 Task: In the  document Delhi.docx Share this file with 'softage.5@softage.net' Check 'Vision History' View the  non- printing characters
Action: Mouse moved to (94, 358)
Screenshot: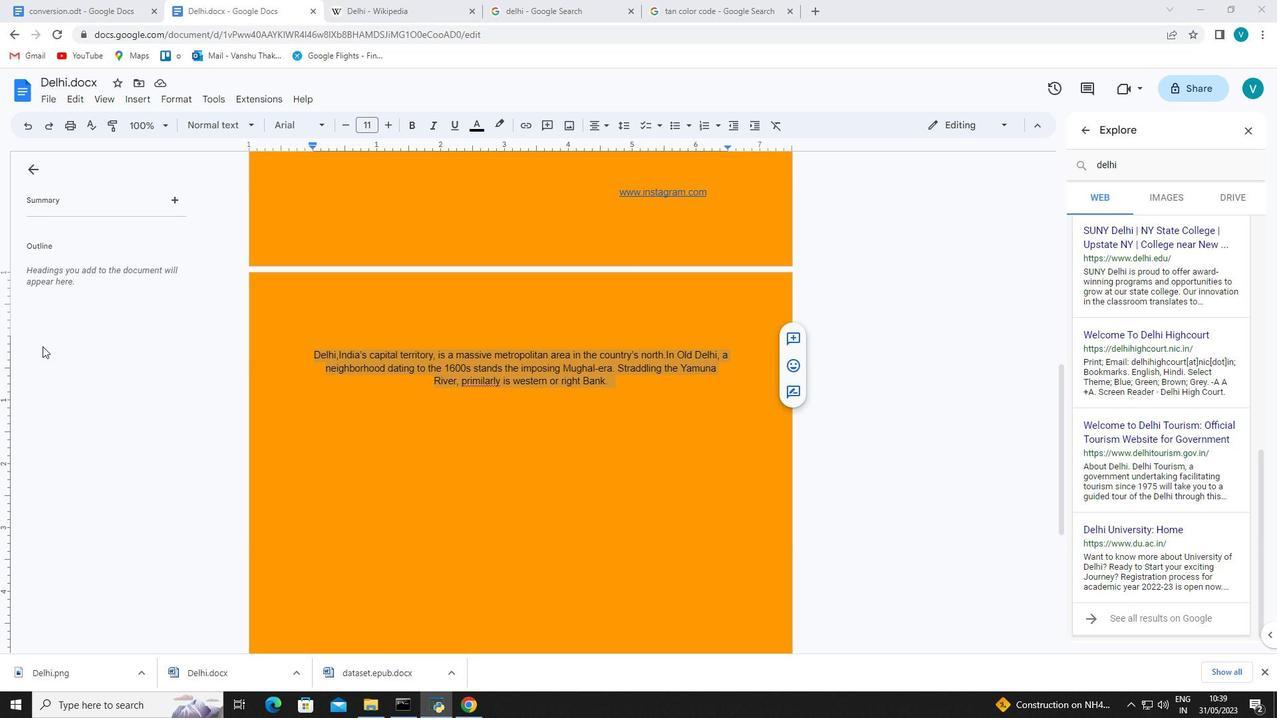 
Action: Mouse scrolled (94, 359) with delta (0, 0)
Screenshot: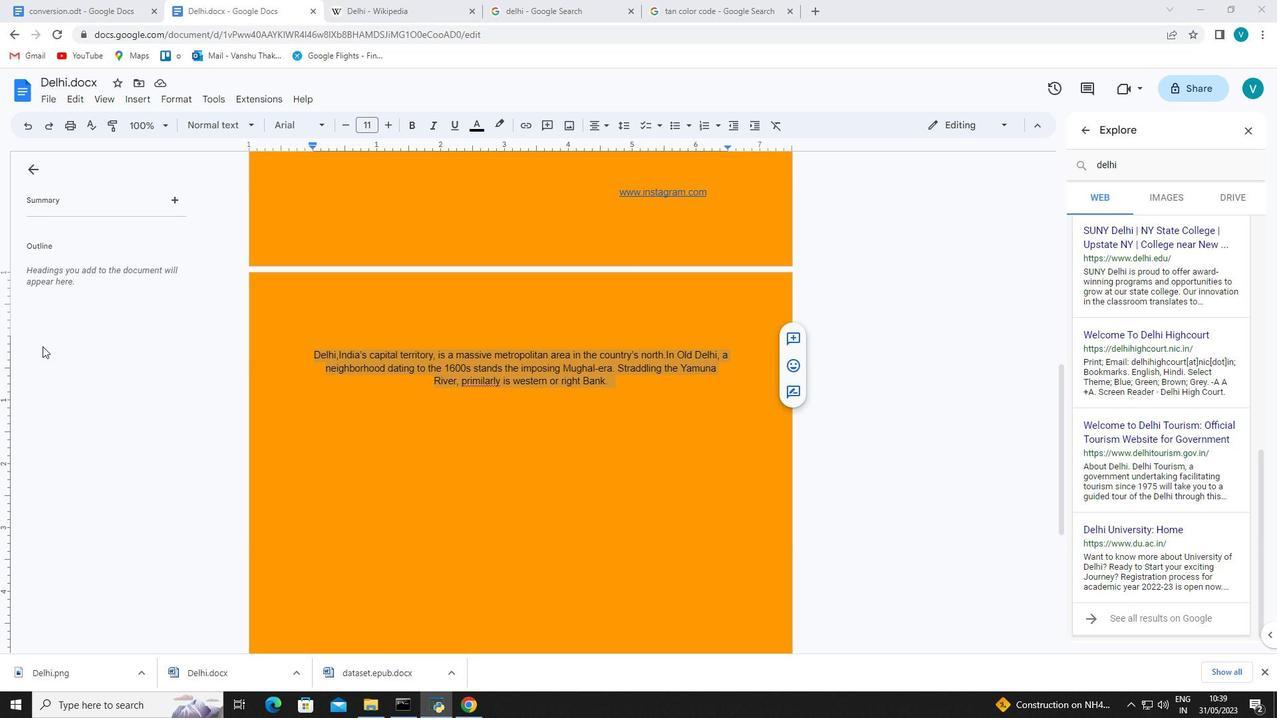 
Action: Mouse moved to (141, 365)
Screenshot: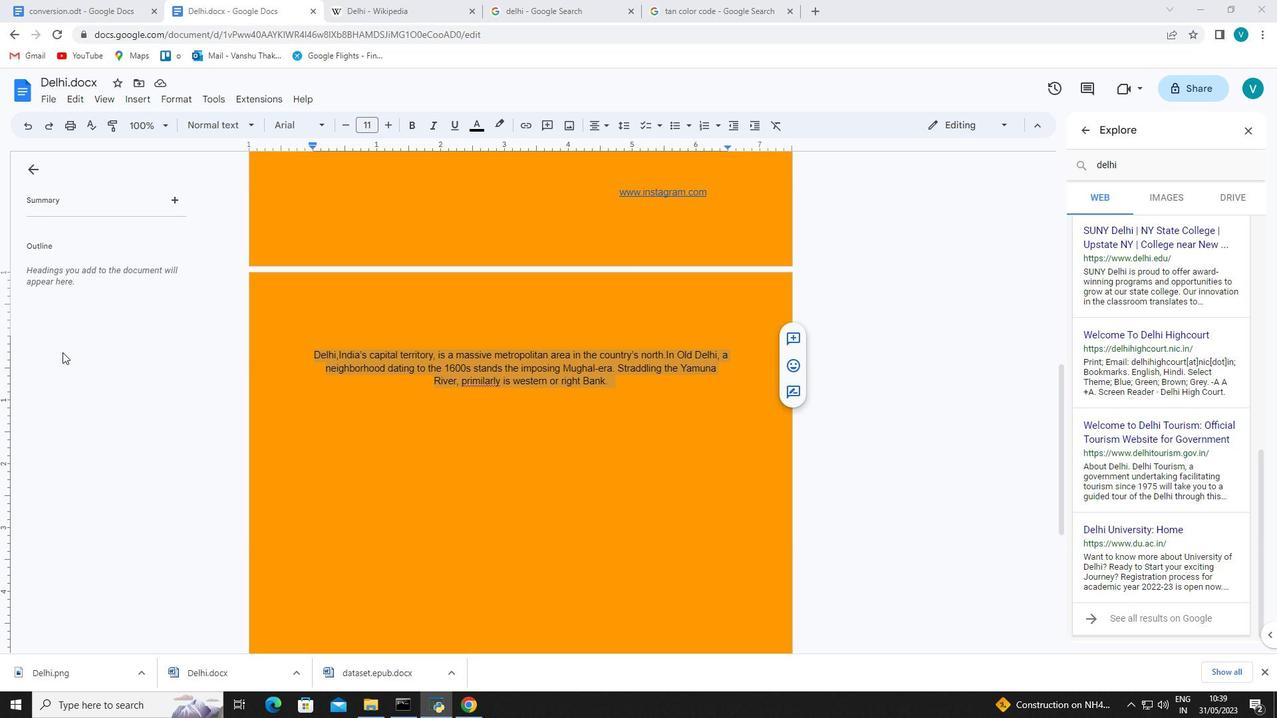 
Action: Mouse scrolled (141, 366) with delta (0, 0)
Screenshot: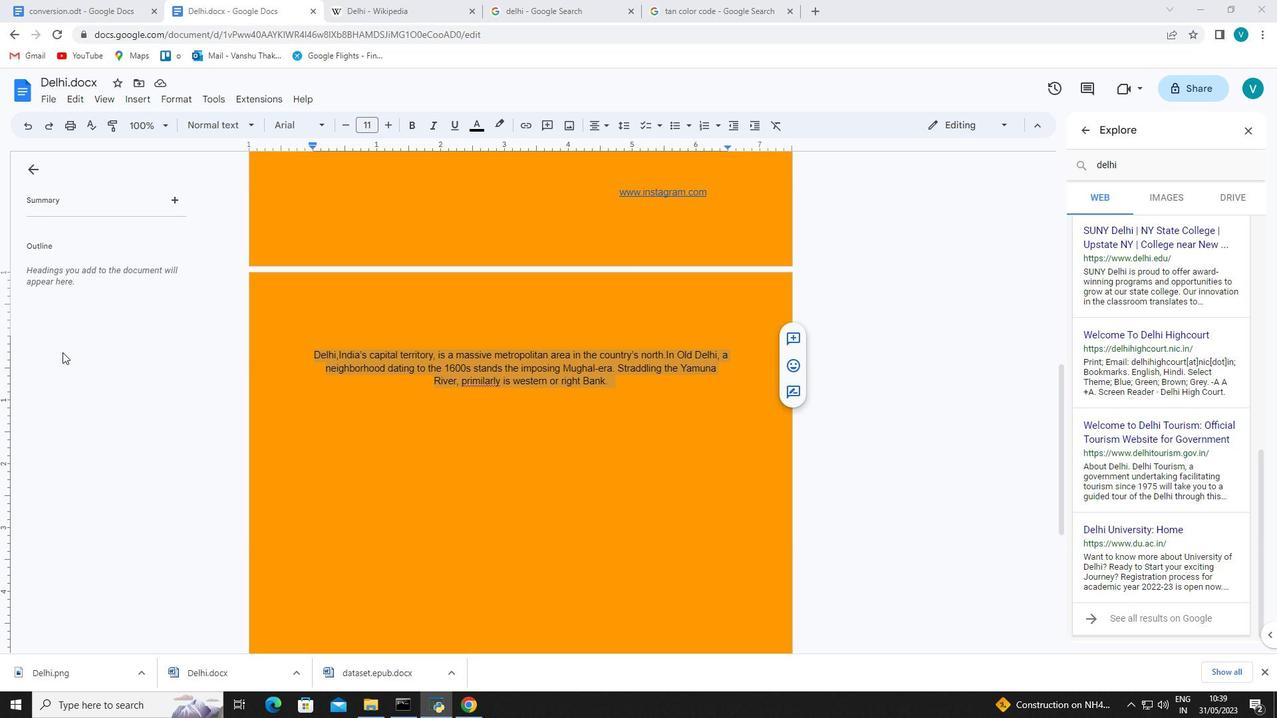 
Action: Mouse moved to (185, 368)
Screenshot: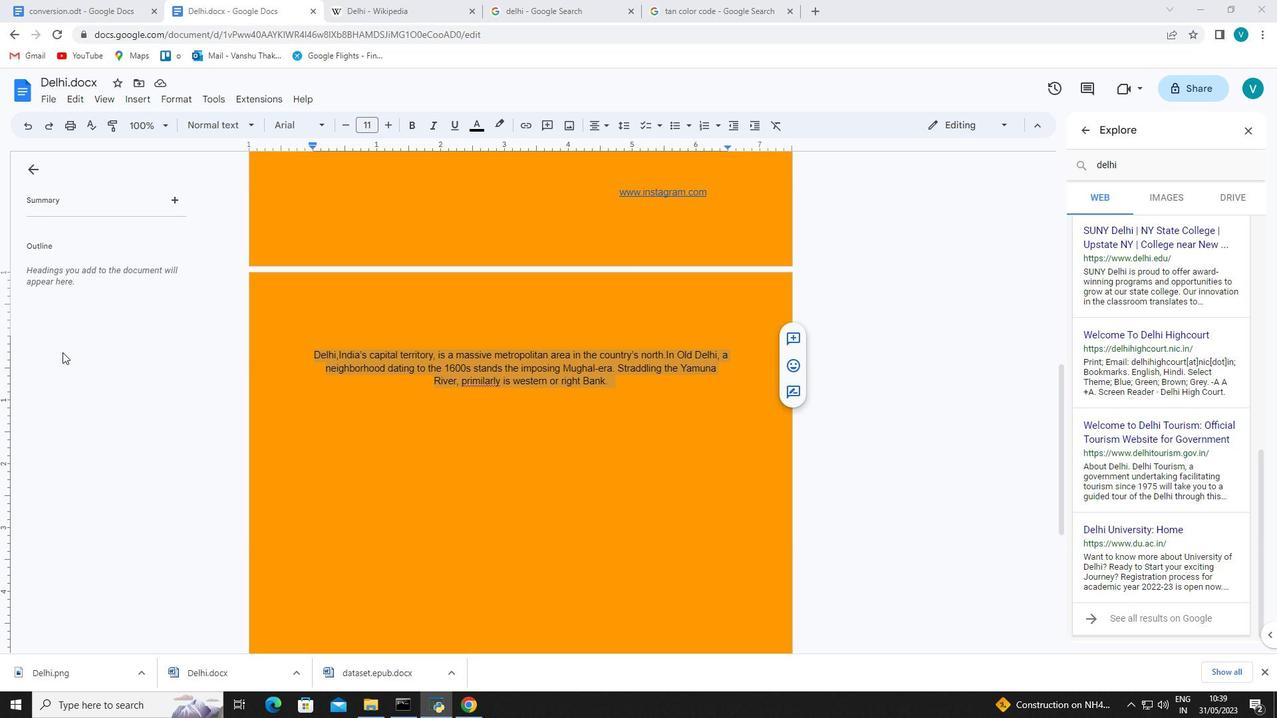 
Action: Mouse scrolled (185, 369) with delta (0, 0)
Screenshot: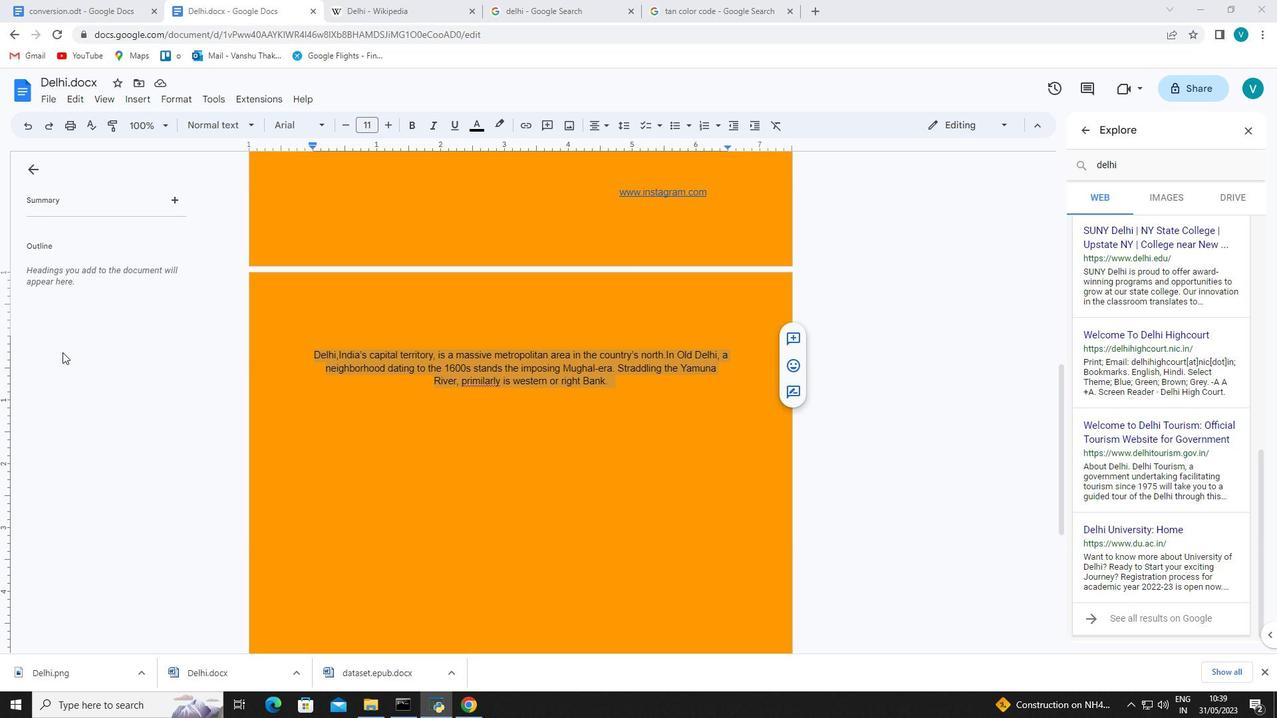
Action: Mouse moved to (204, 368)
Screenshot: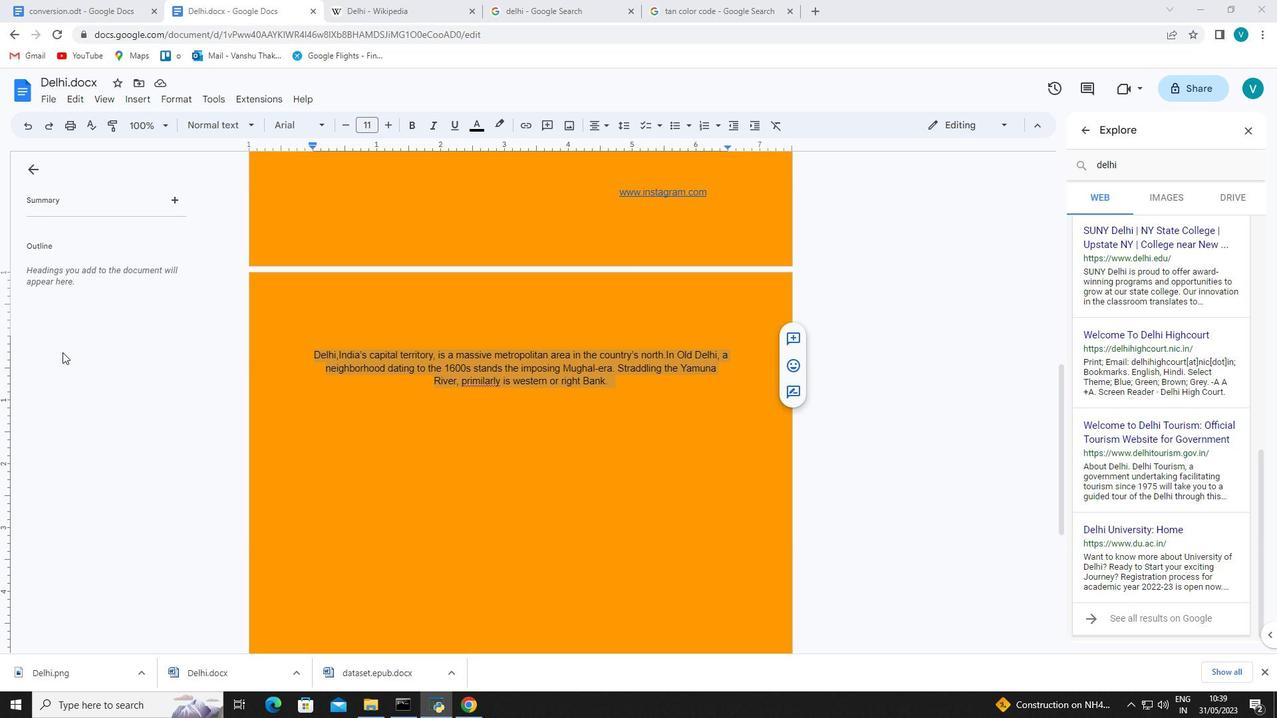 
Action: Mouse scrolled (204, 369) with delta (0, 0)
Screenshot: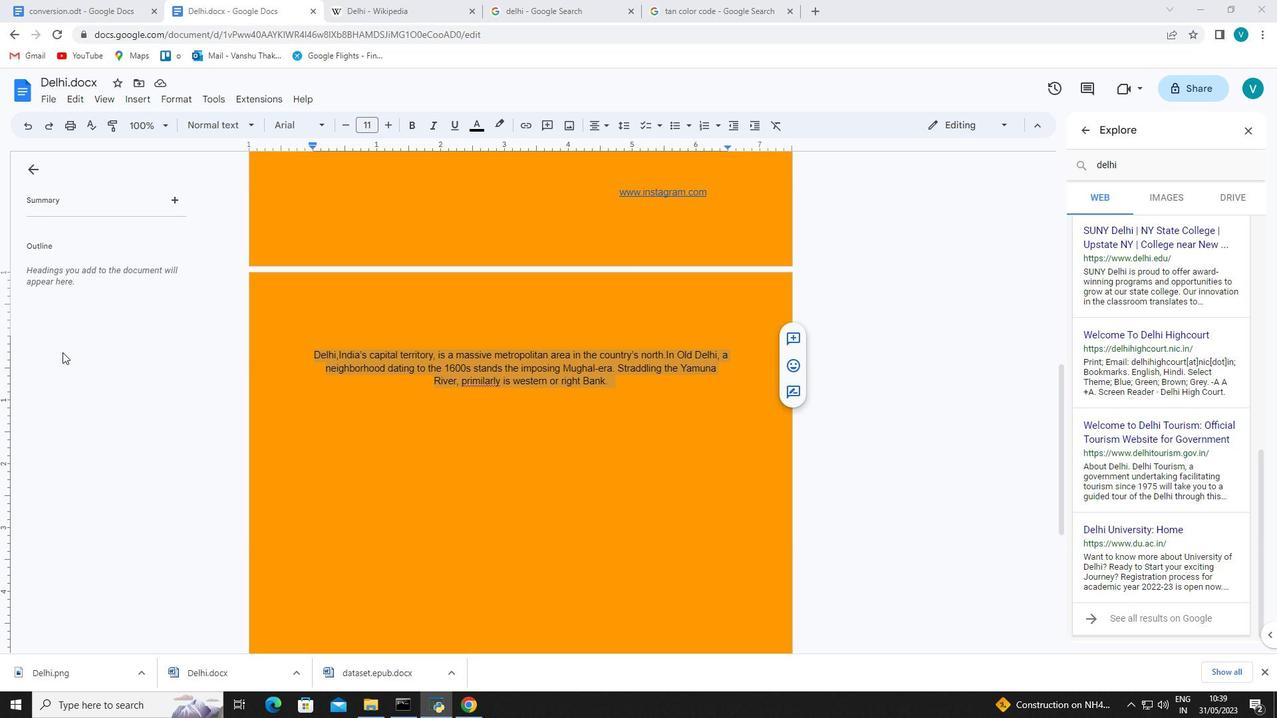 
Action: Mouse moved to (256, 371)
Screenshot: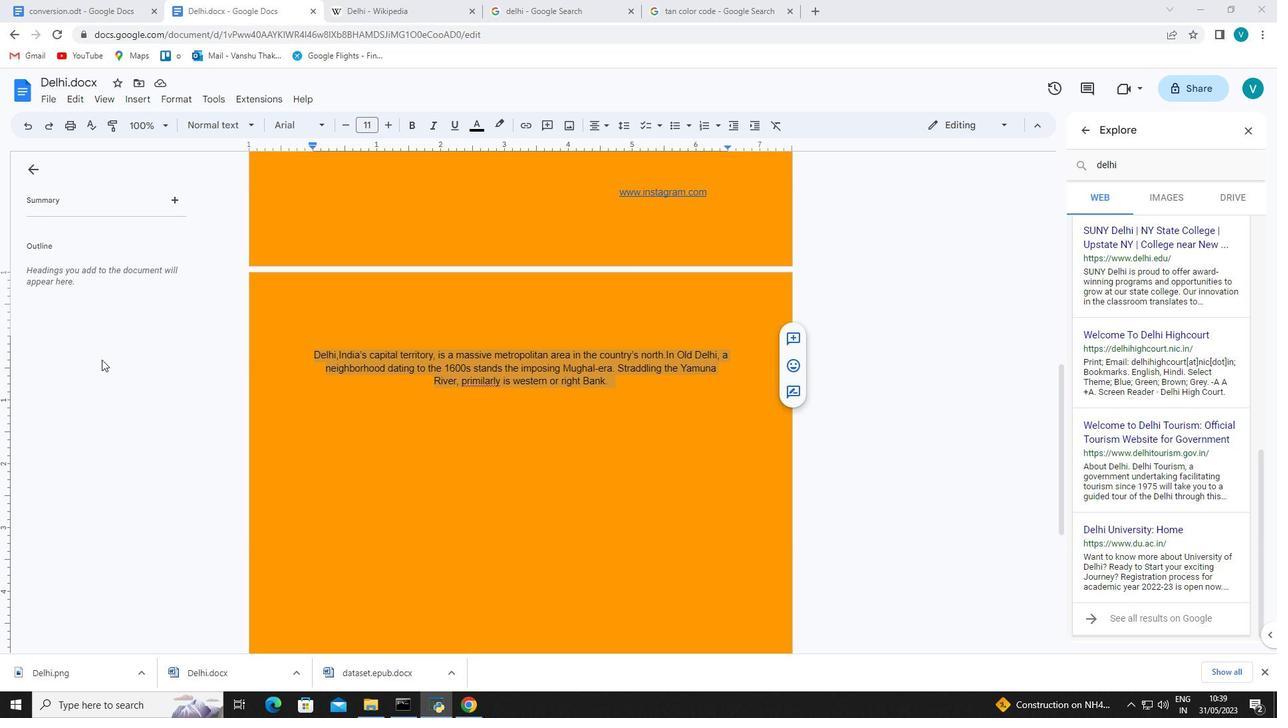 
Action: Mouse scrolled (256, 371) with delta (0, 0)
Screenshot: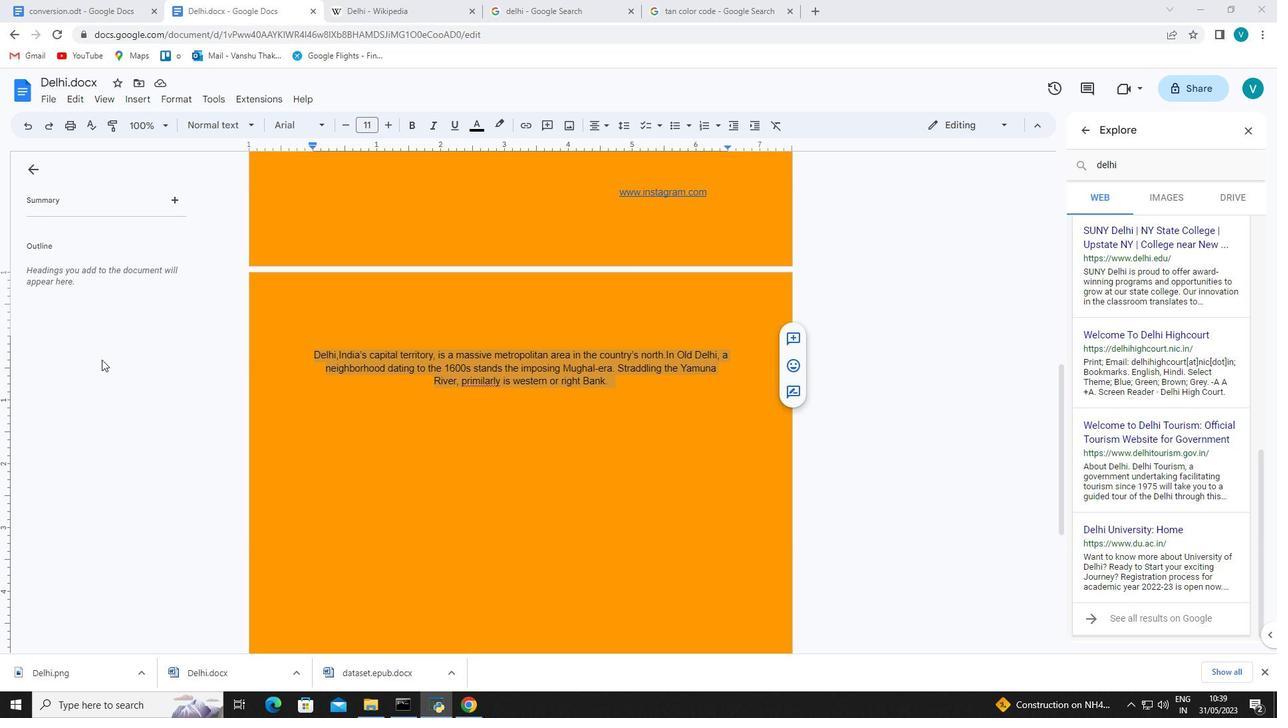 
Action: Mouse moved to (309, 371)
Screenshot: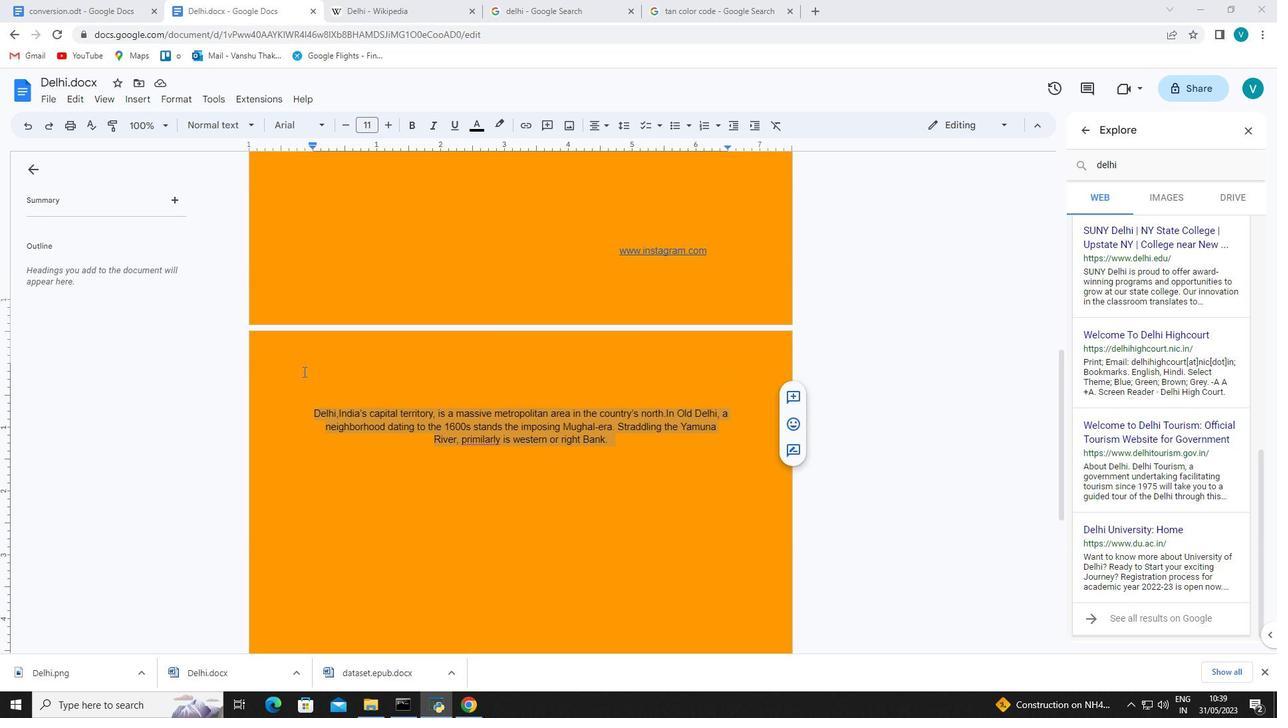 
Action: Mouse scrolled (309, 371) with delta (0, 0)
Screenshot: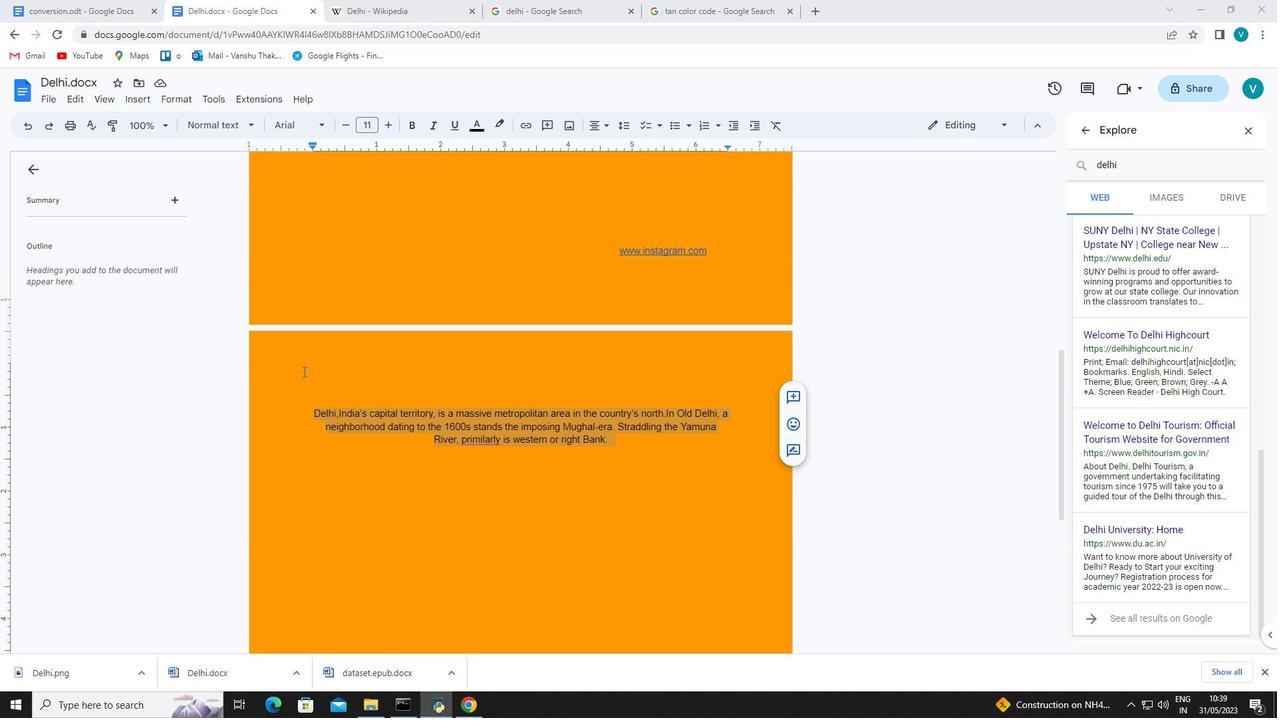 
Action: Mouse scrolled (309, 371) with delta (0, 0)
Screenshot: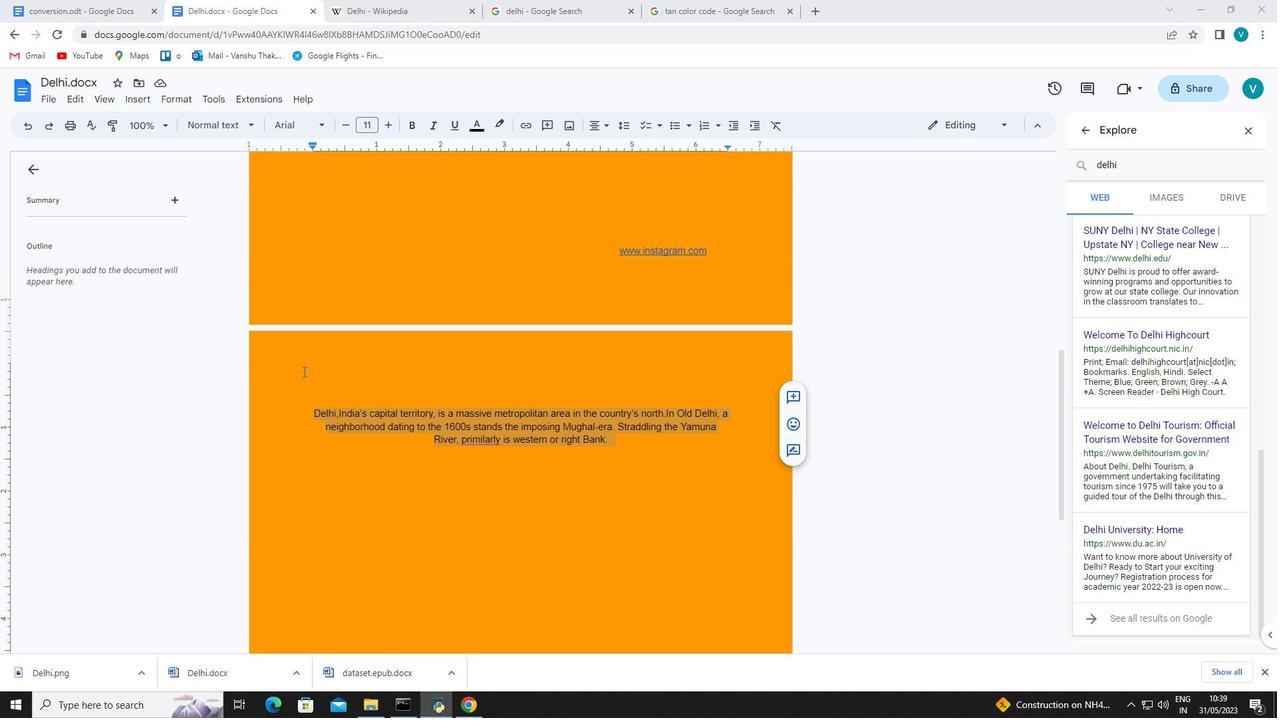 
Action: Mouse scrolled (309, 371) with delta (0, 0)
Screenshot: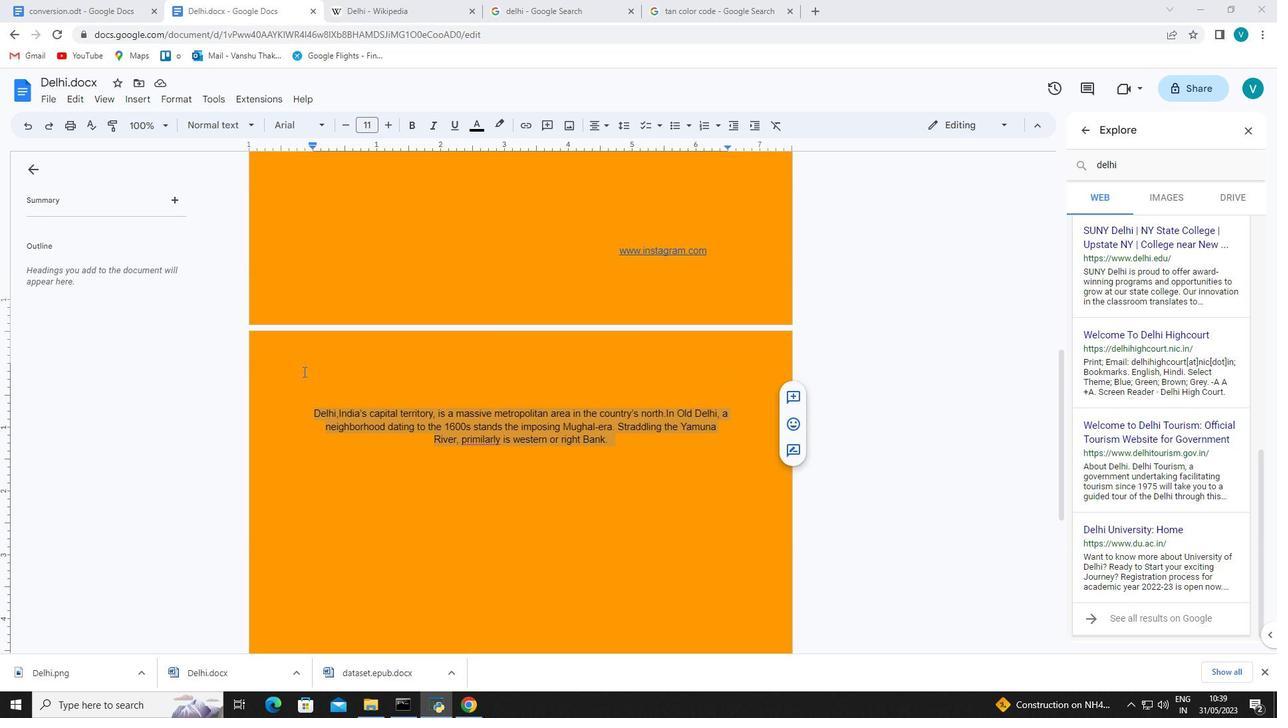 
Action: Mouse moved to (309, 370)
Screenshot: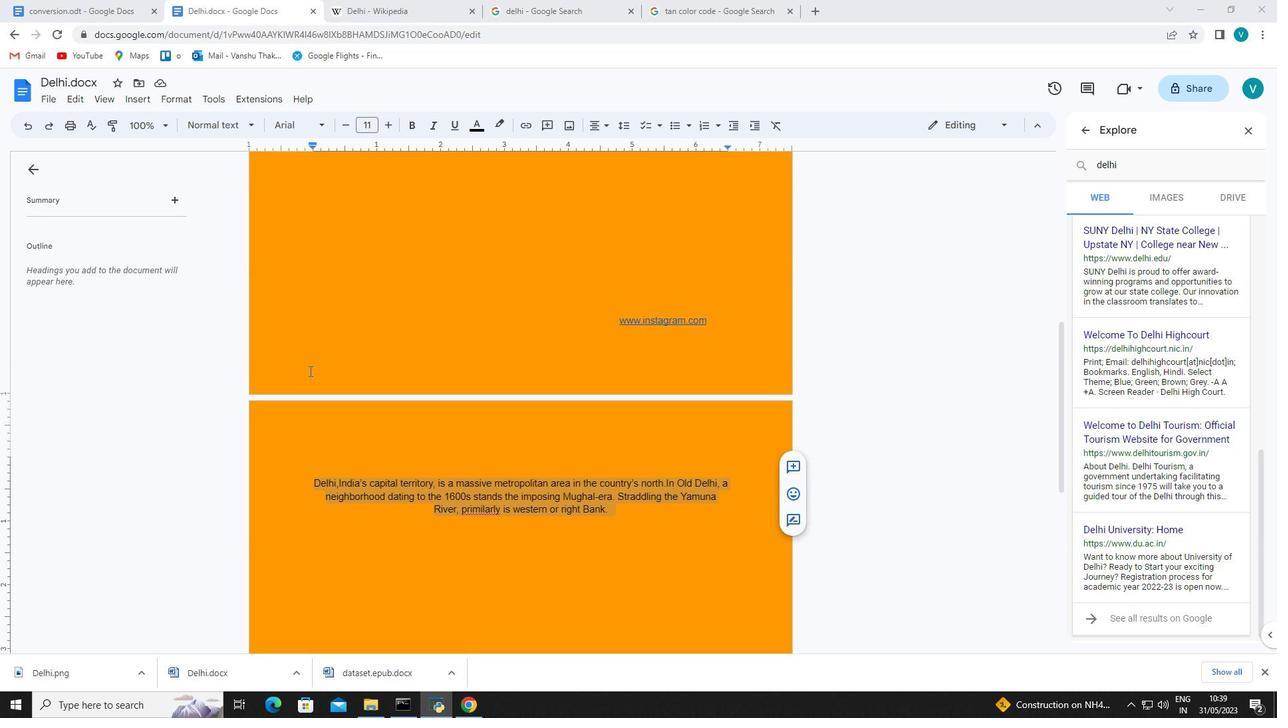 
Action: Mouse scrolled (309, 371) with delta (0, 0)
Screenshot: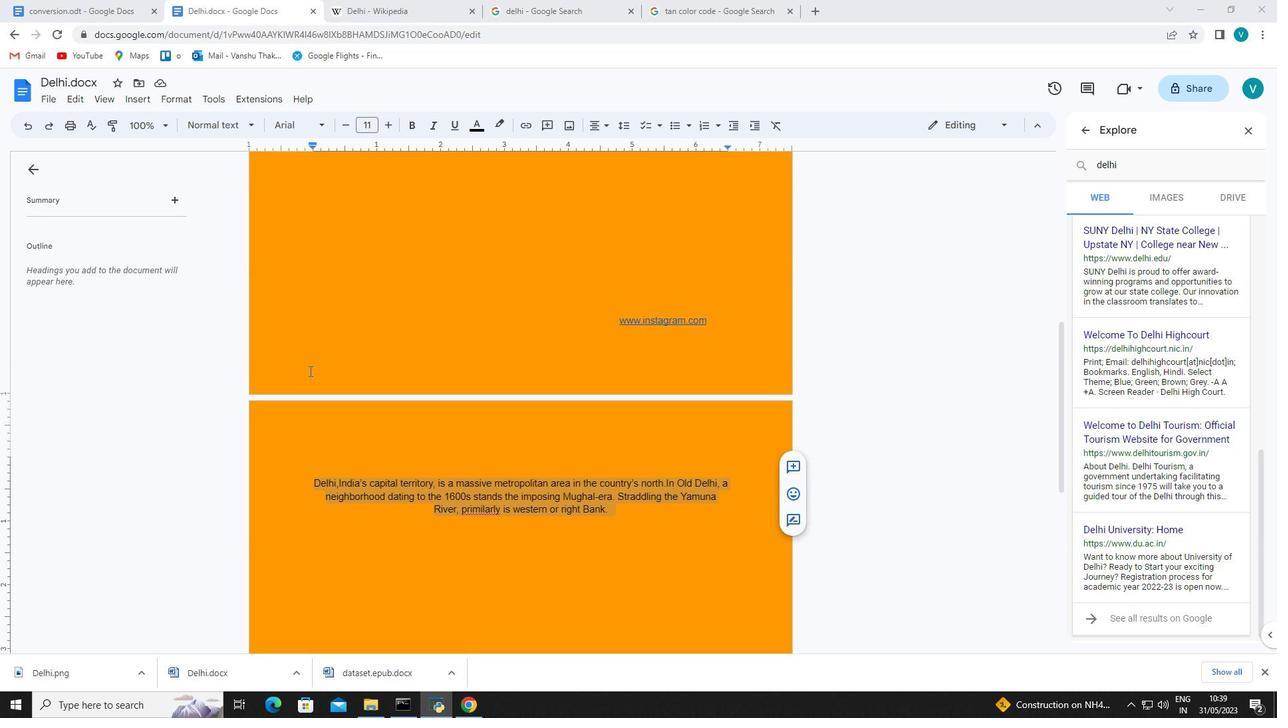 
Action: Mouse scrolled (309, 371) with delta (0, 0)
Screenshot: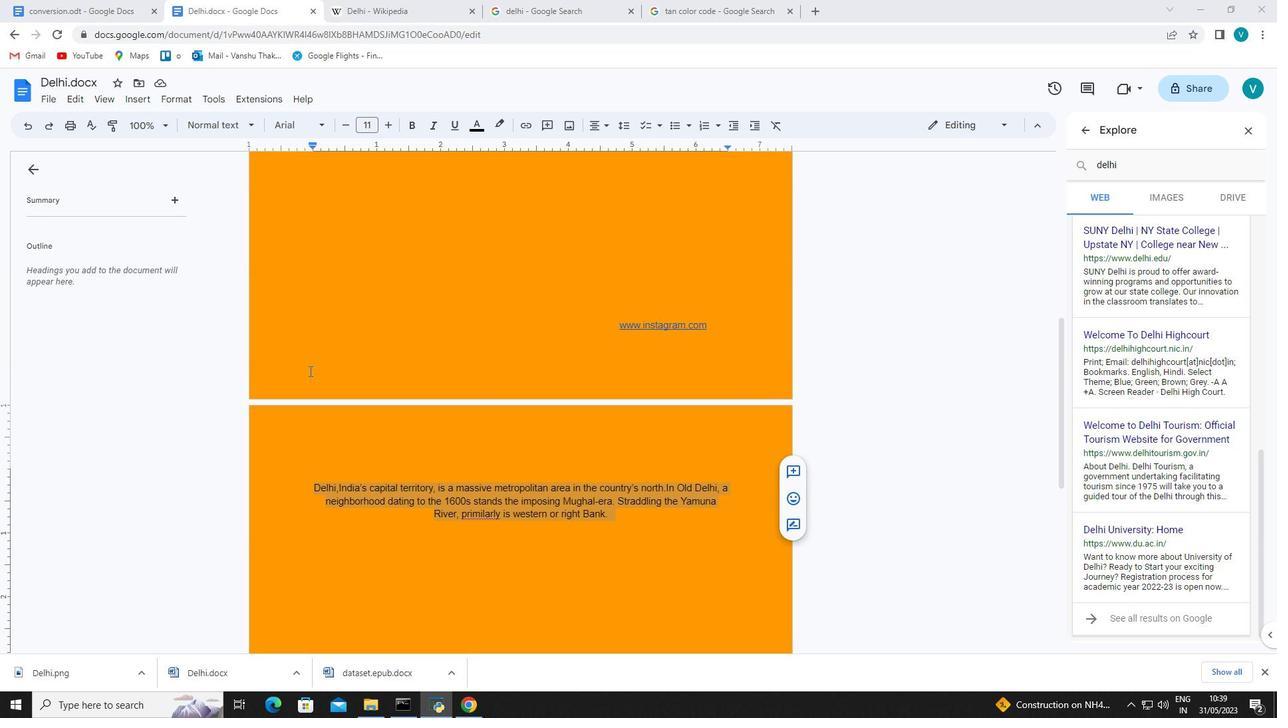 
Action: Mouse scrolled (309, 371) with delta (0, 0)
Screenshot: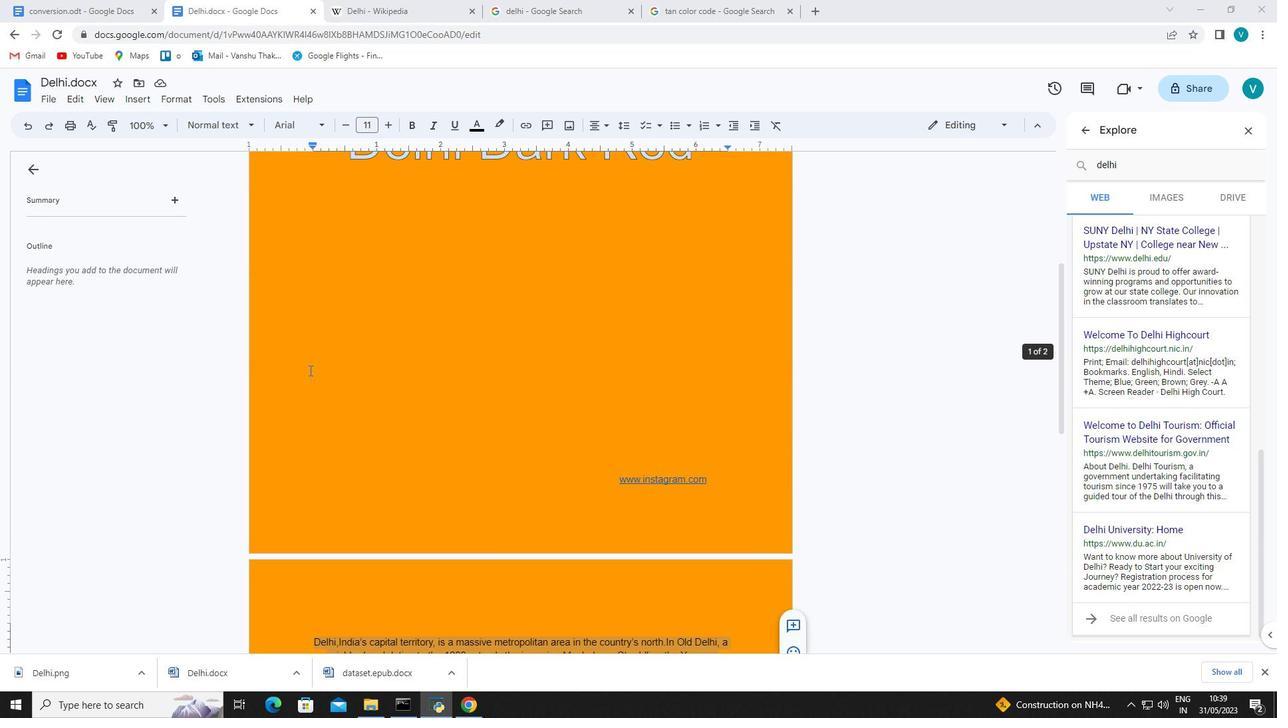 
Action: Mouse scrolled (309, 371) with delta (0, 0)
Screenshot: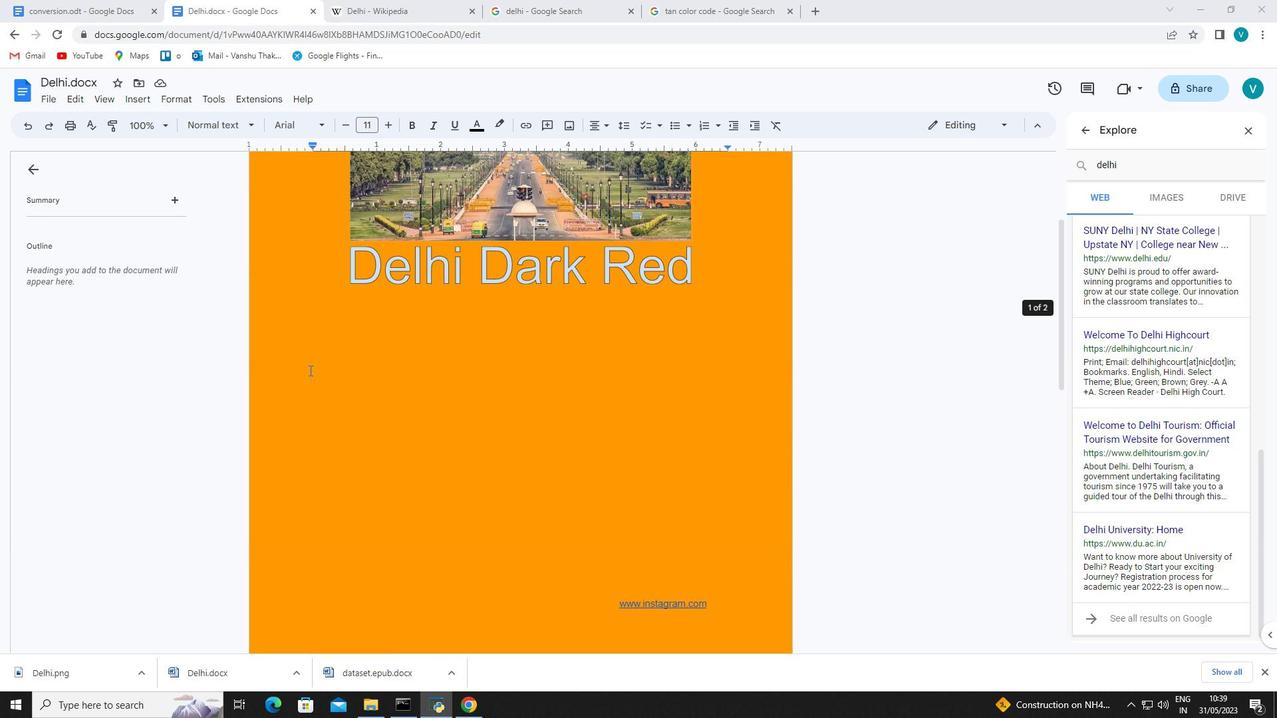 
Action: Mouse scrolled (309, 369) with delta (0, 0)
Screenshot: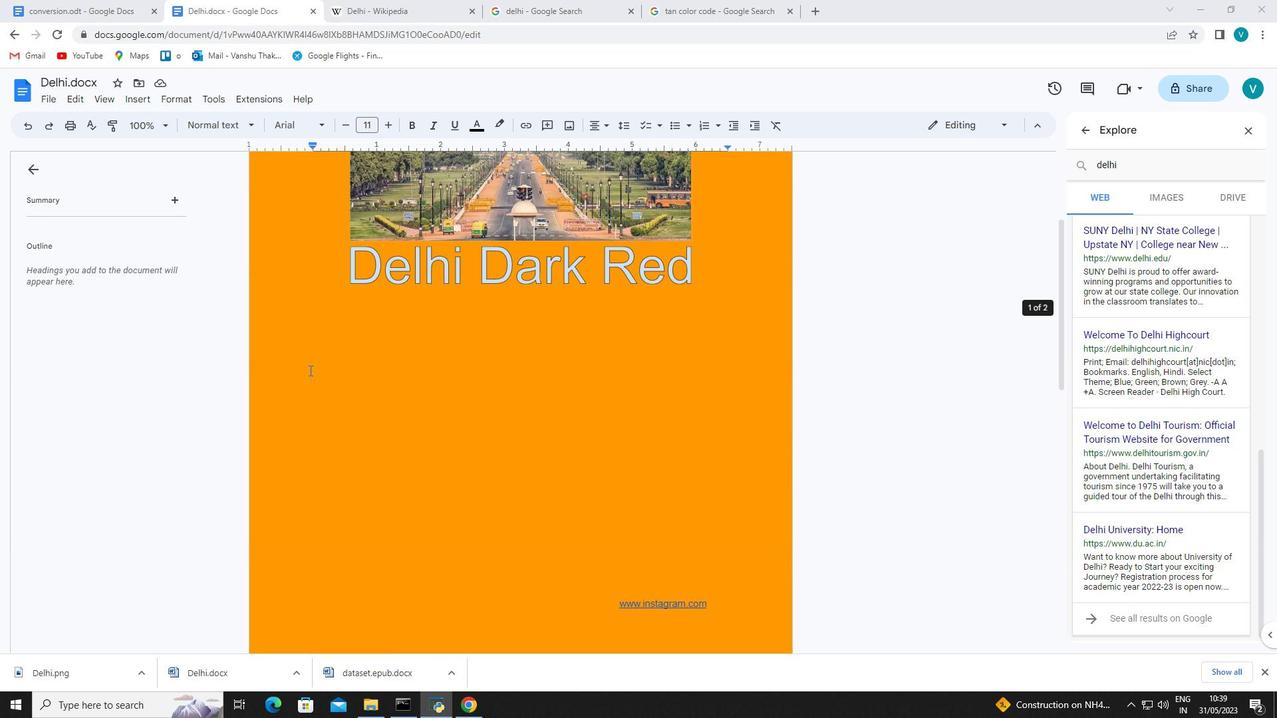 
Action: Mouse scrolled (309, 371) with delta (0, 0)
Screenshot: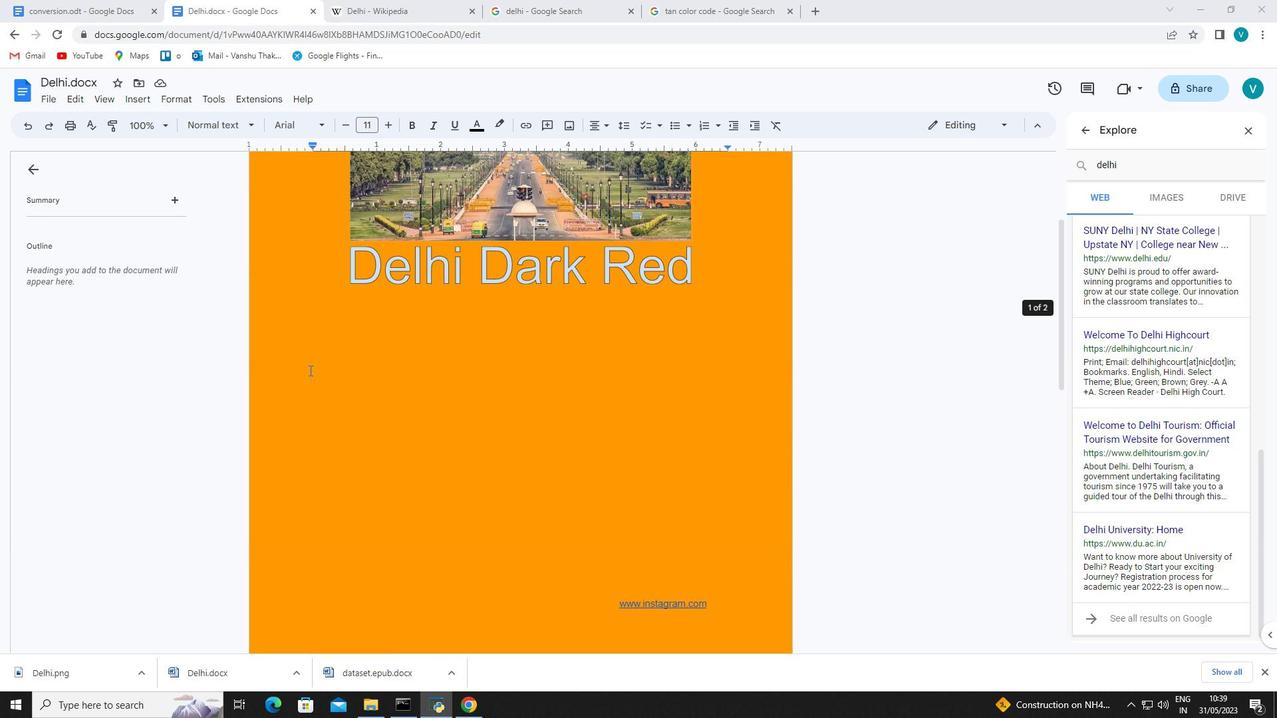 
Action: Mouse scrolled (309, 371) with delta (0, 0)
Screenshot: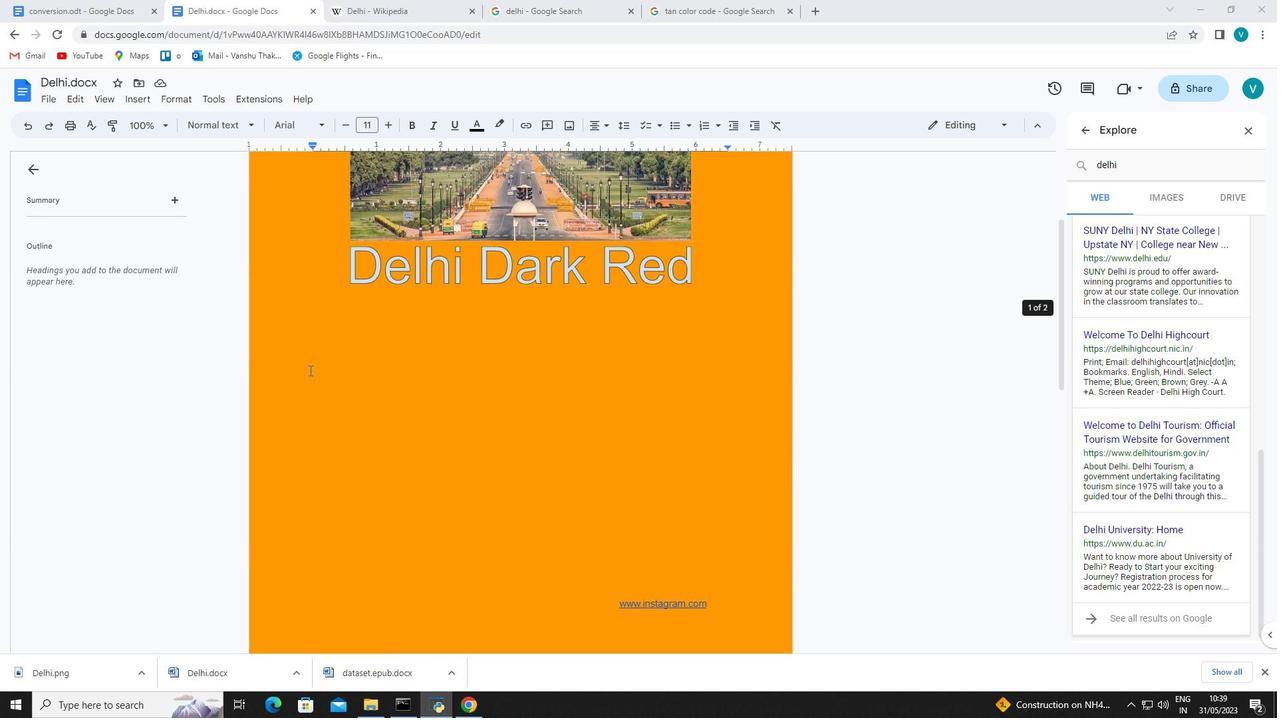 
Action: Mouse scrolled (309, 371) with delta (0, 0)
Screenshot: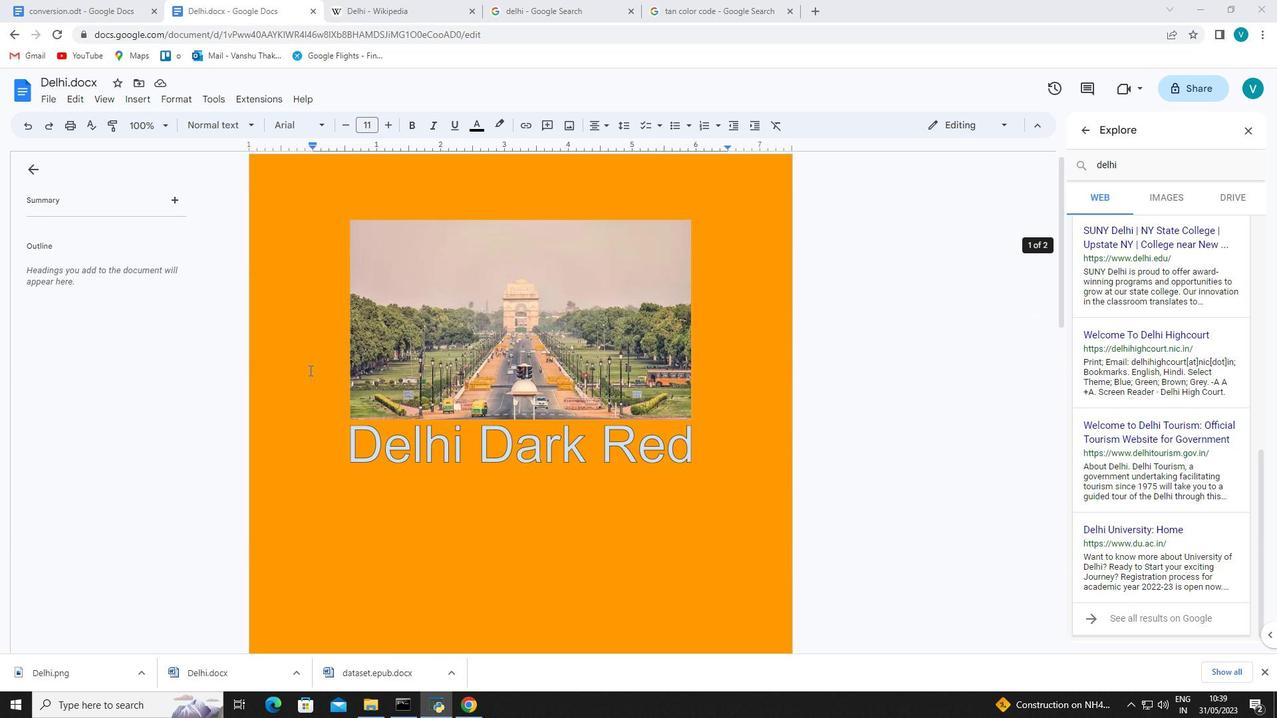 
Action: Mouse scrolled (309, 371) with delta (0, 0)
Screenshot: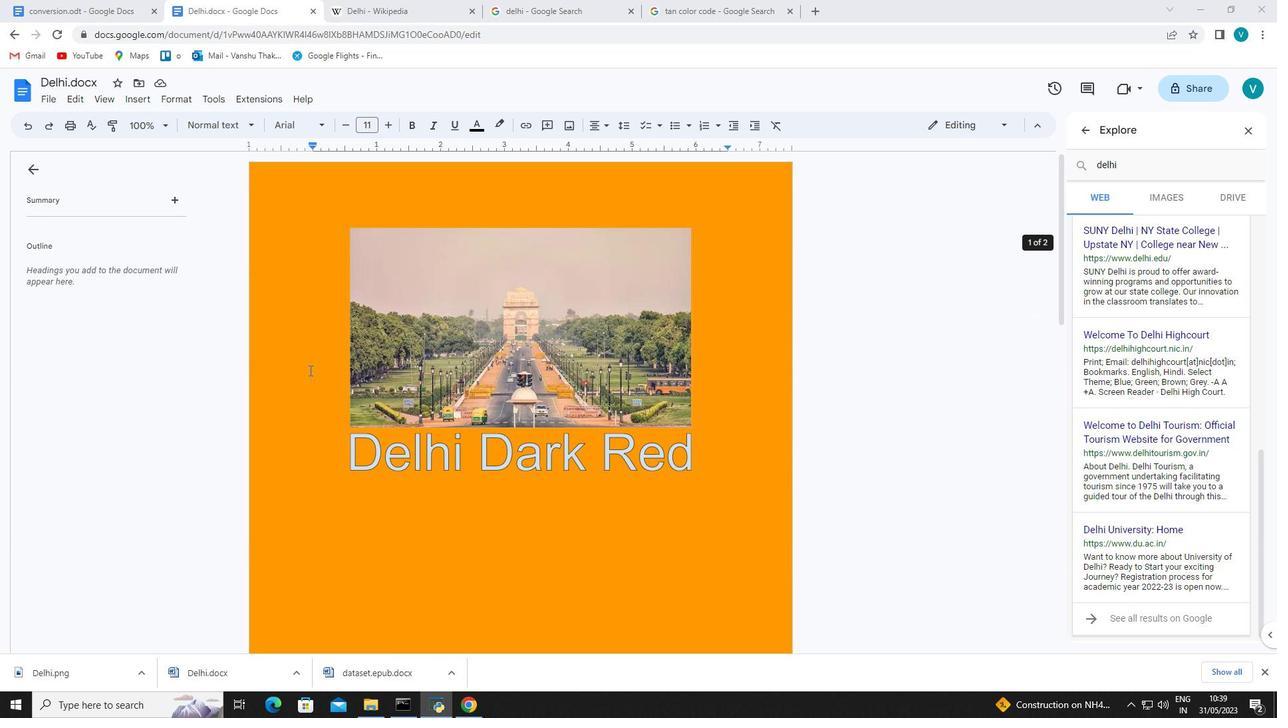 
Action: Mouse scrolled (309, 371) with delta (0, 0)
Screenshot: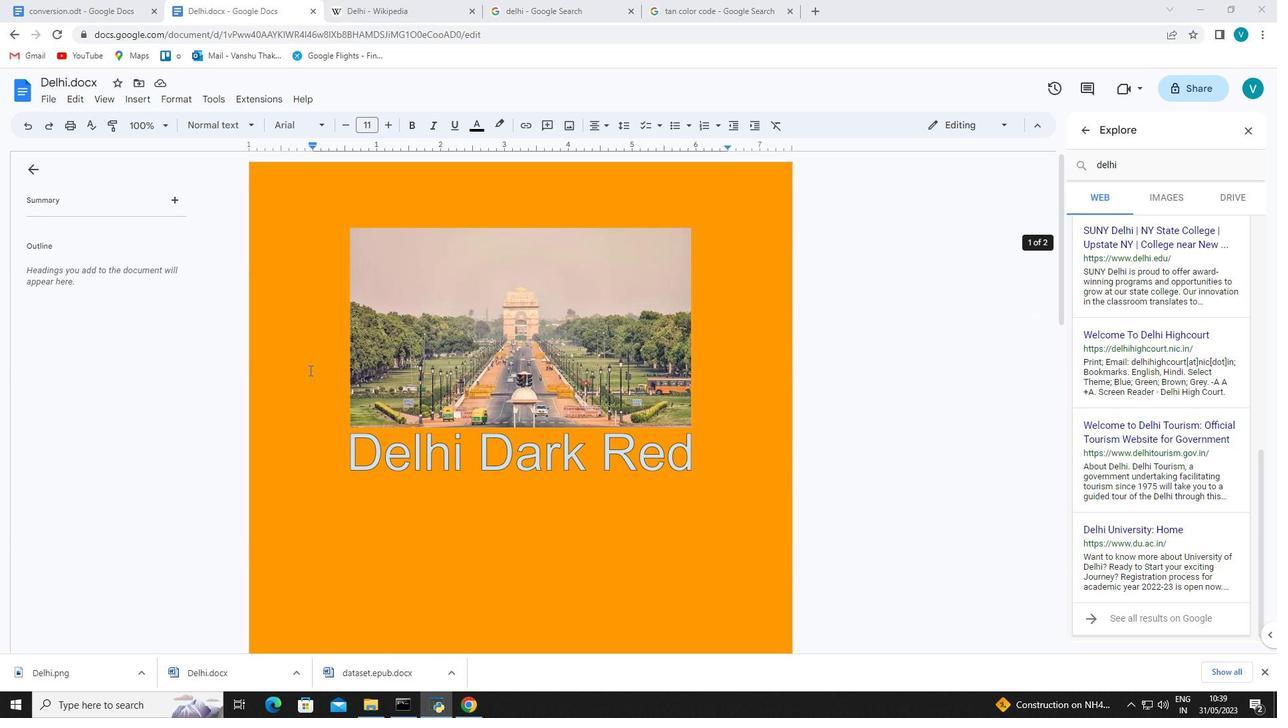 
Action: Mouse scrolled (309, 371) with delta (0, 0)
Screenshot: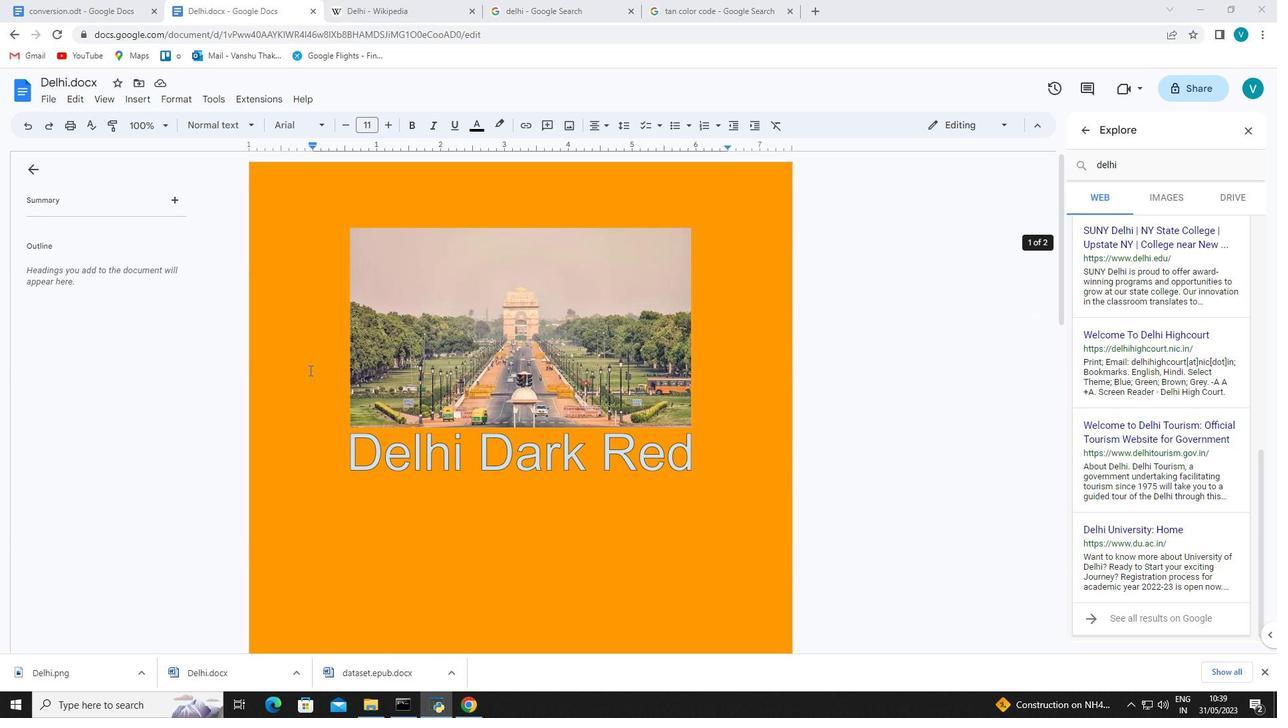 
Action: Mouse moved to (43, 101)
Screenshot: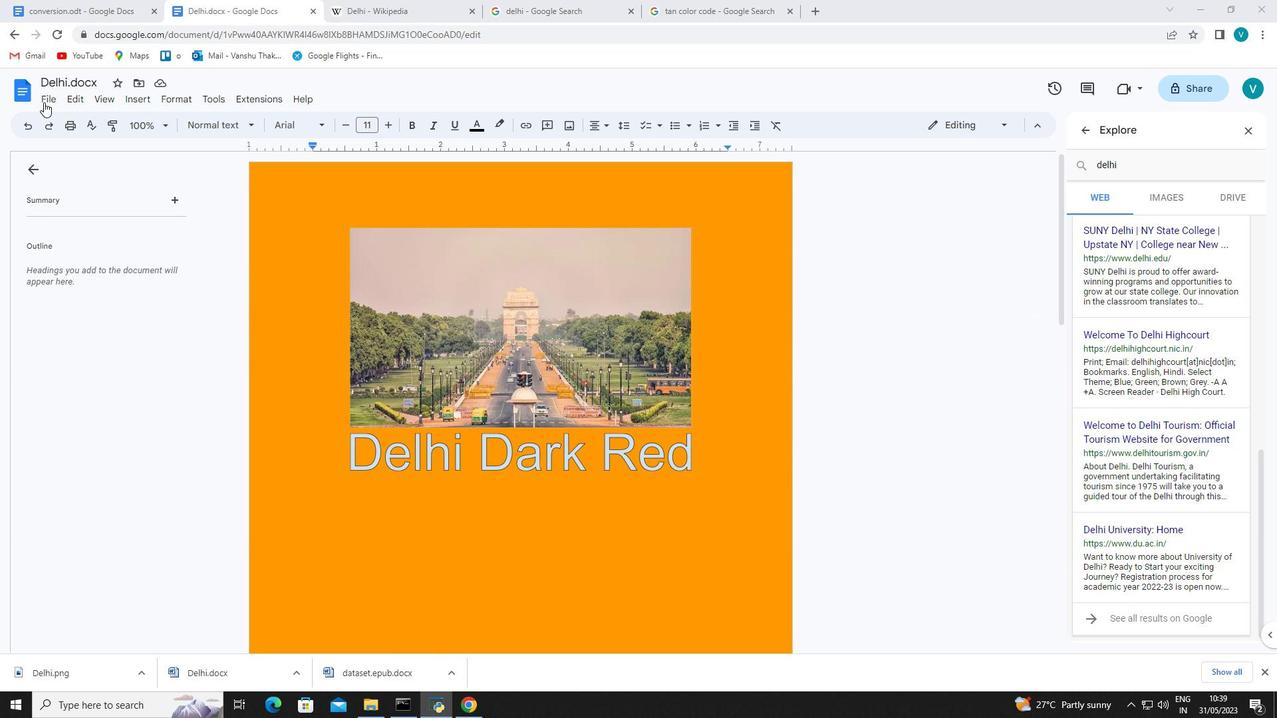 
Action: Mouse pressed left at (43, 101)
Screenshot: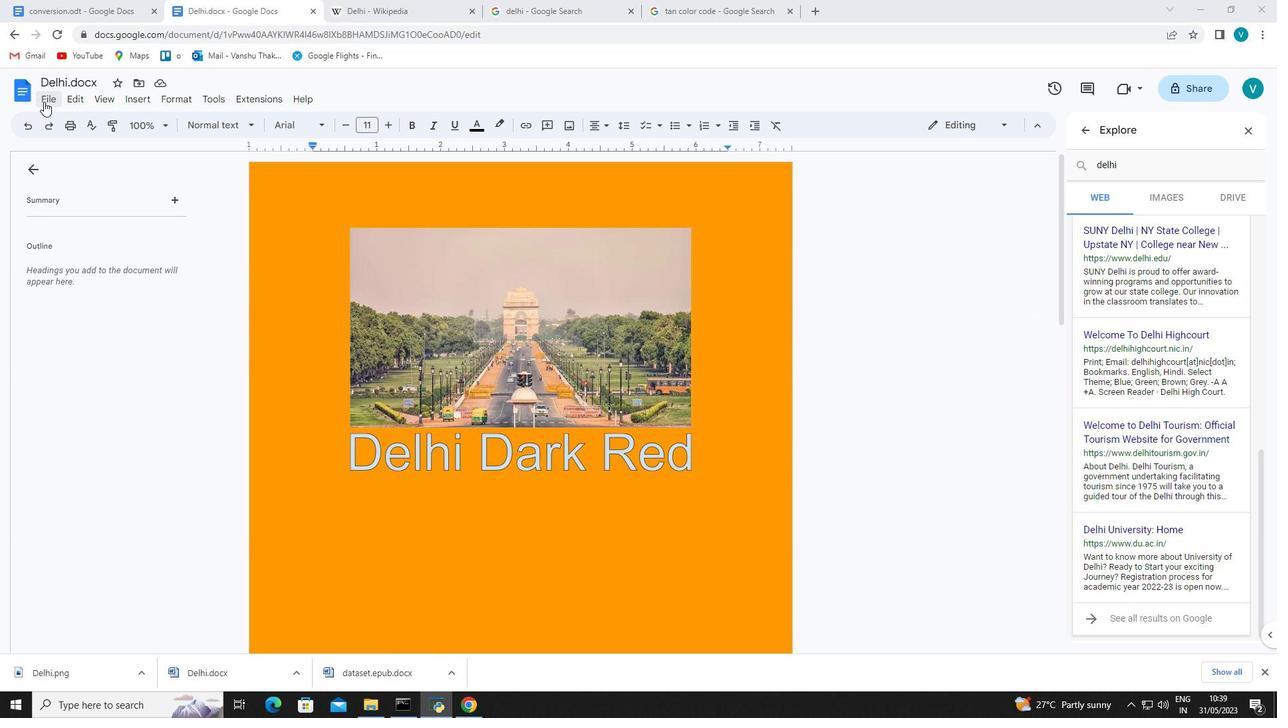 
Action: Mouse moved to (317, 206)
Screenshot: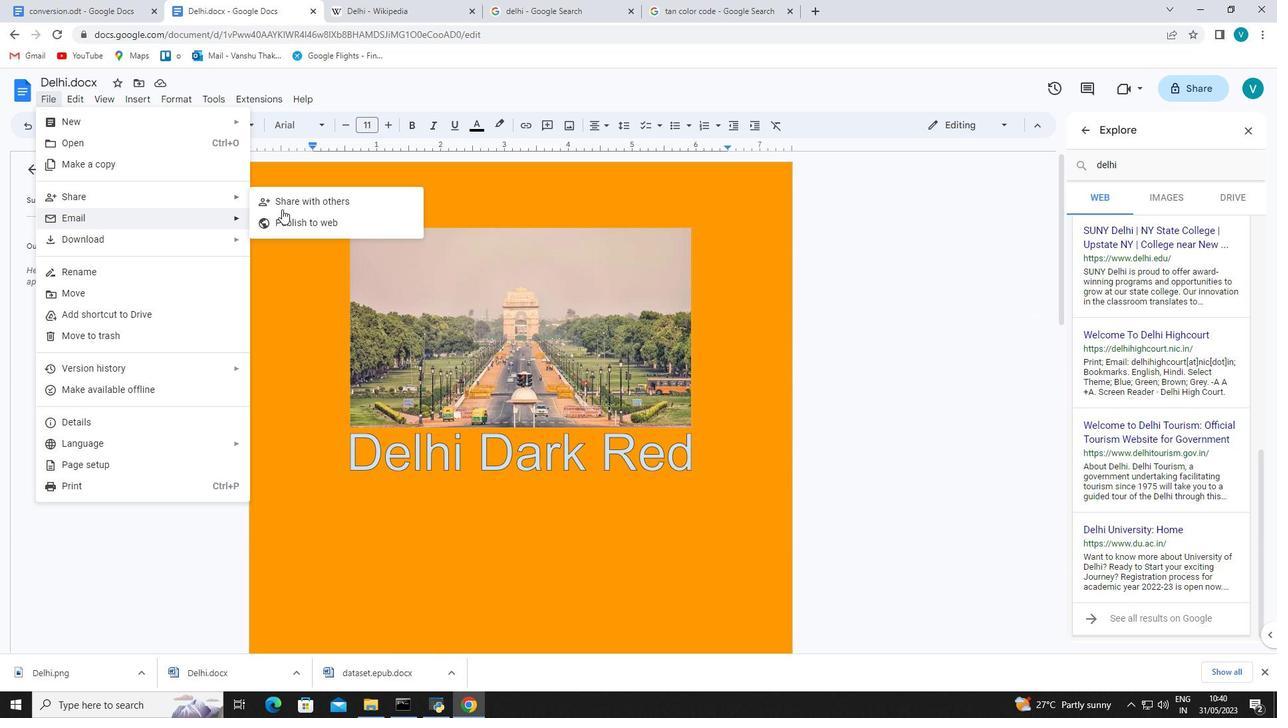 
Action: Mouse pressed left at (317, 206)
Screenshot: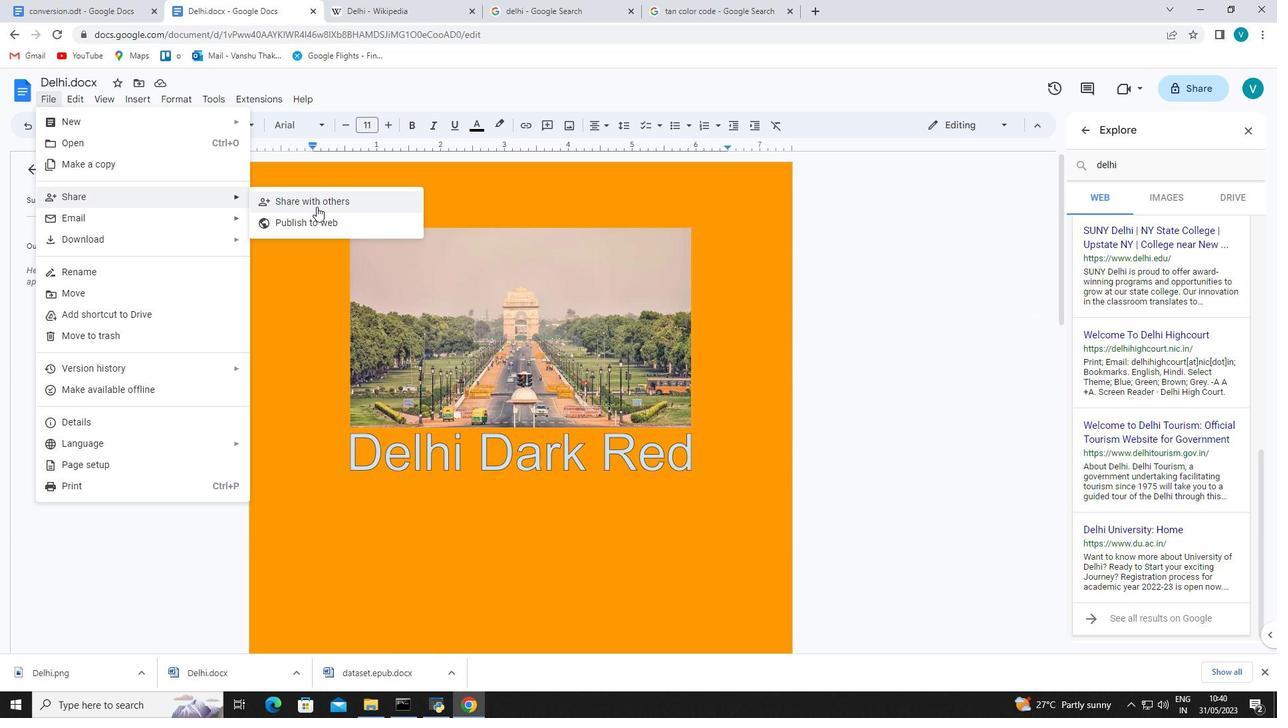 
Action: Mouse moved to (519, 289)
Screenshot: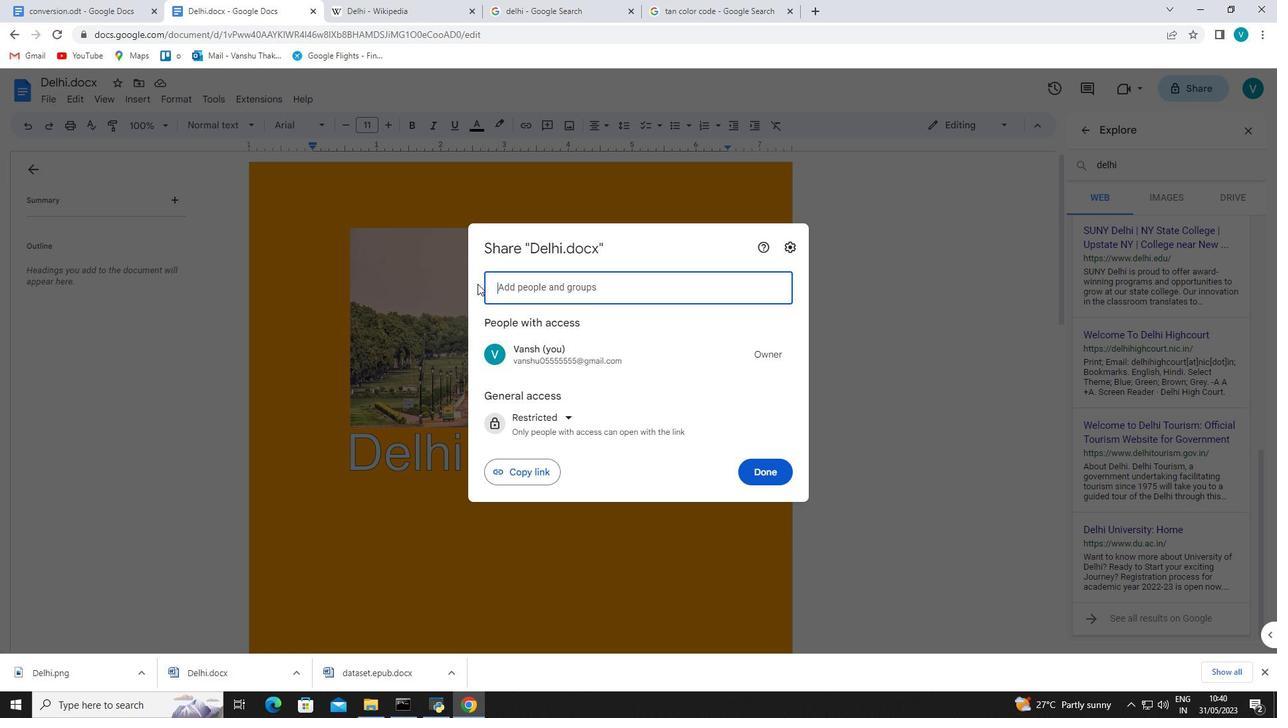 
Action: Mouse pressed left at (519, 289)
Screenshot: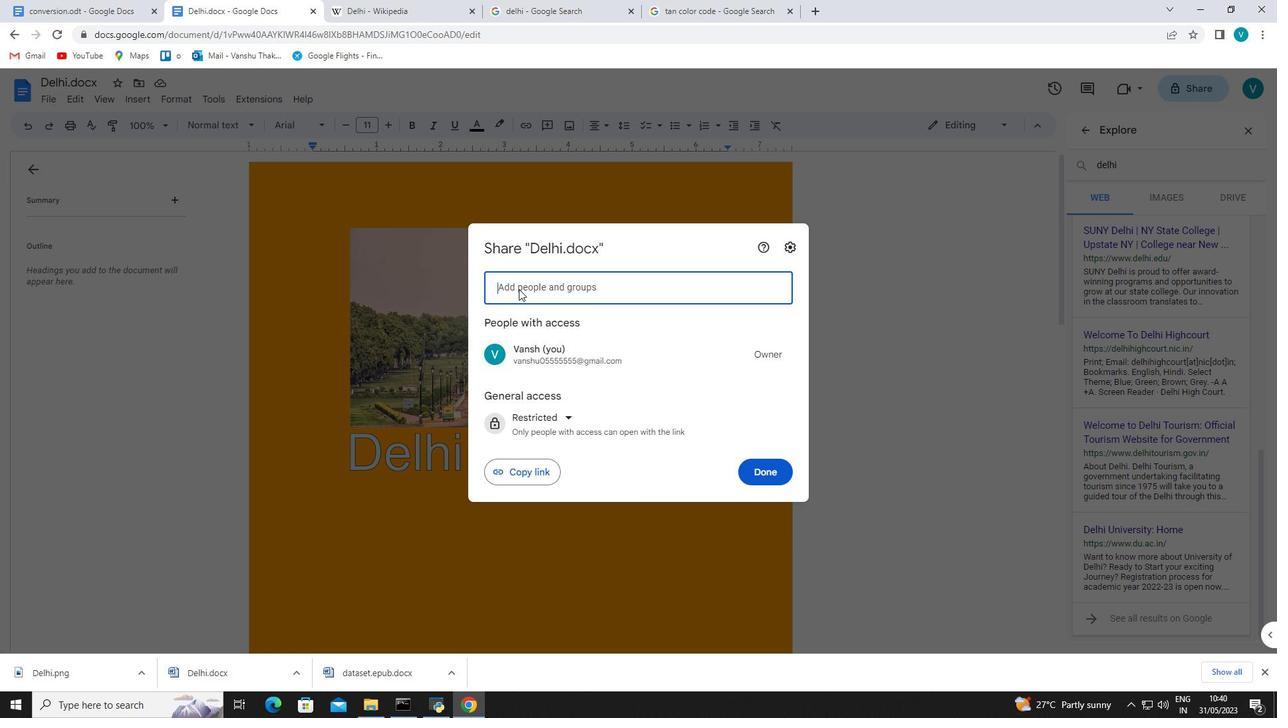 
Action: Mouse moved to (512, 280)
Screenshot: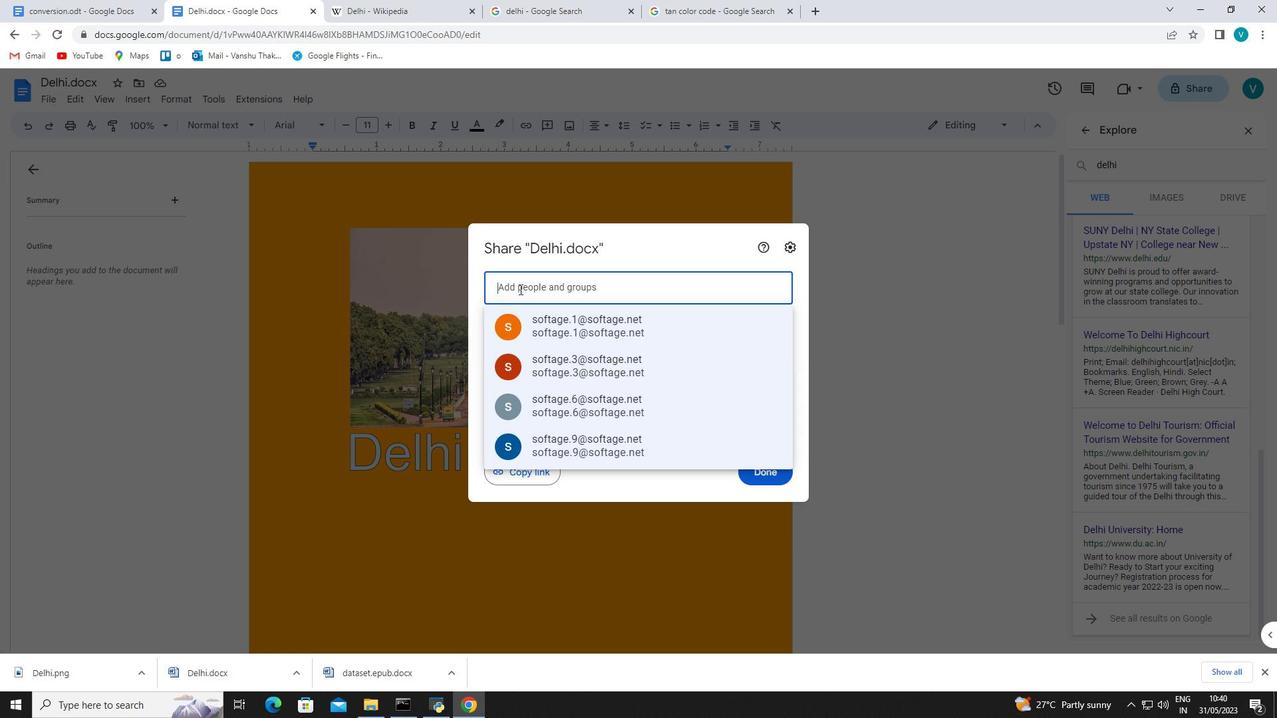 
Action: Key pressed <Key.shift><Key.shift><Key.shift>softage.5<Key.shift><Key.shift><Key.shift><Key.shift><Key.shift>@softage.net
Screenshot: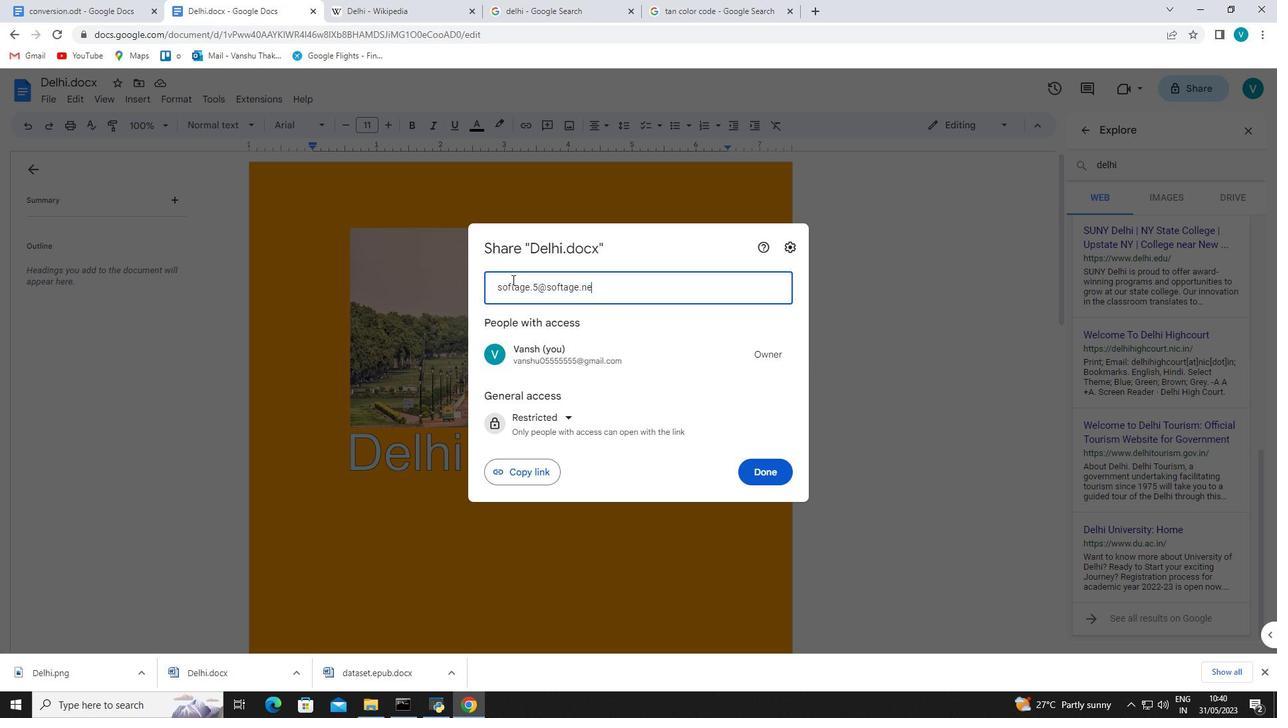 
Action: Mouse moved to (651, 318)
Screenshot: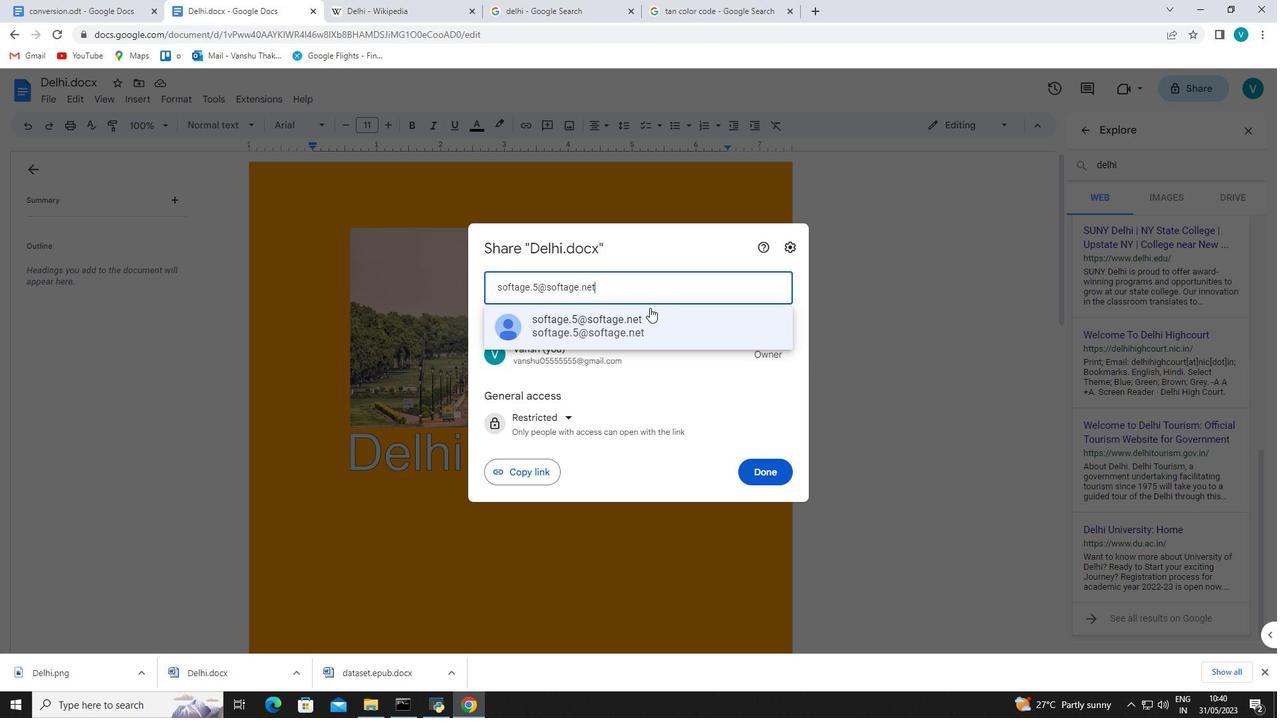 
Action: Mouse pressed left at (651, 318)
Screenshot: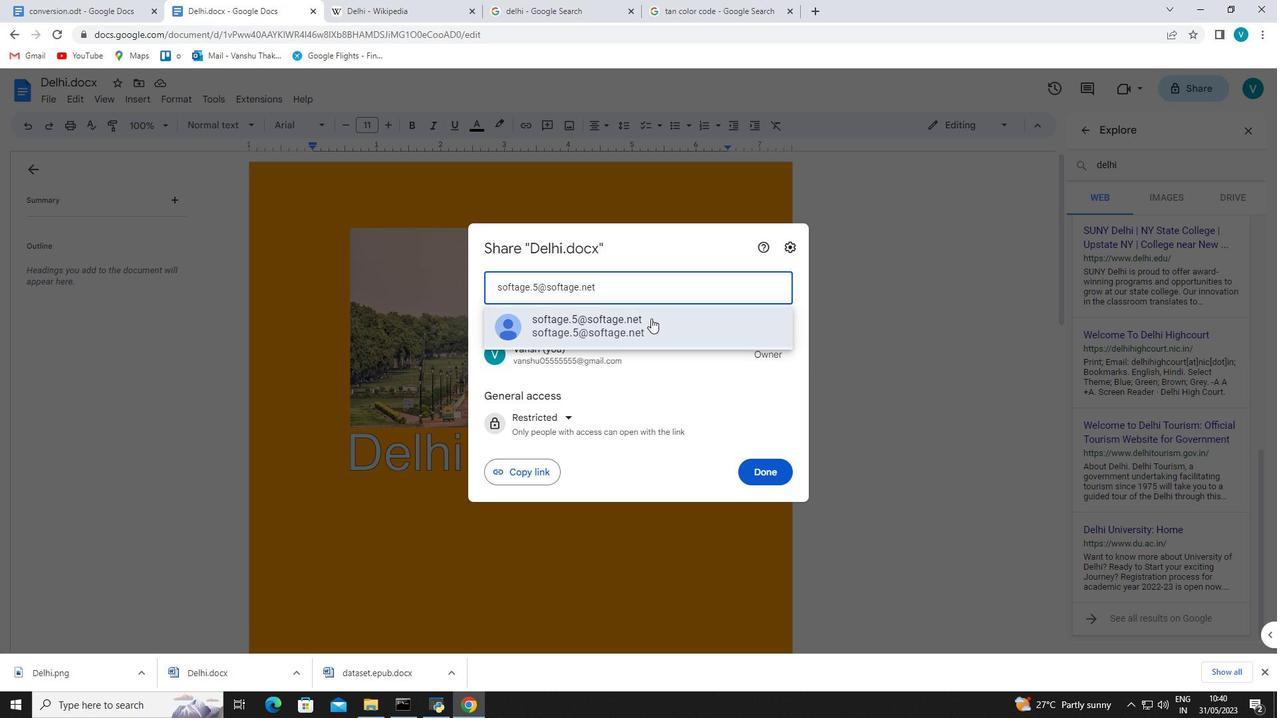 
Action: Mouse moved to (770, 457)
Screenshot: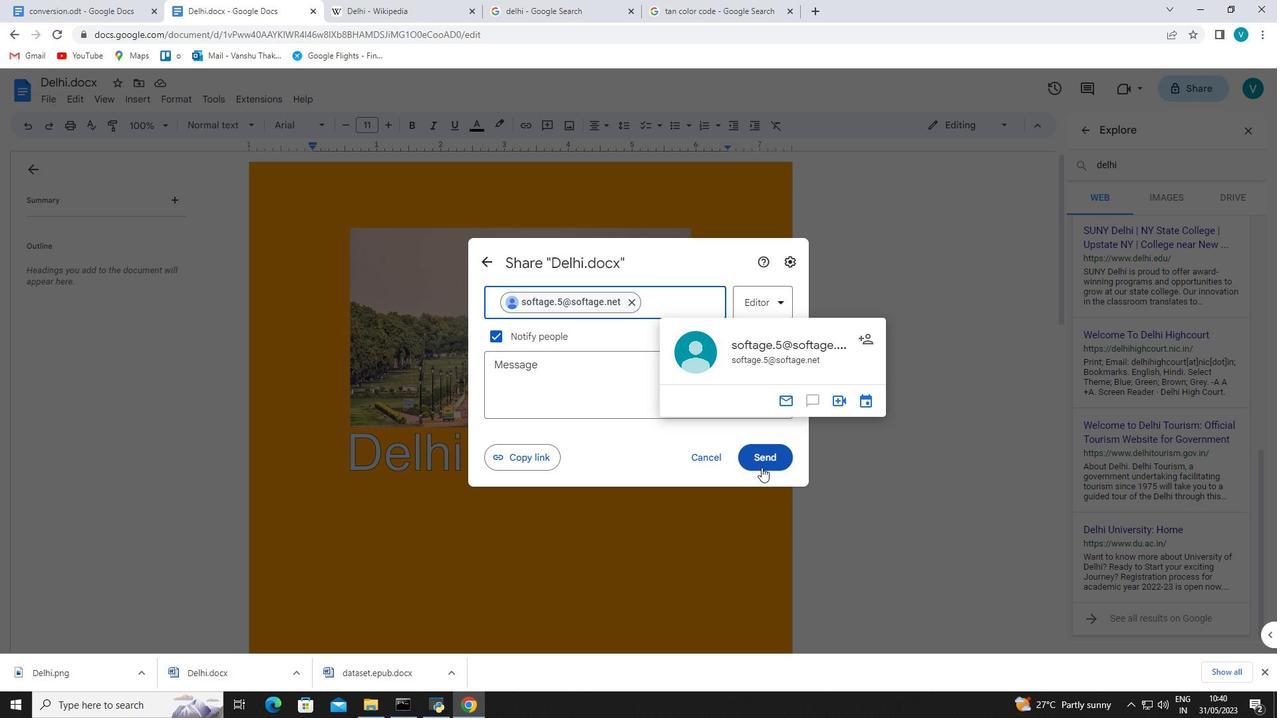 
Action: Mouse pressed left at (770, 457)
Screenshot: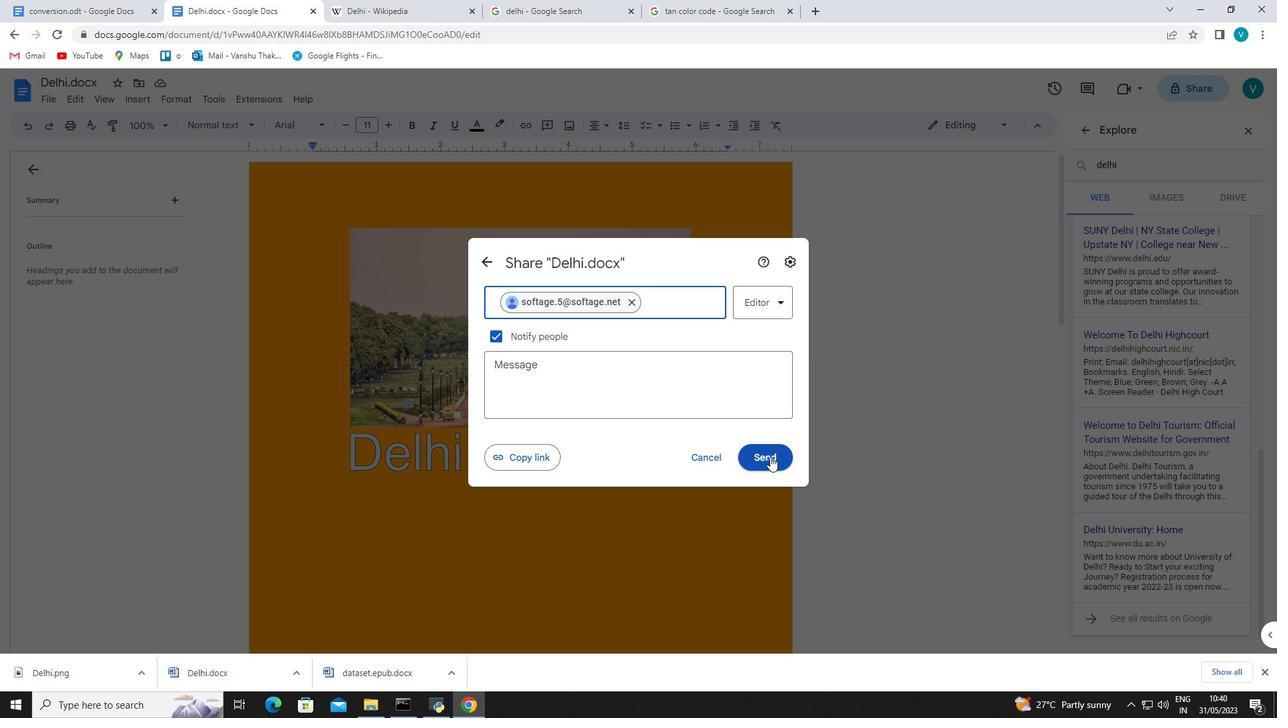 
Action: Mouse moved to (44, 91)
Screenshot: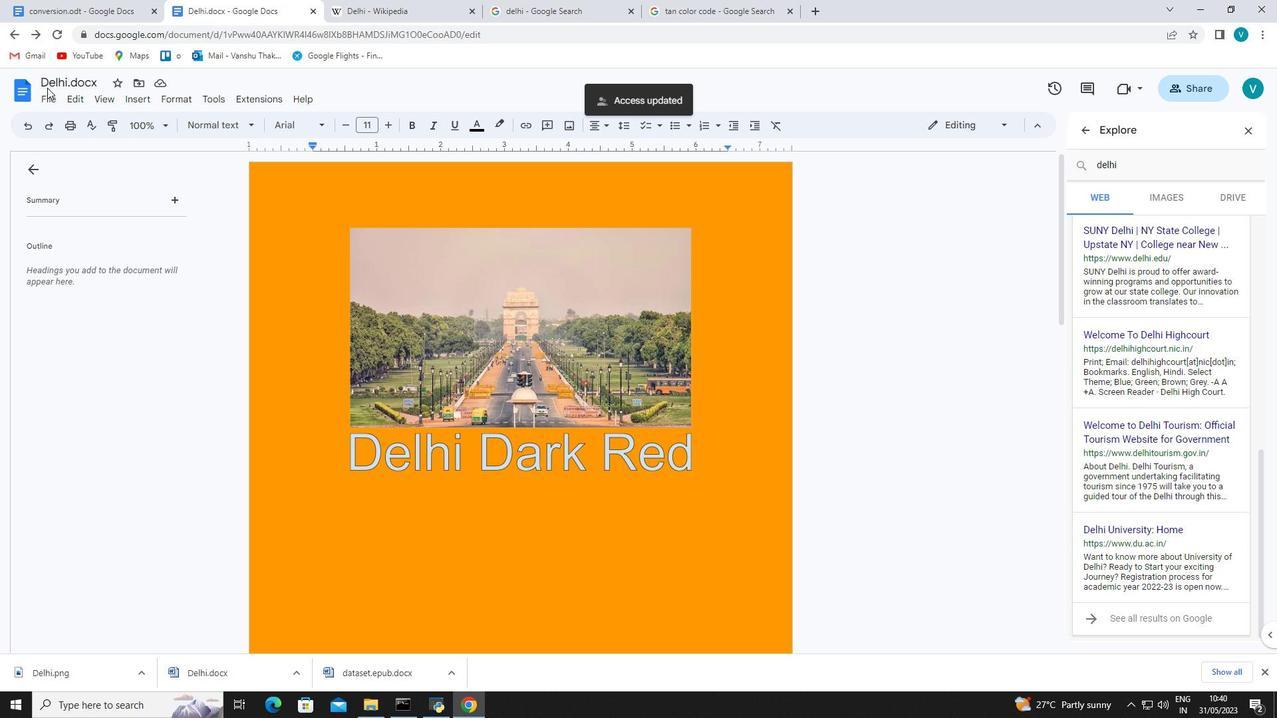 
Action: Mouse pressed left at (44, 91)
Screenshot: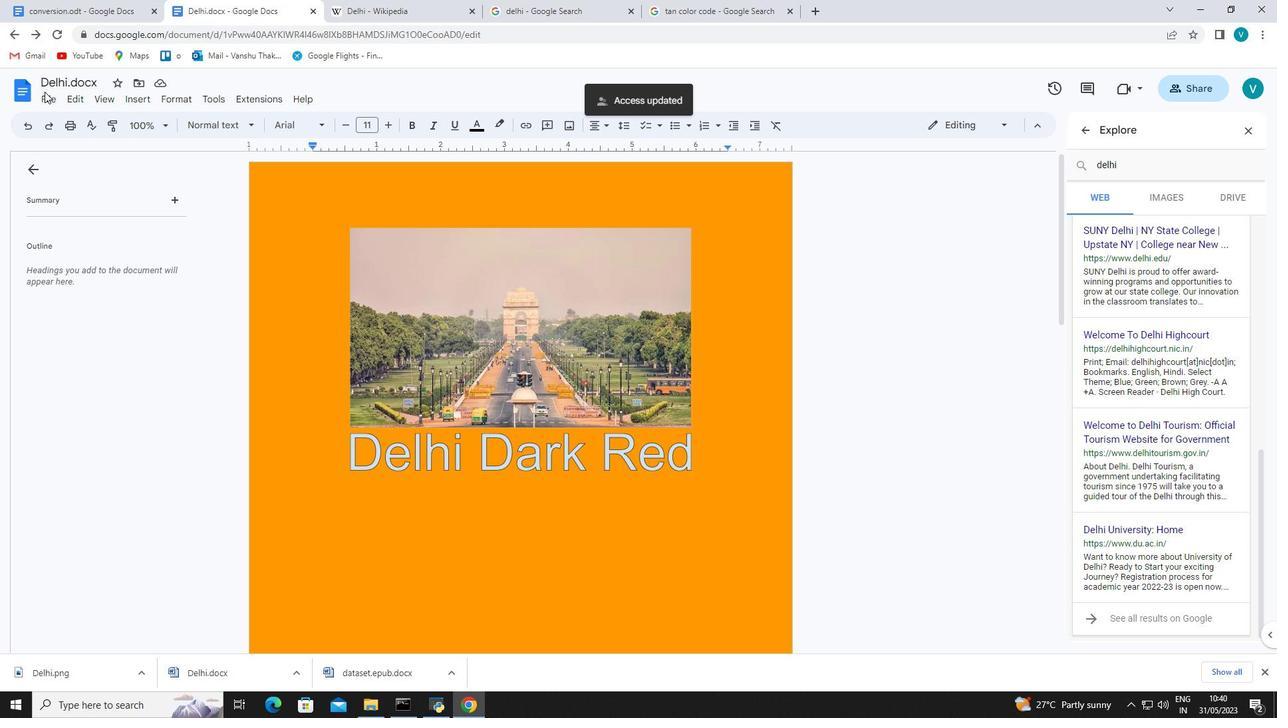
Action: Mouse moved to (377, 390)
Screenshot: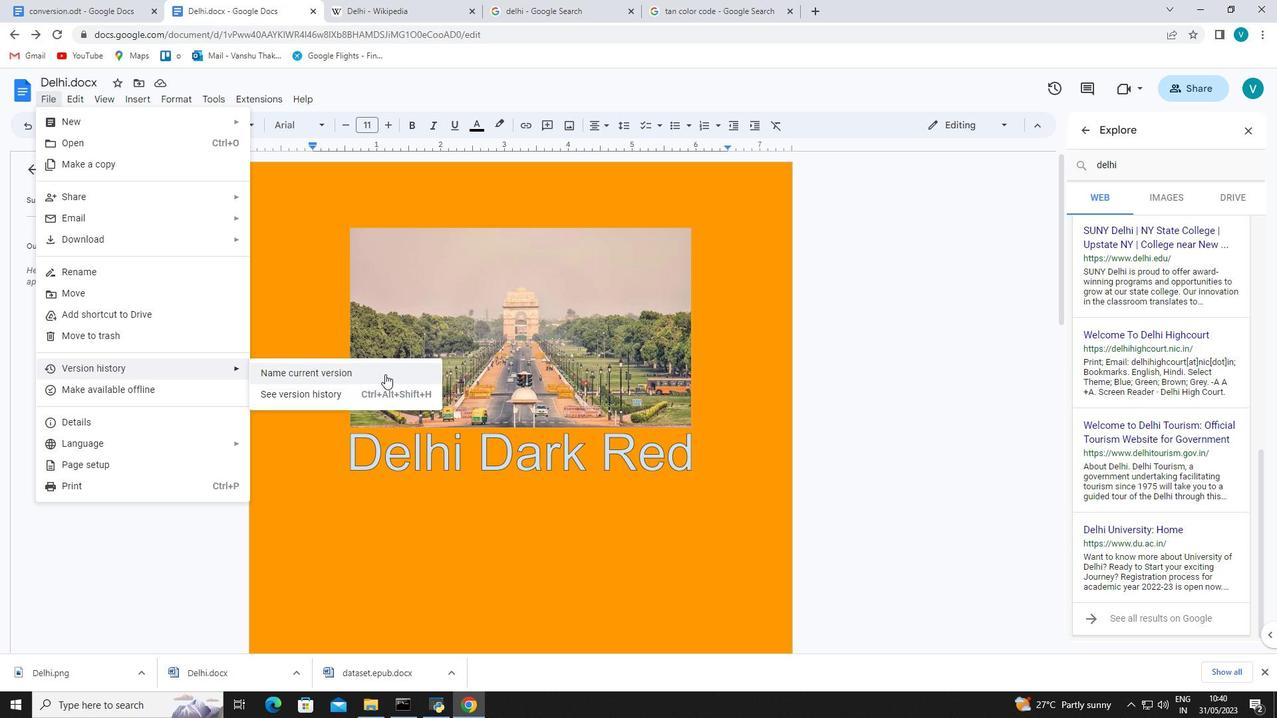 
Action: Mouse pressed left at (377, 390)
Screenshot: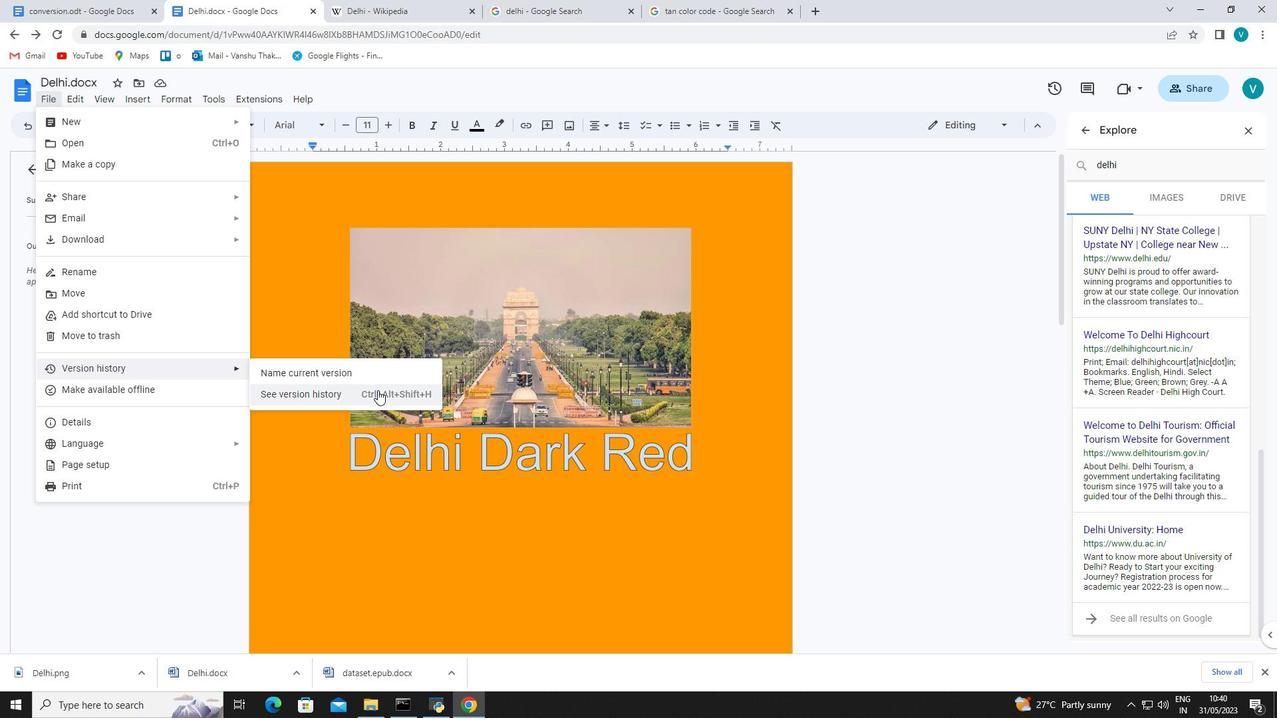 
Action: Mouse moved to (893, 533)
Screenshot: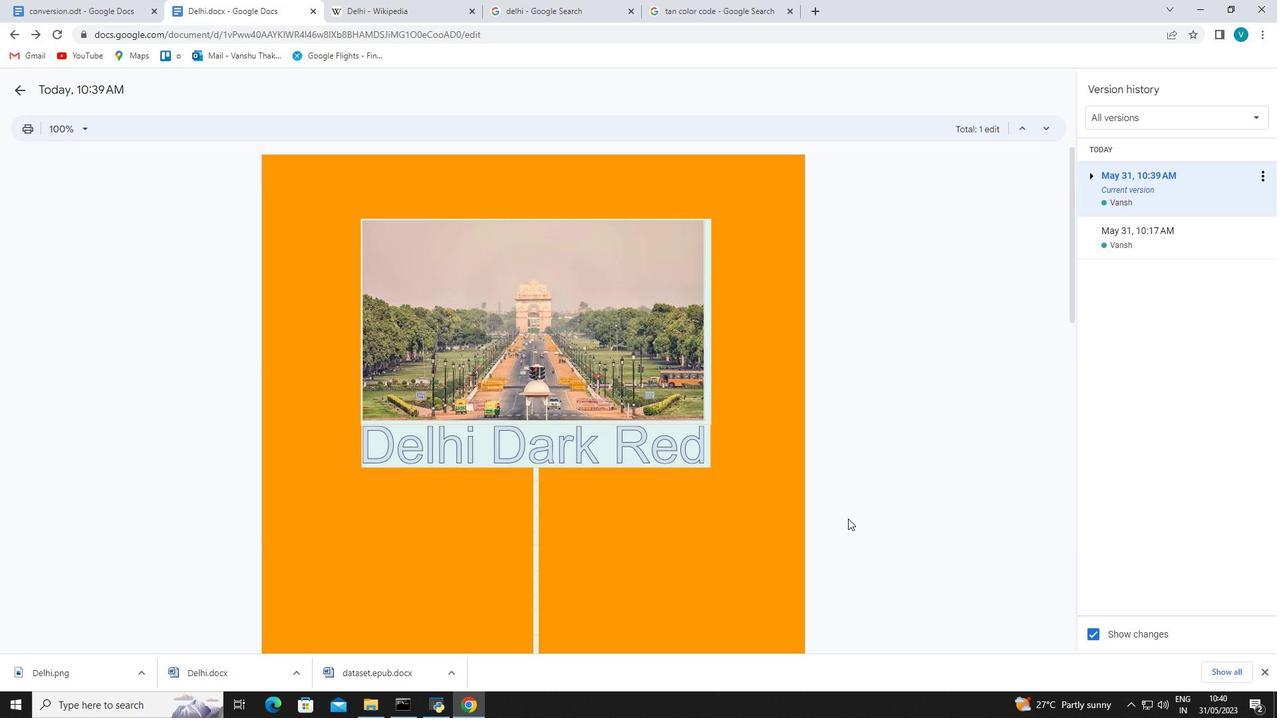 
Action: Mouse scrolled (893, 532) with delta (0, 0)
Screenshot: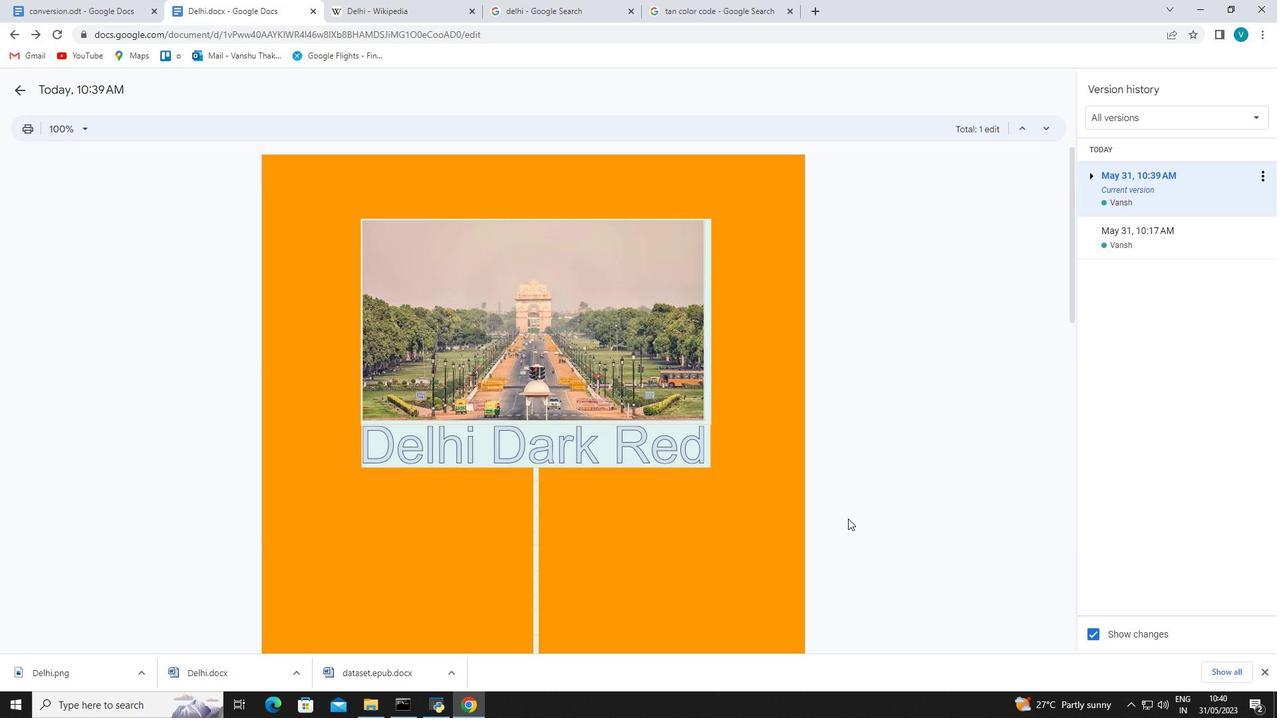 
Action: Mouse moved to (898, 534)
Screenshot: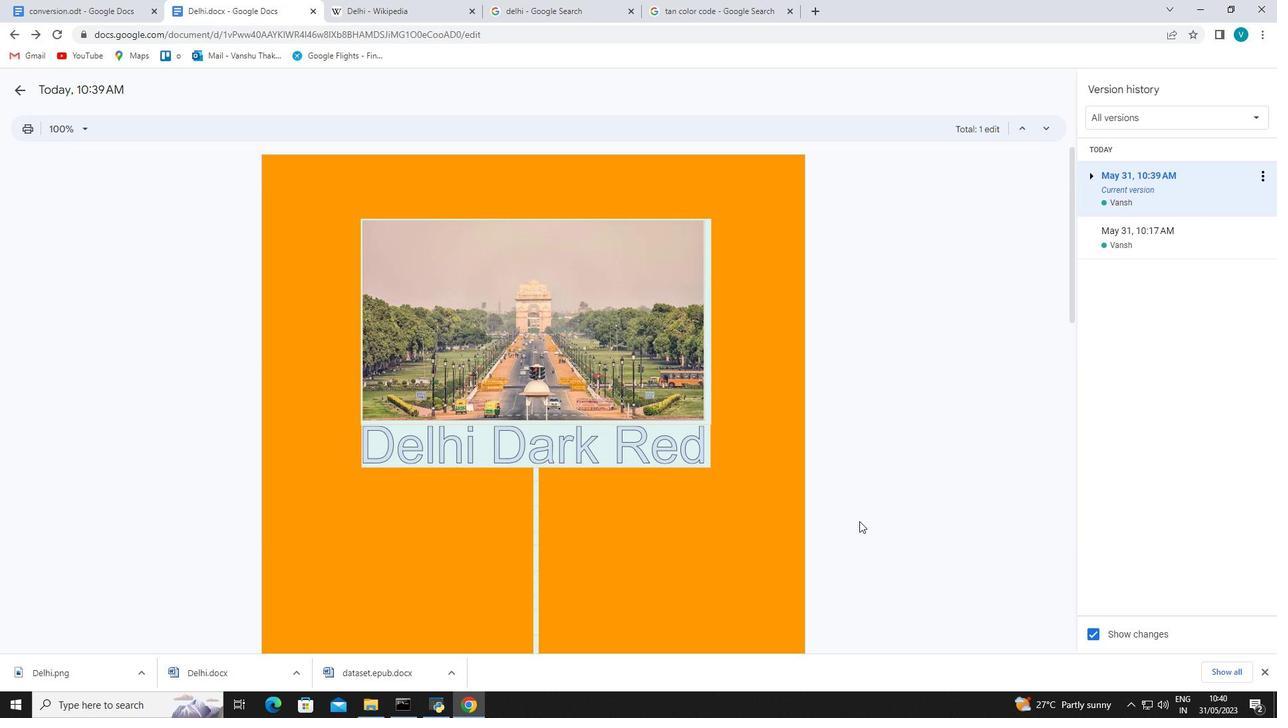 
Action: Mouse scrolled (898, 534) with delta (0, 0)
Screenshot: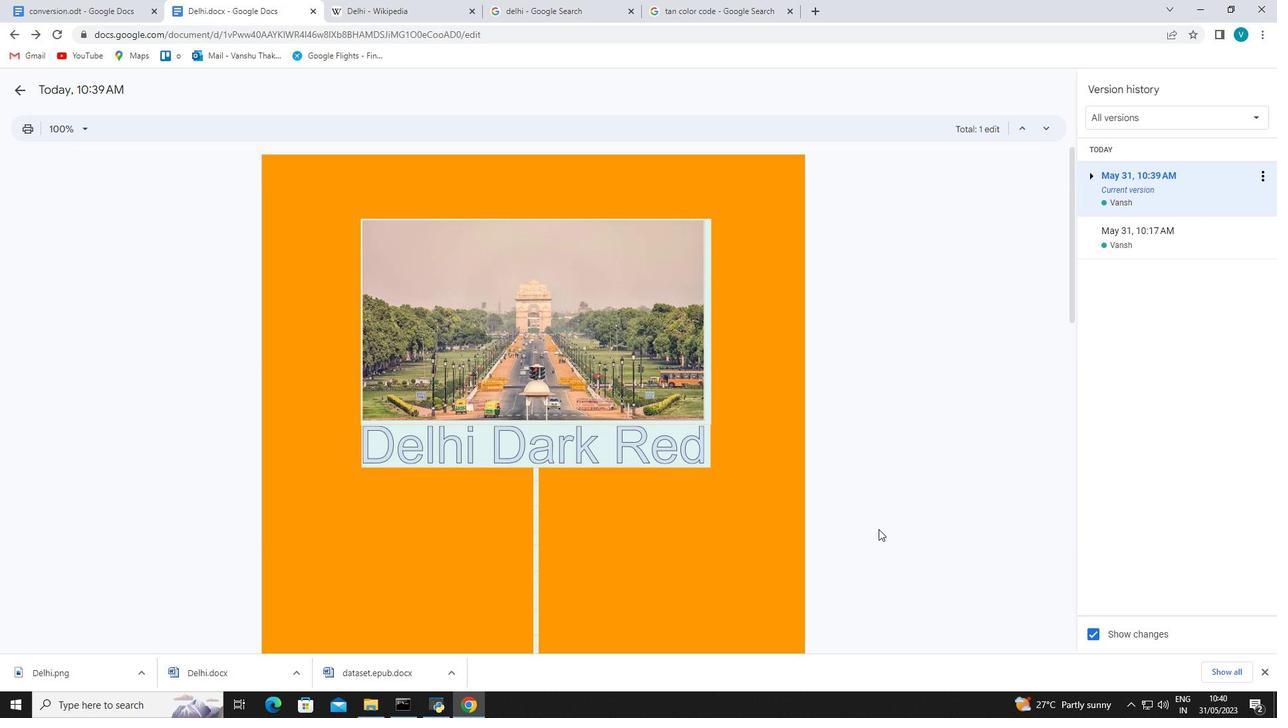 
Action: Mouse scrolled (898, 534) with delta (0, 0)
Screenshot: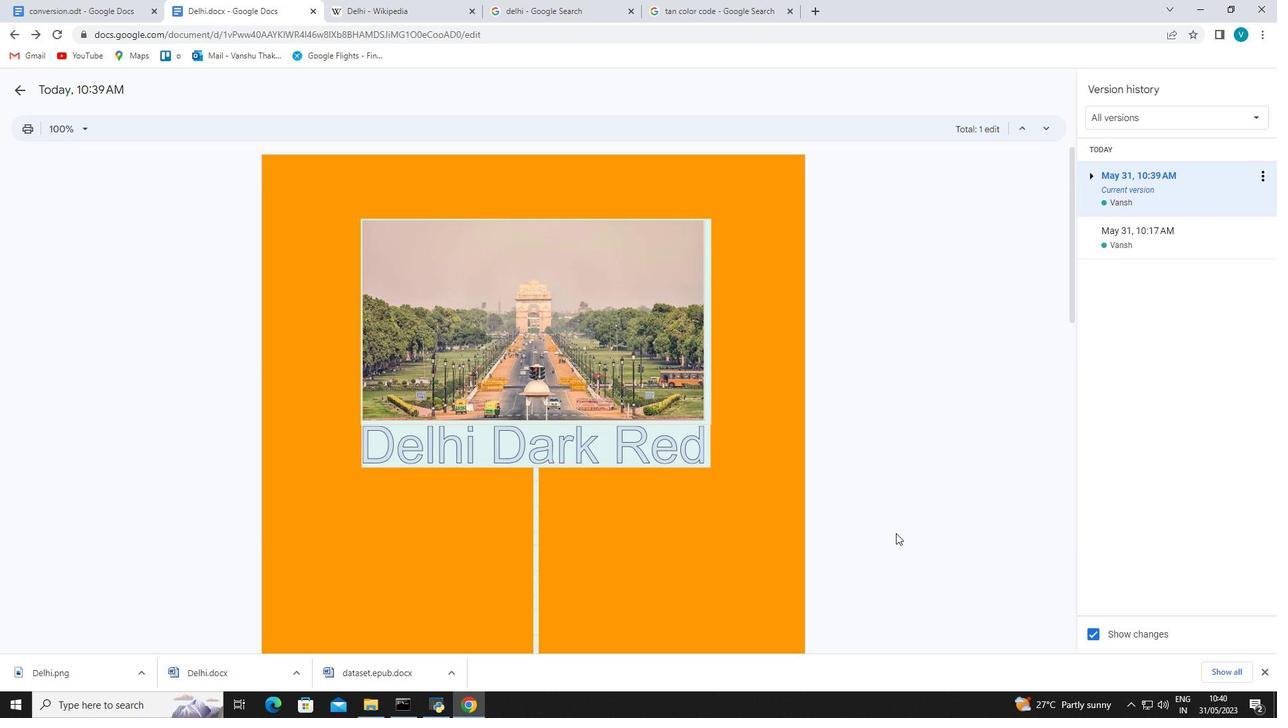 
Action: Mouse moved to (897, 534)
Screenshot: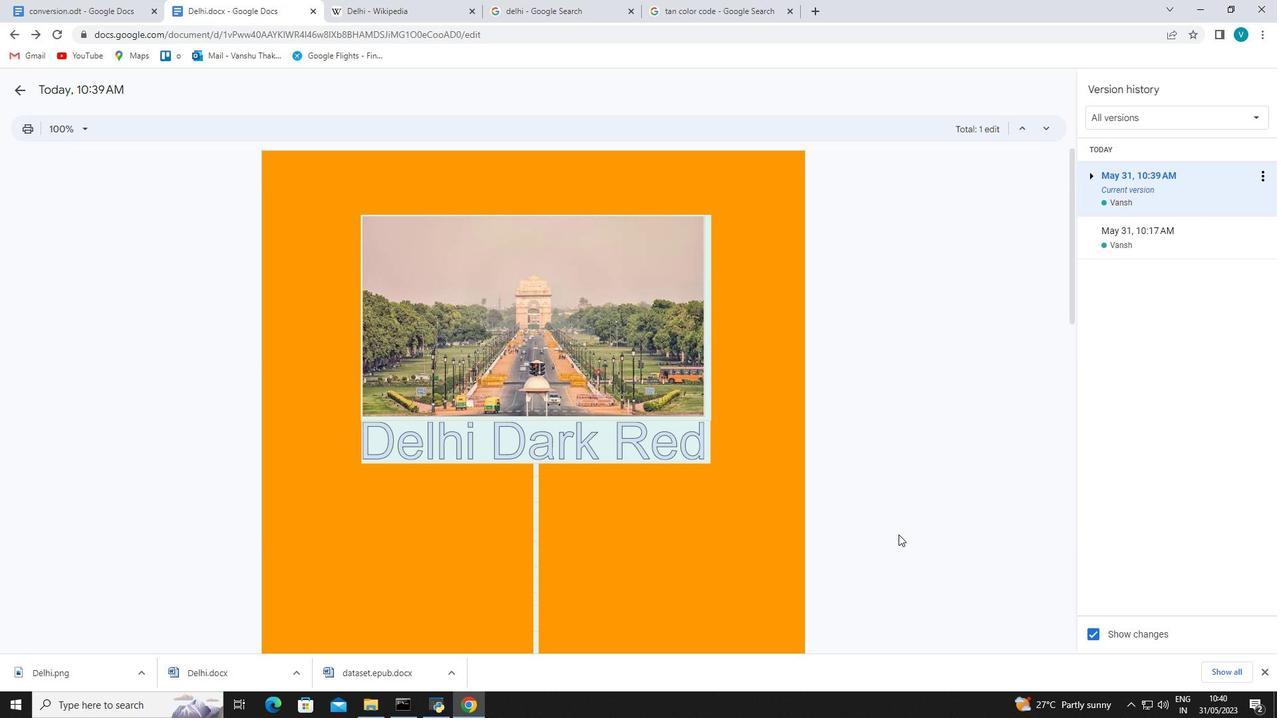 
Action: Mouse scrolled (897, 533) with delta (0, 0)
Screenshot: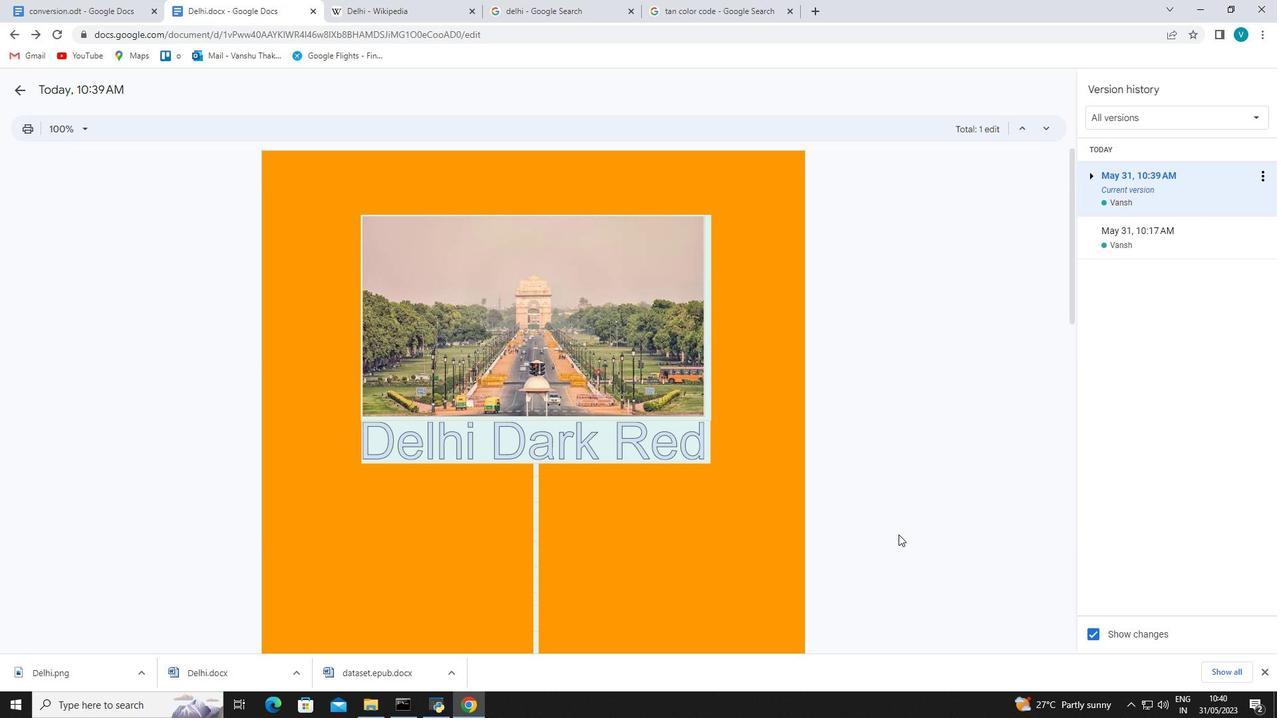 
Action: Mouse moved to (893, 533)
Screenshot: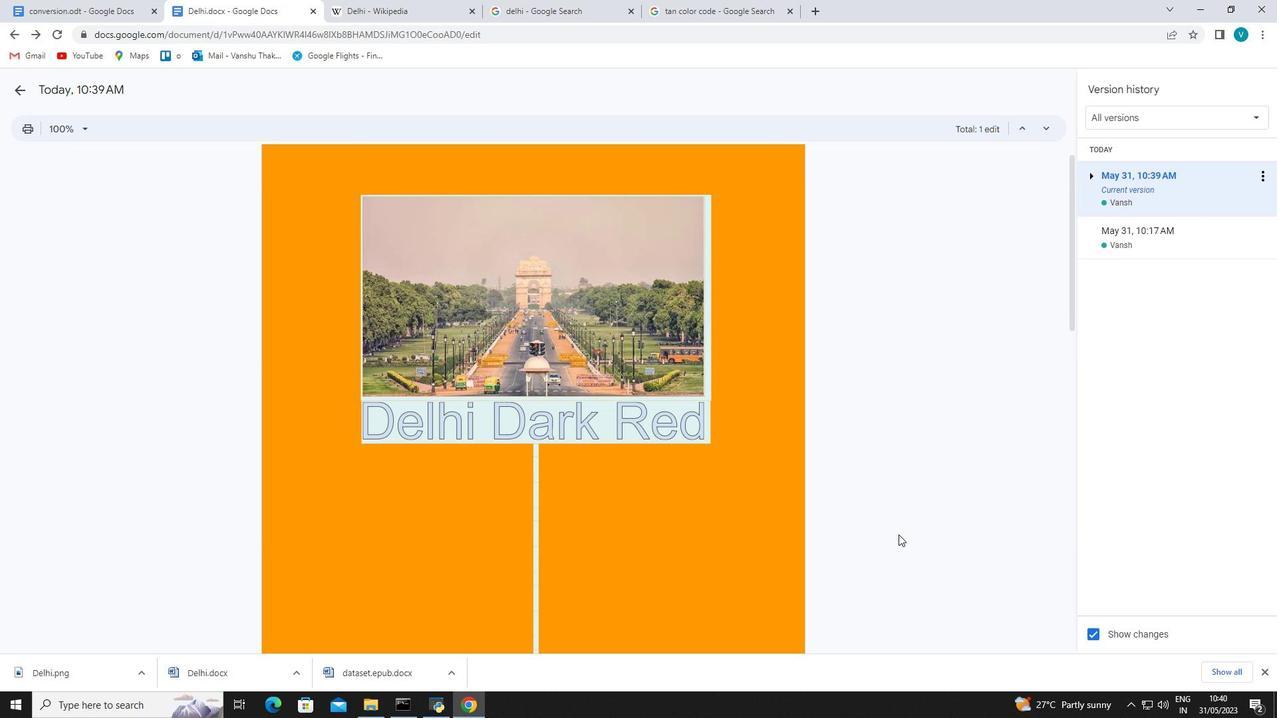 
Action: Mouse scrolled (893, 532) with delta (0, 0)
Screenshot: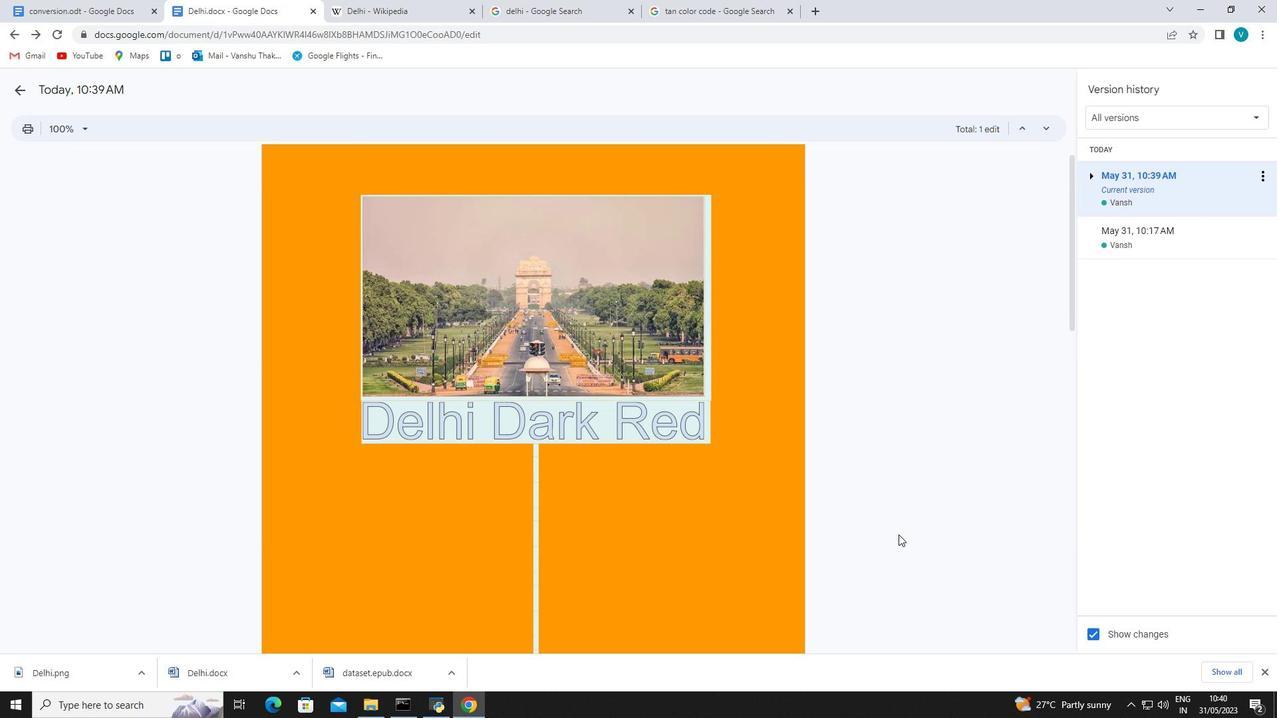 
Action: Mouse moved to (876, 533)
Screenshot: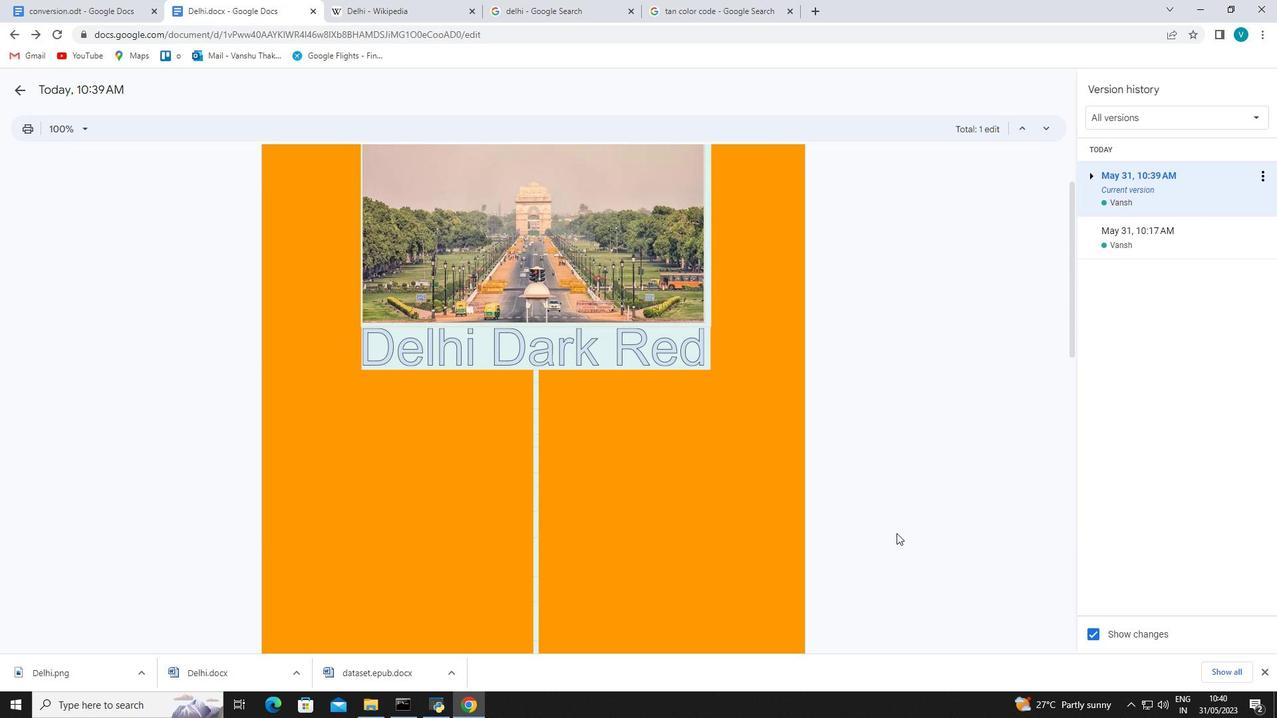 
Action: Mouse scrolled (877, 532) with delta (0, 0)
Screenshot: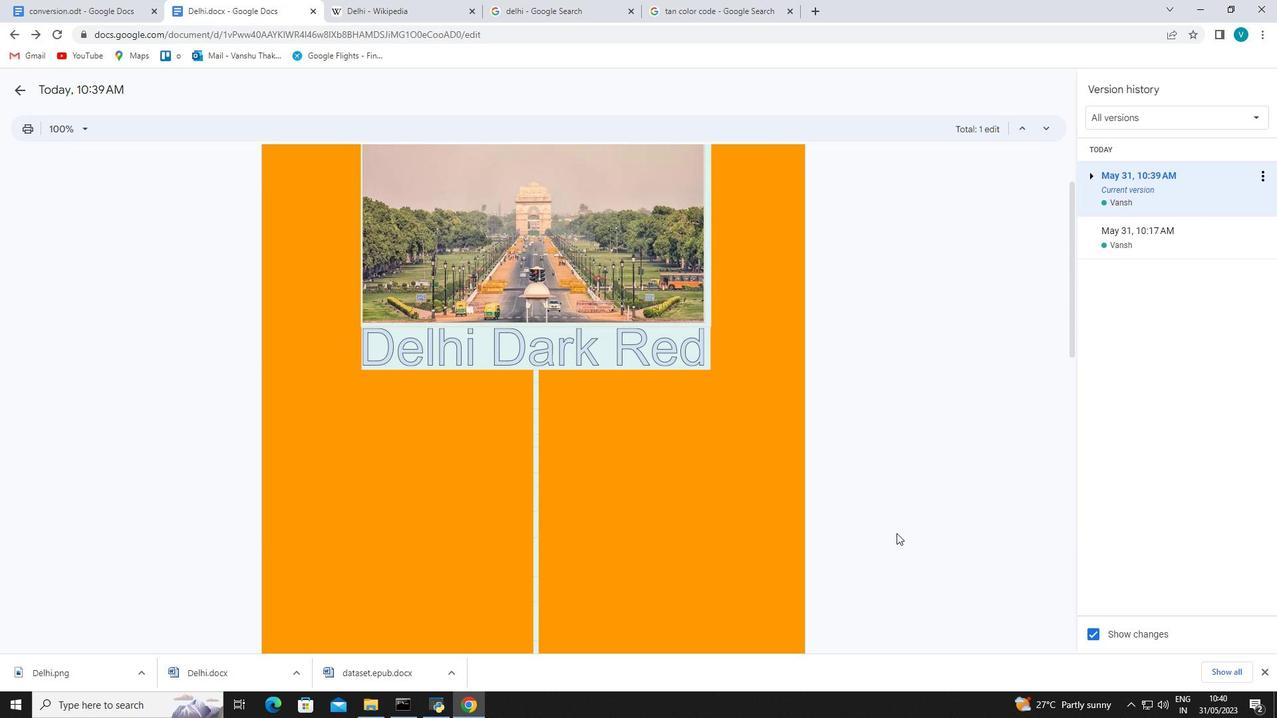 
Action: Mouse moved to (846, 535)
Screenshot: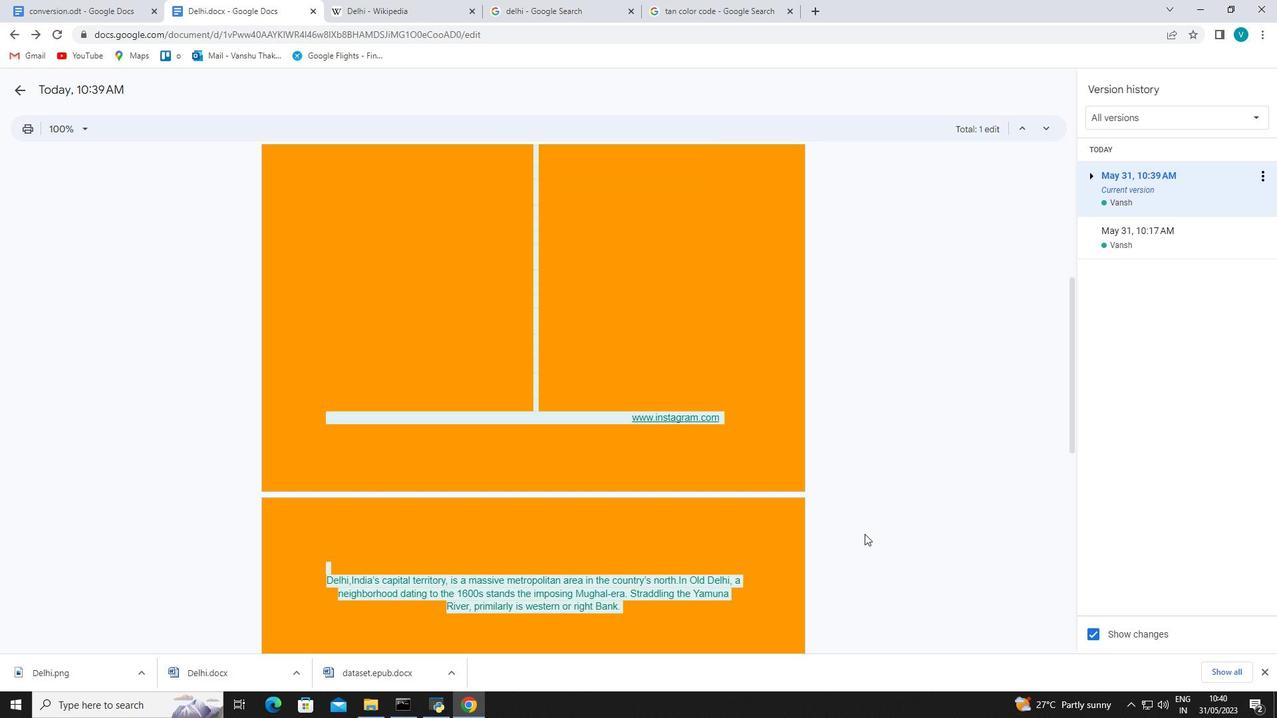 
Action: Mouse scrolled (846, 534) with delta (0, 0)
Screenshot: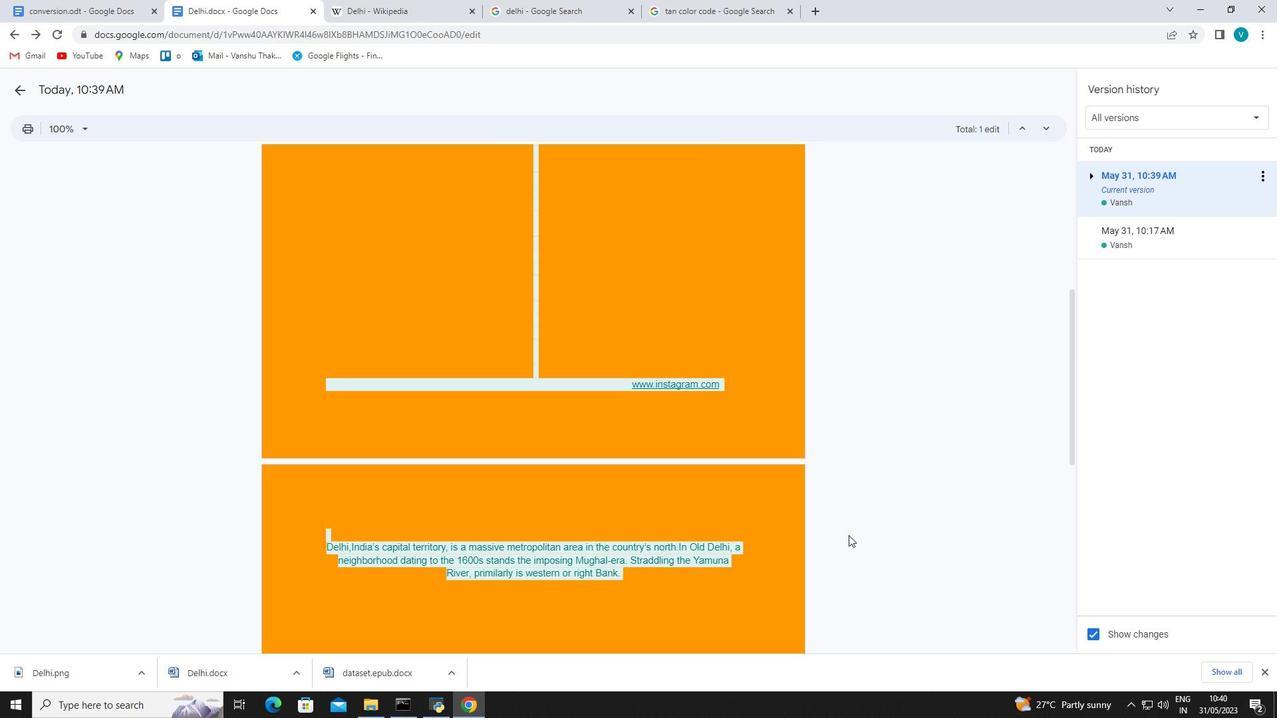 
Action: Mouse scrolled (846, 534) with delta (0, 0)
Screenshot: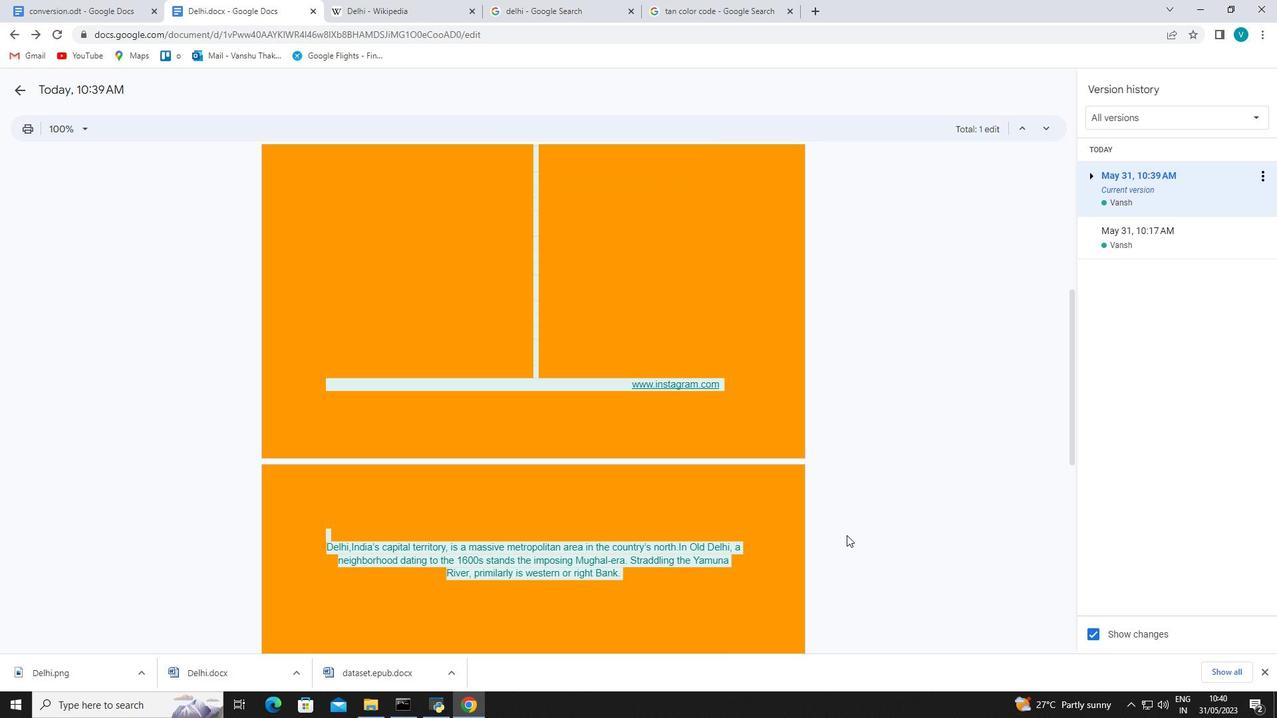 
Action: Mouse scrolled (846, 534) with delta (0, 0)
Screenshot: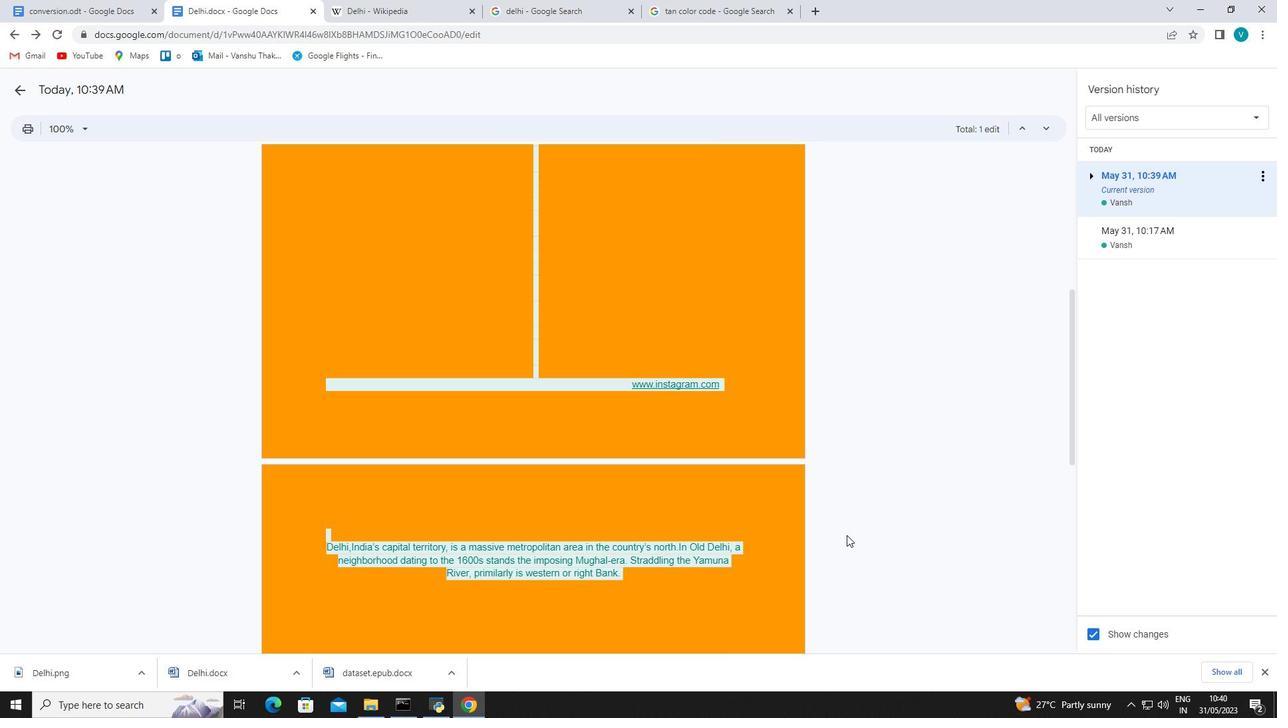 
Action: Mouse scrolled (846, 534) with delta (0, 0)
Screenshot: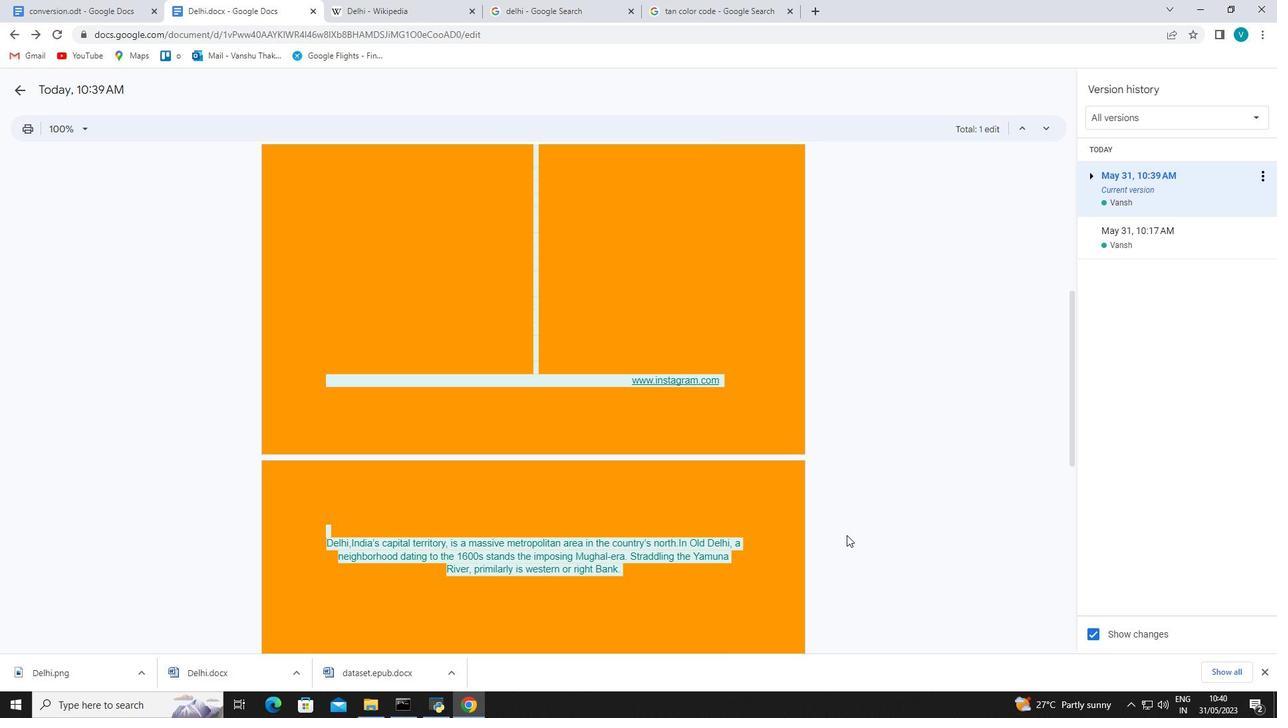 
Action: Mouse scrolled (846, 534) with delta (0, 0)
Screenshot: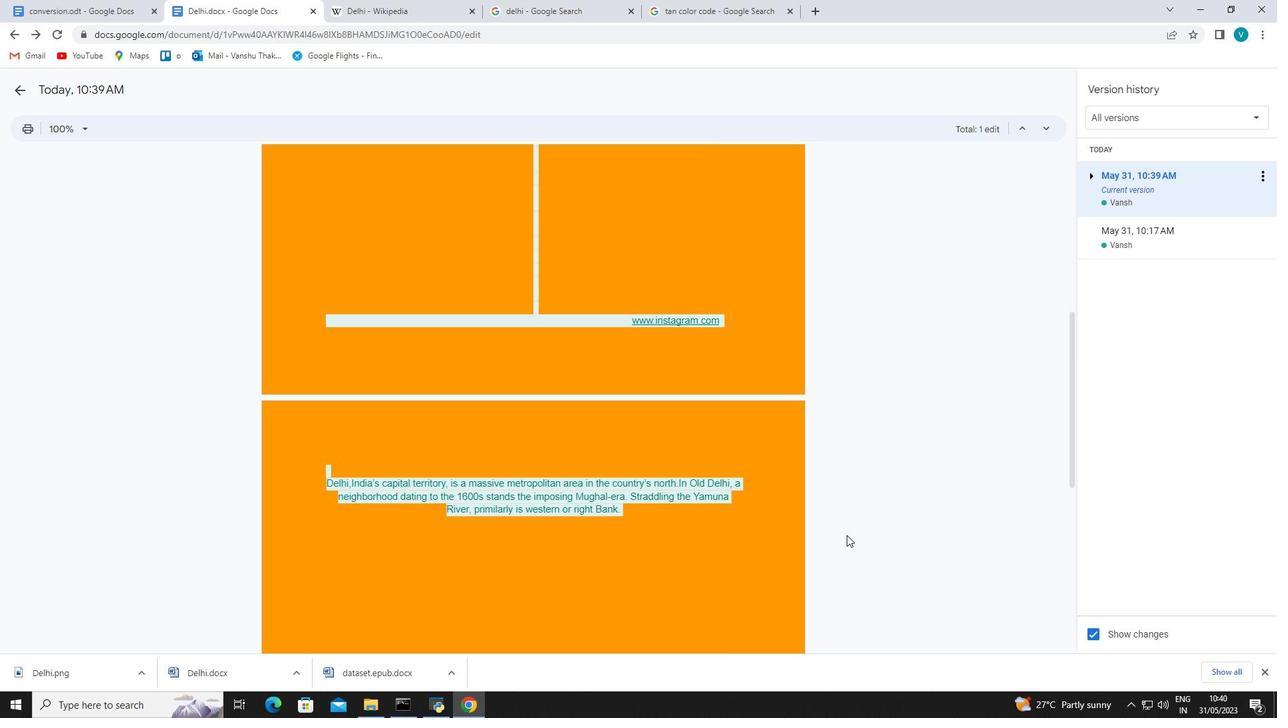
Action: Mouse scrolled (846, 536) with delta (0, 0)
Screenshot: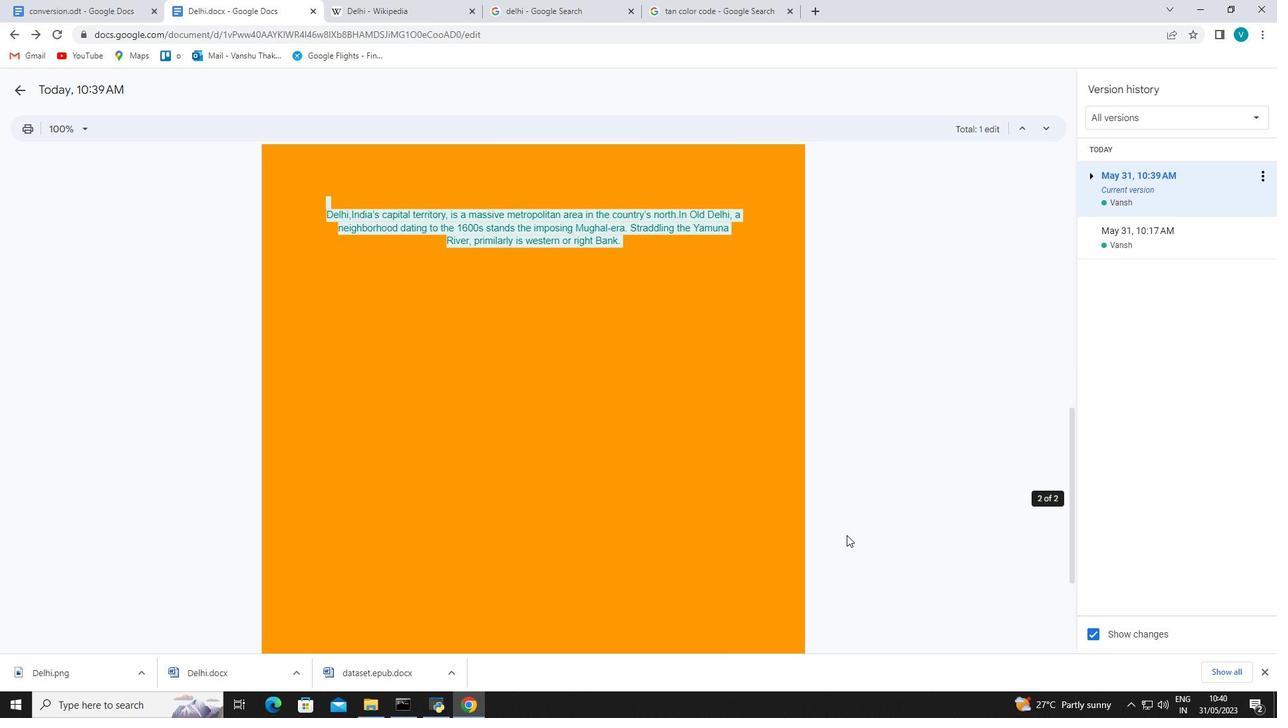 
Action: Mouse scrolled (846, 536) with delta (0, 0)
Screenshot: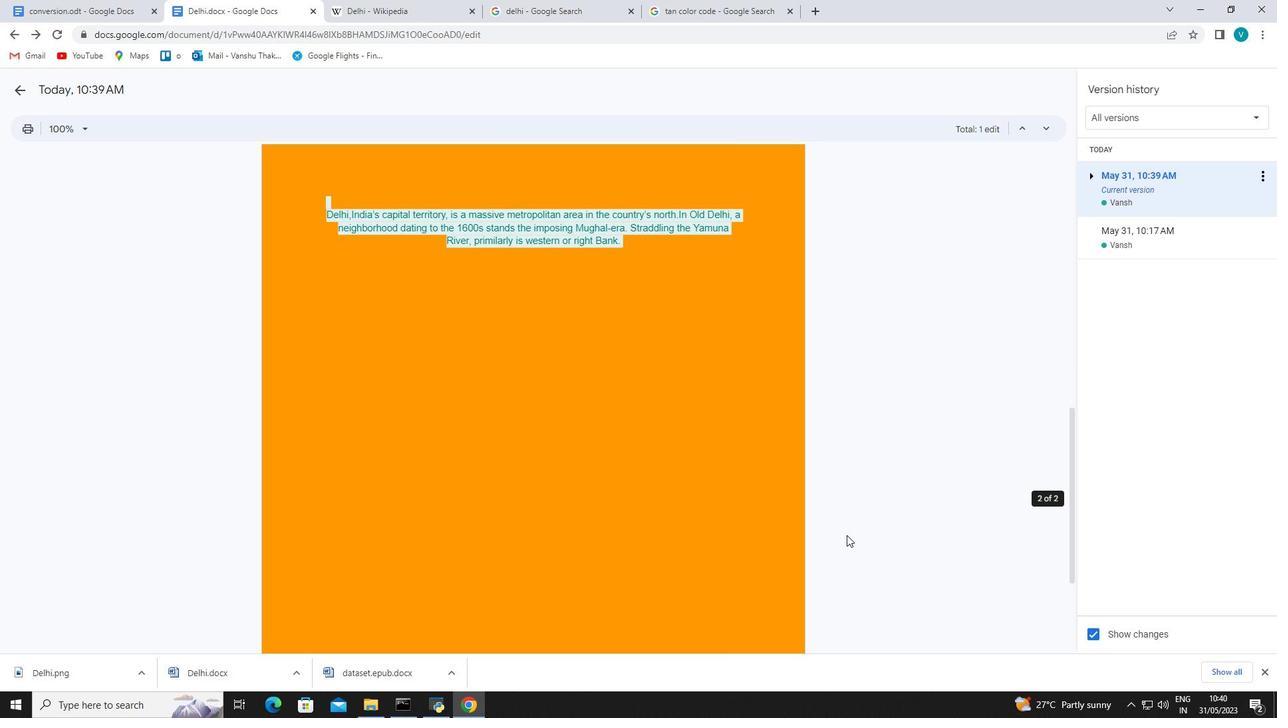 
Action: Mouse scrolled (846, 536) with delta (0, 0)
Screenshot: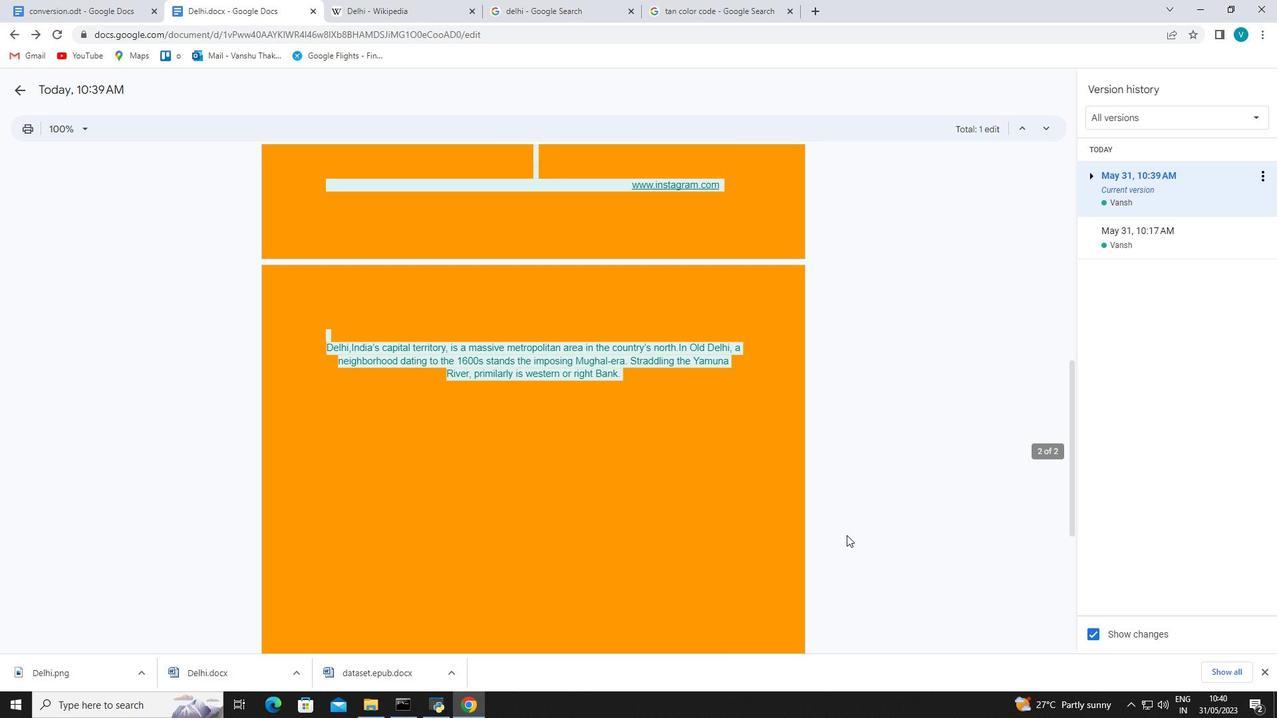 
Action: Mouse scrolled (846, 536) with delta (0, 0)
Screenshot: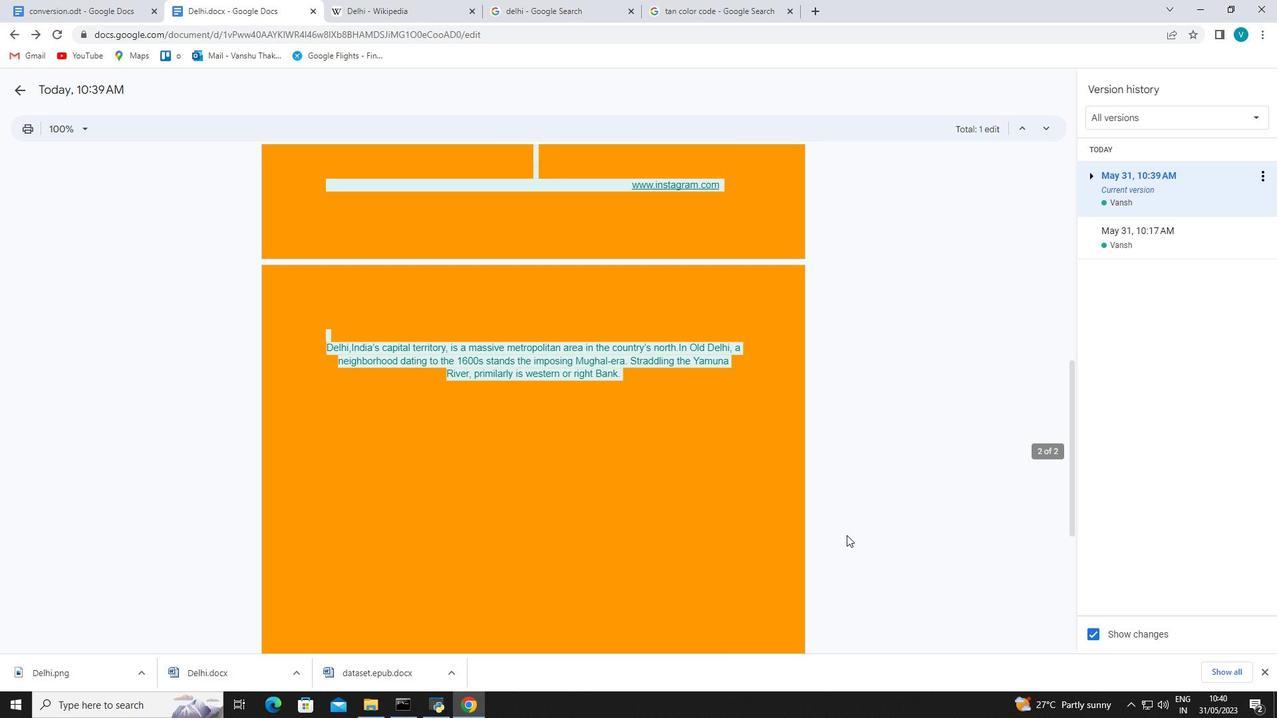 
Action: Mouse scrolled (846, 534) with delta (0, 0)
Screenshot: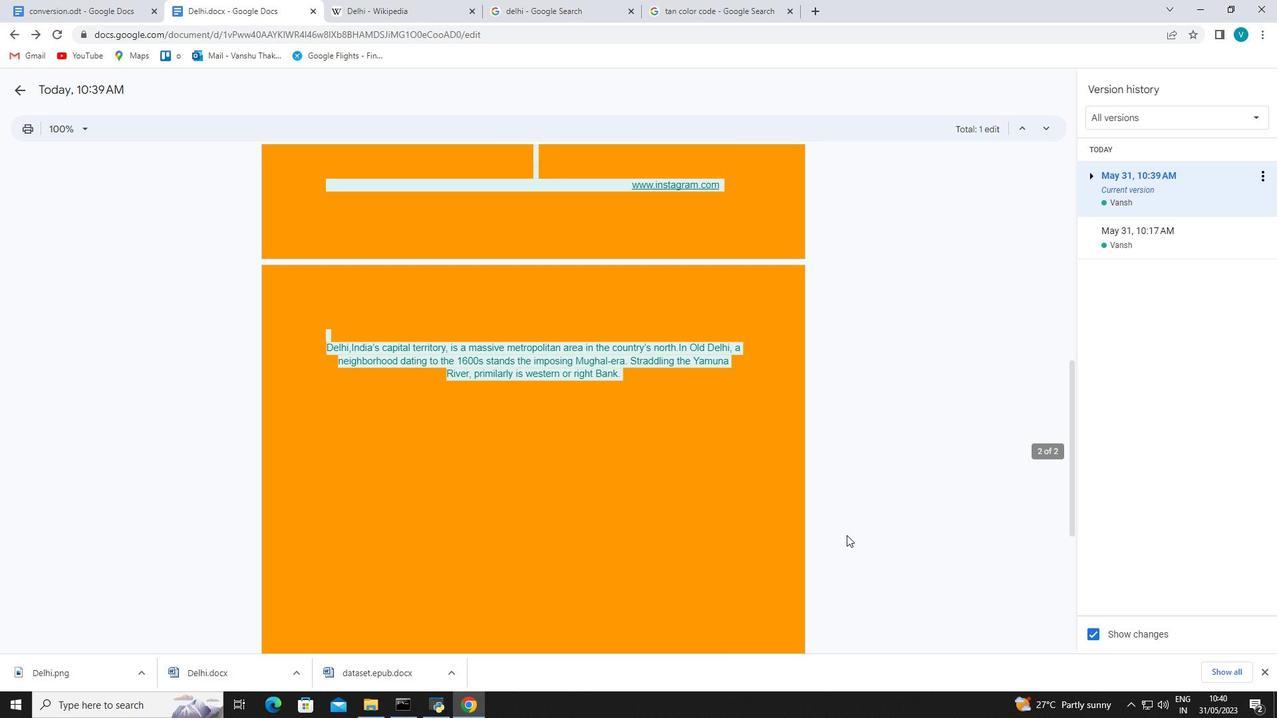 
Action: Mouse scrolled (846, 536) with delta (0, 0)
Screenshot: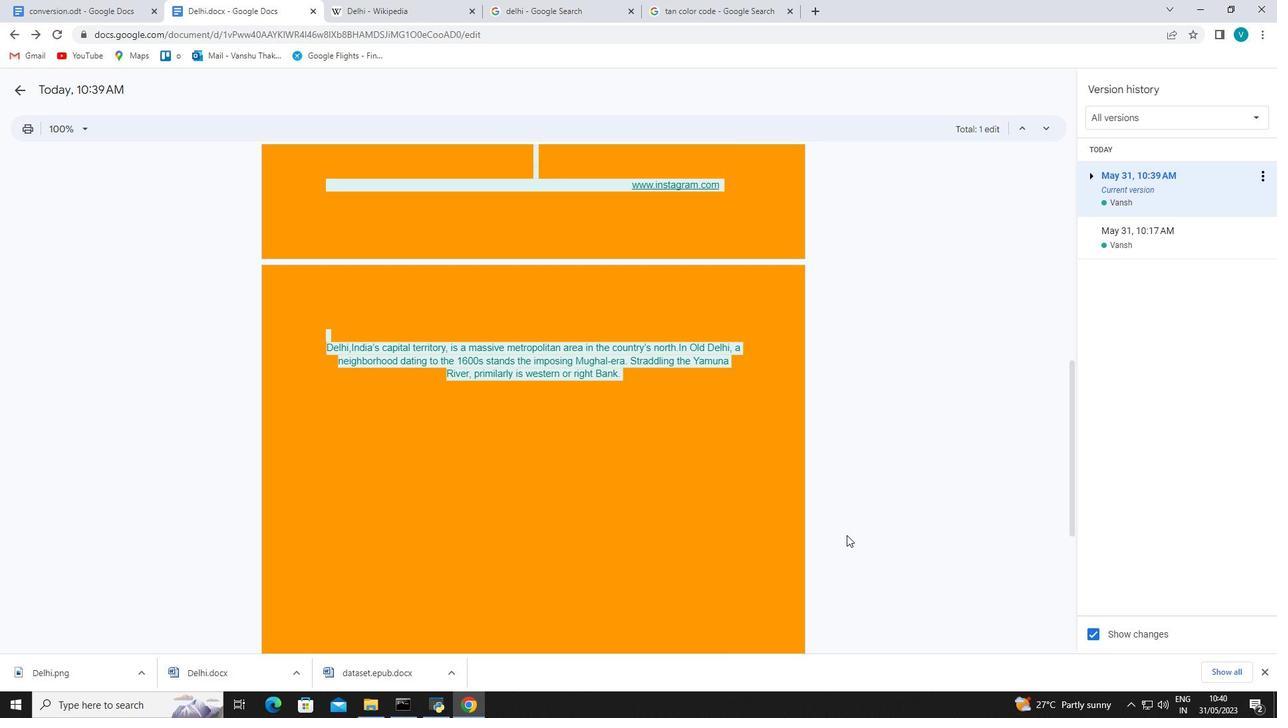 
Action: Mouse scrolled (846, 536) with delta (0, 0)
Screenshot: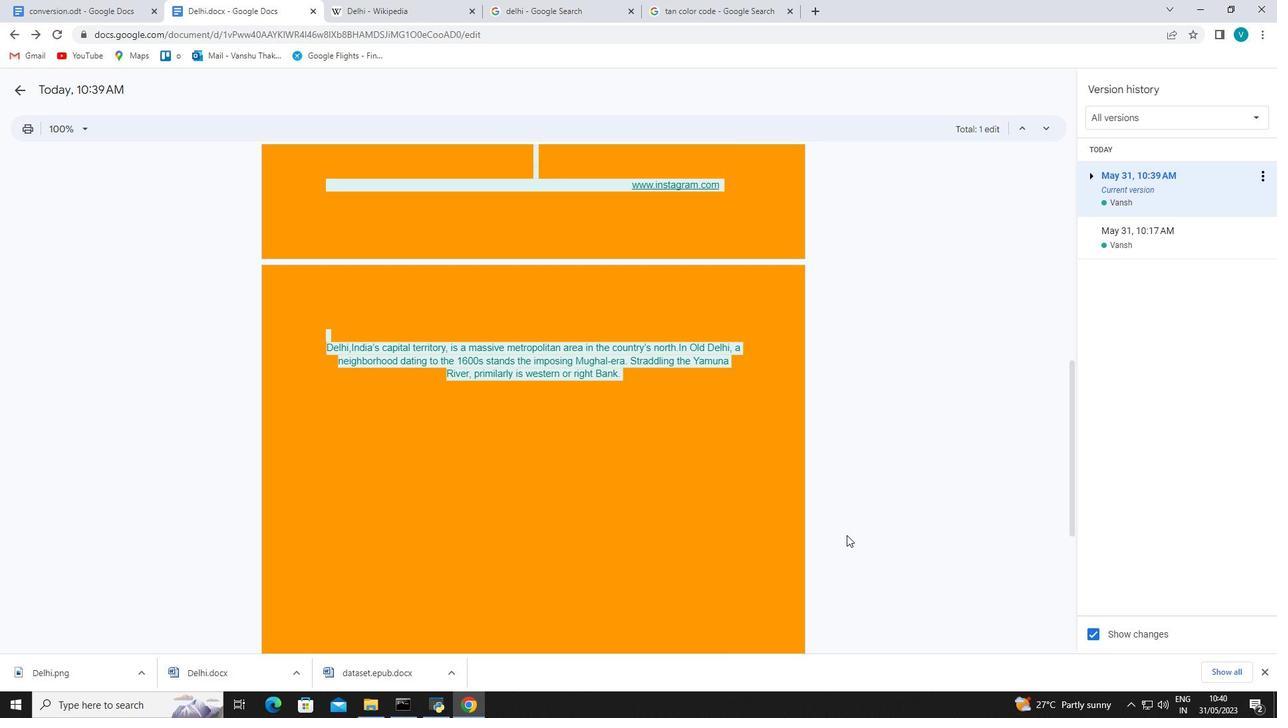 
Action: Mouse scrolled (846, 536) with delta (0, 0)
Screenshot: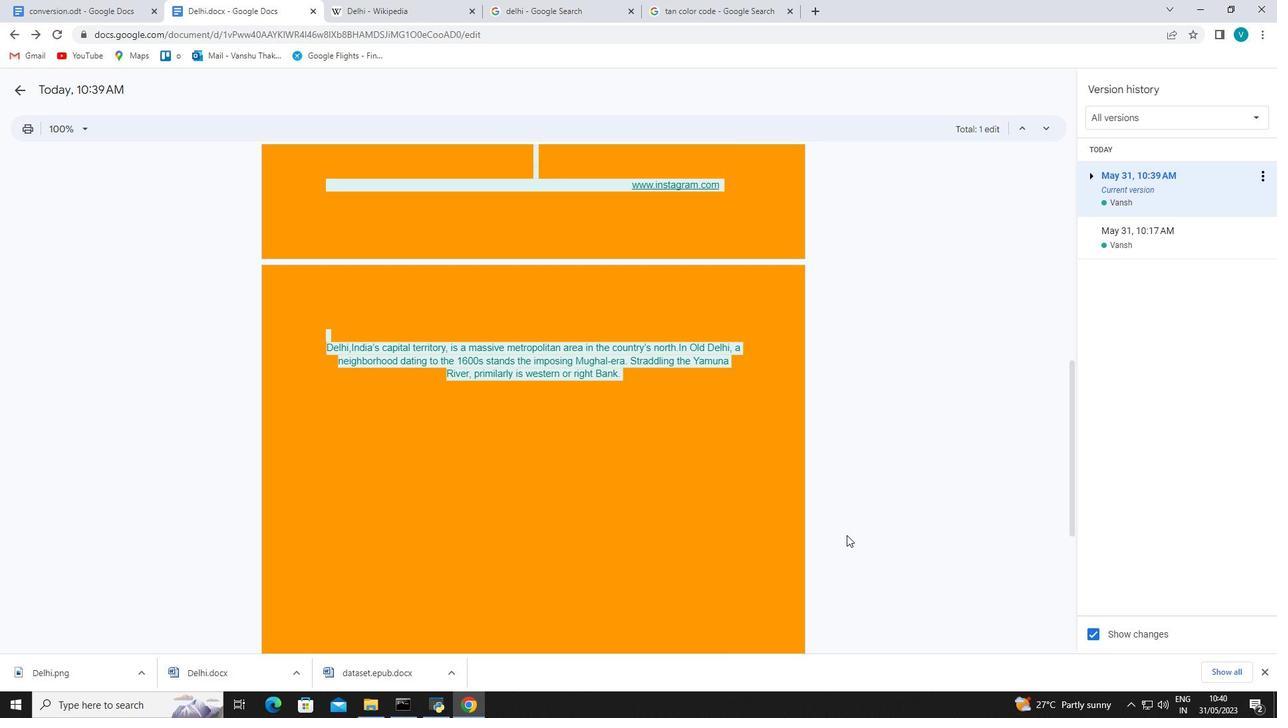 
Action: Mouse scrolled (846, 536) with delta (0, 0)
Screenshot: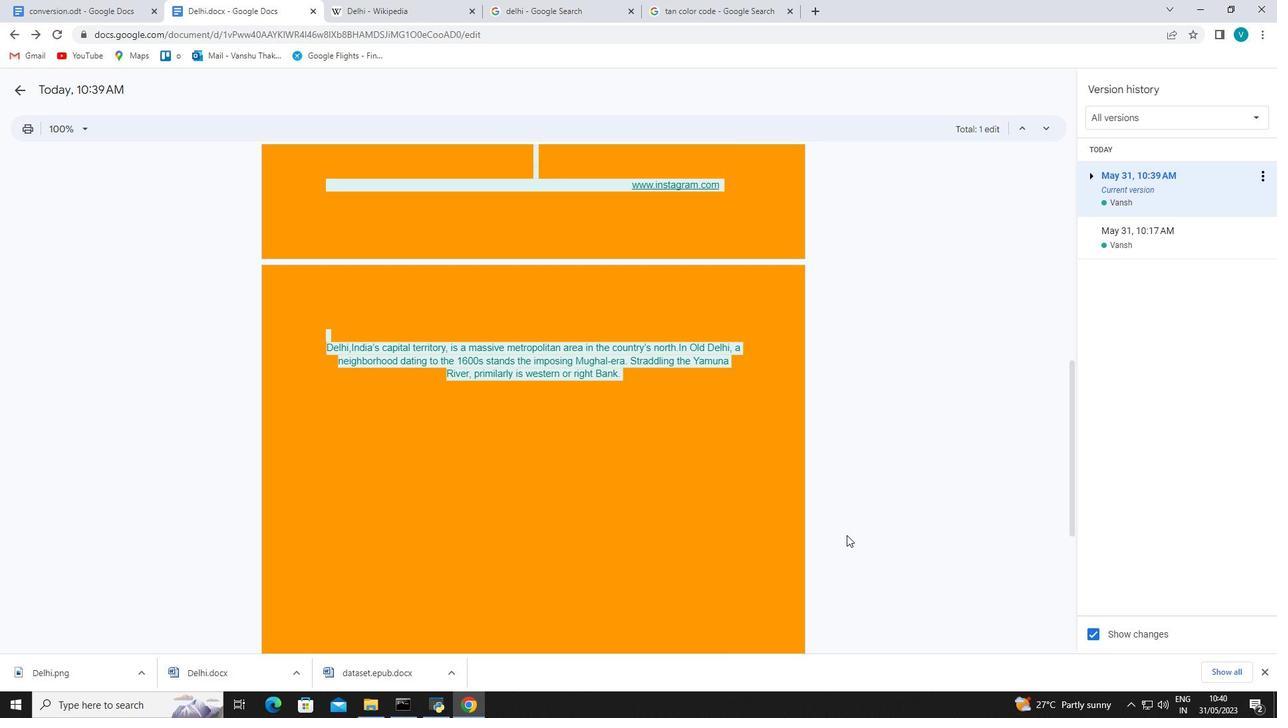 
Action: Mouse moved to (844, 535)
Screenshot: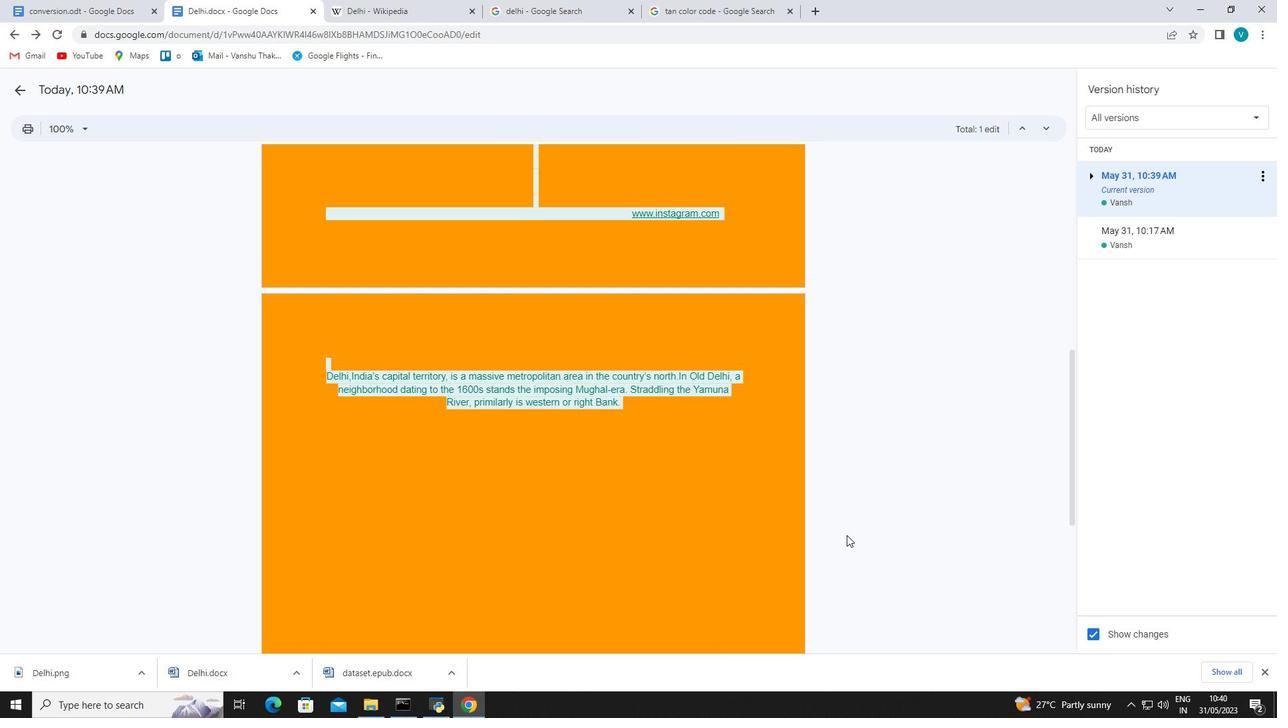 
Action: Mouse scrolled (844, 536) with delta (0, 0)
Screenshot: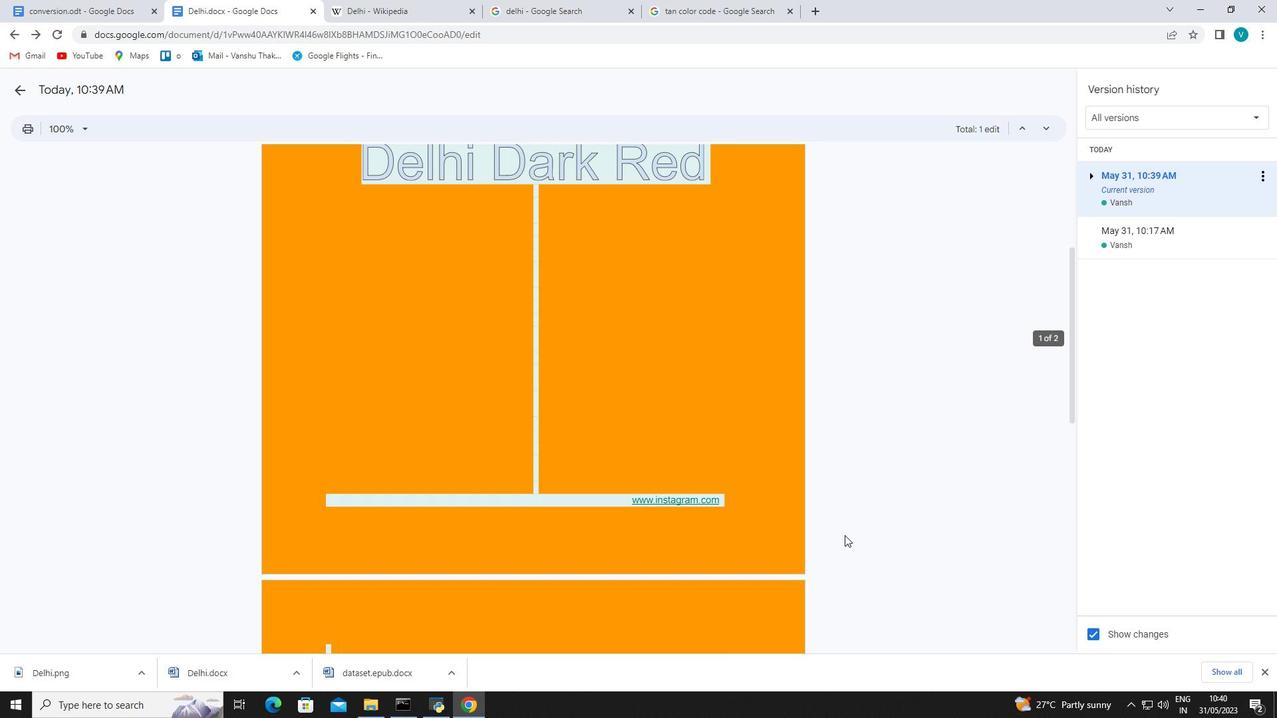 
Action: Mouse scrolled (844, 534) with delta (0, 0)
Screenshot: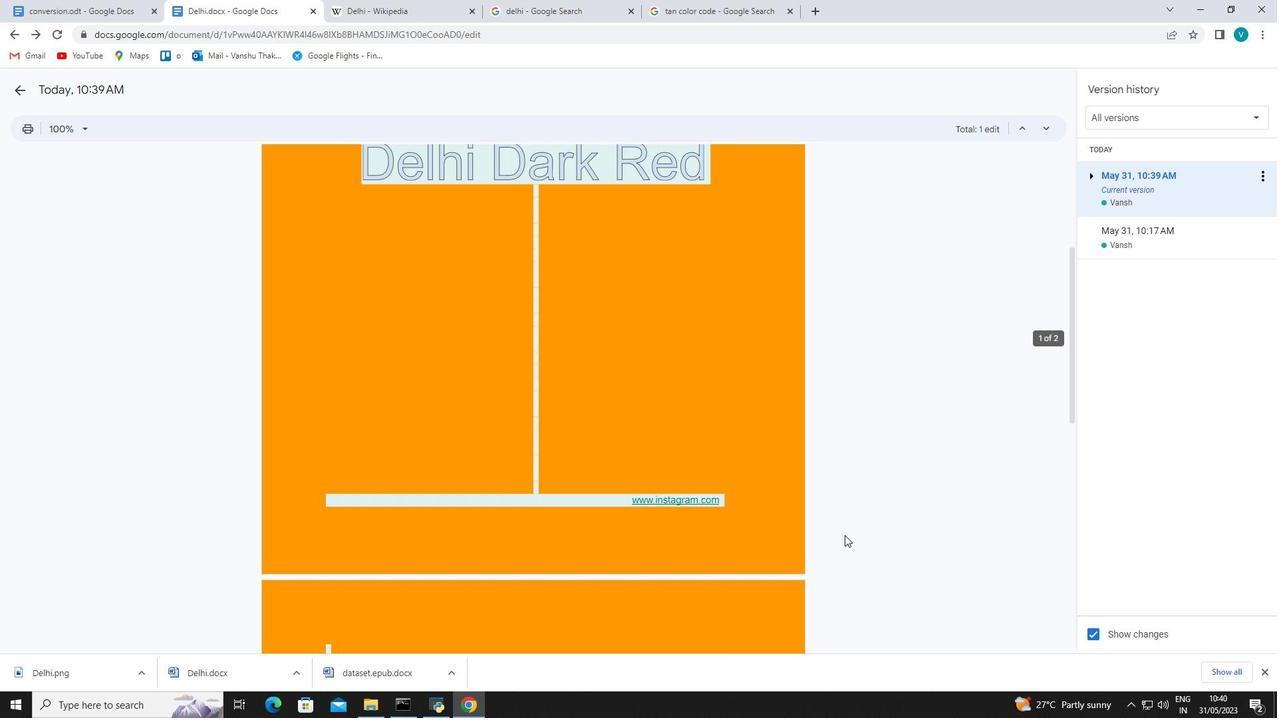 
Action: Mouse scrolled (844, 536) with delta (0, 0)
Screenshot: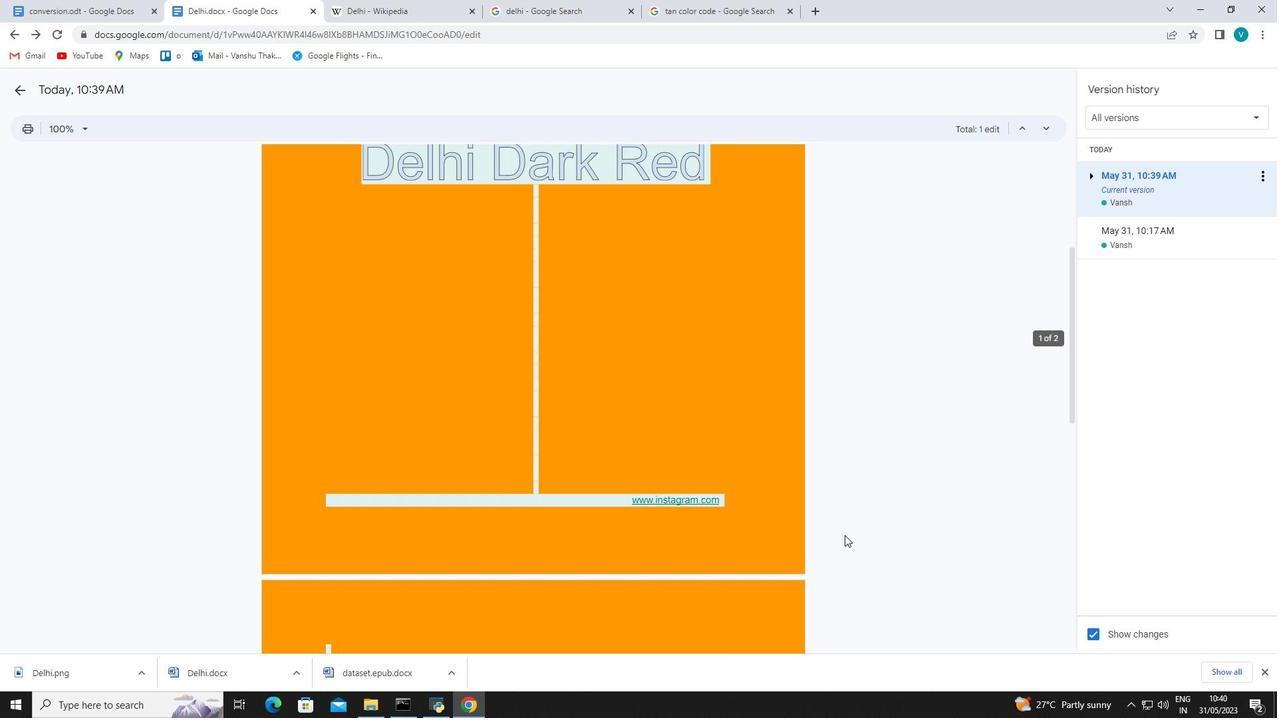 
Action: Mouse scrolled (844, 536) with delta (0, 0)
Screenshot: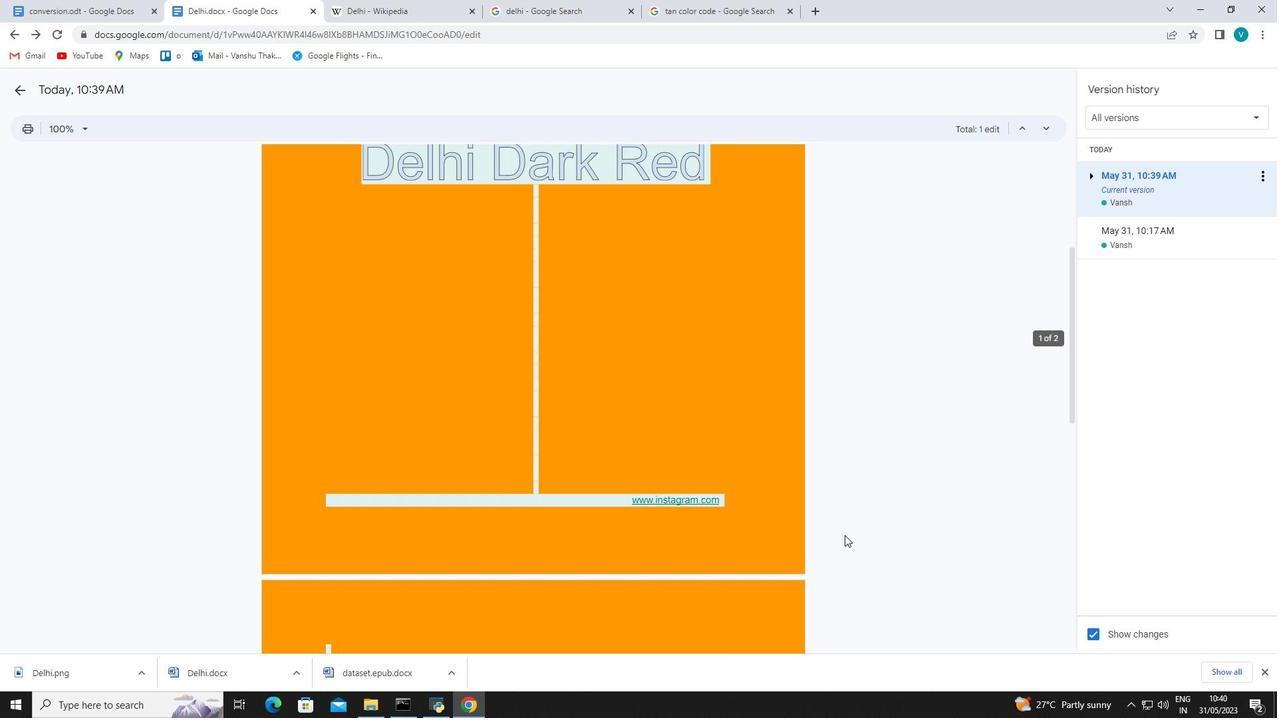 
Action: Mouse scrolled (844, 536) with delta (0, 0)
Screenshot: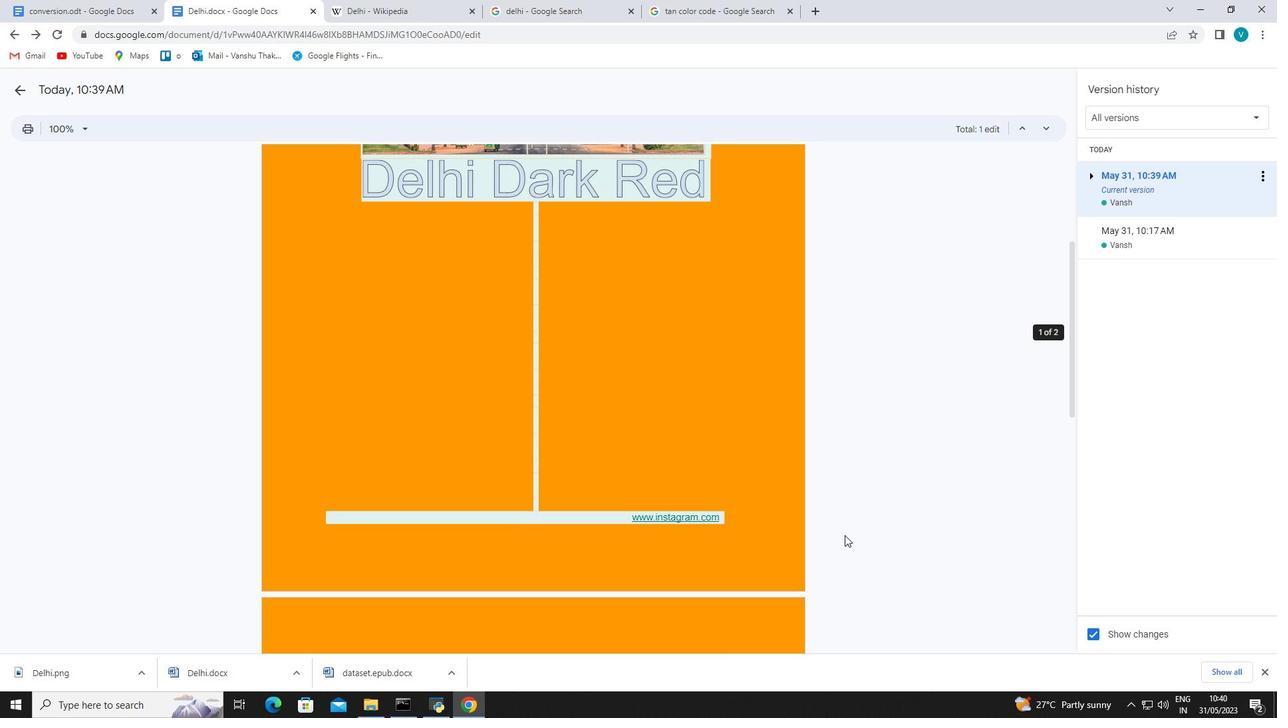 
Action: Mouse scrolled (844, 536) with delta (0, 0)
Screenshot: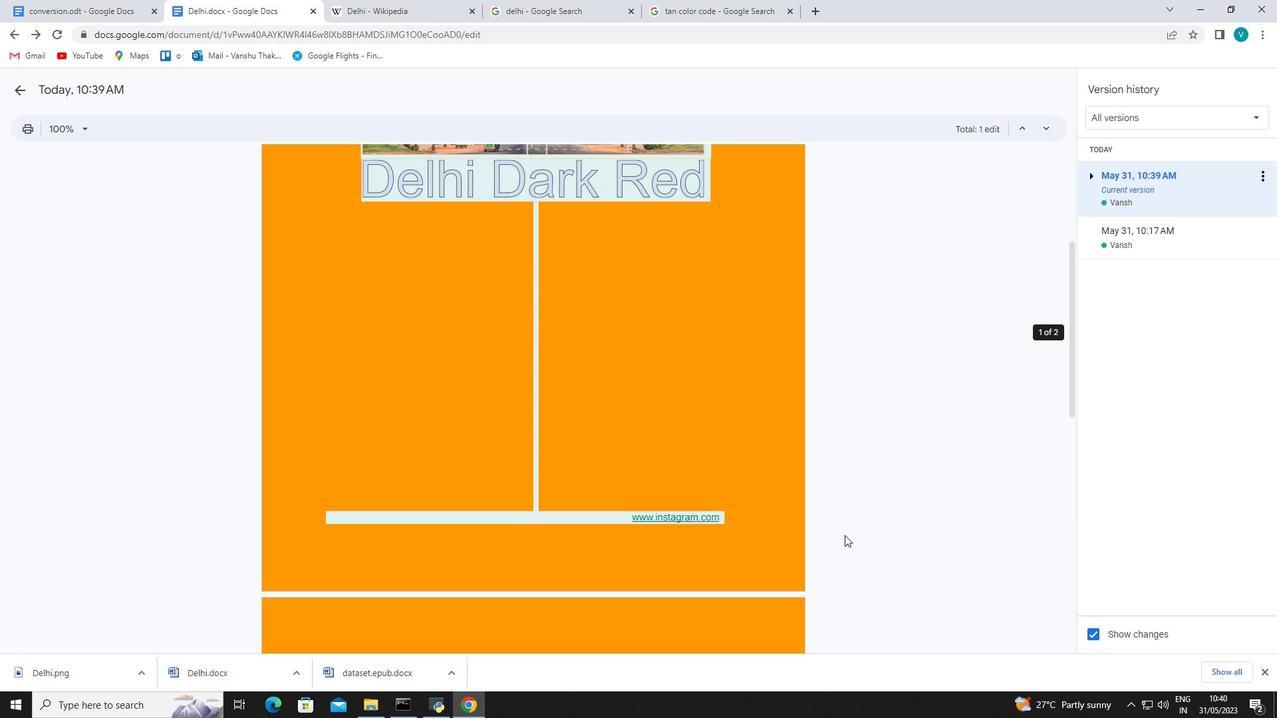 
Action: Mouse scrolled (844, 536) with delta (0, 0)
Screenshot: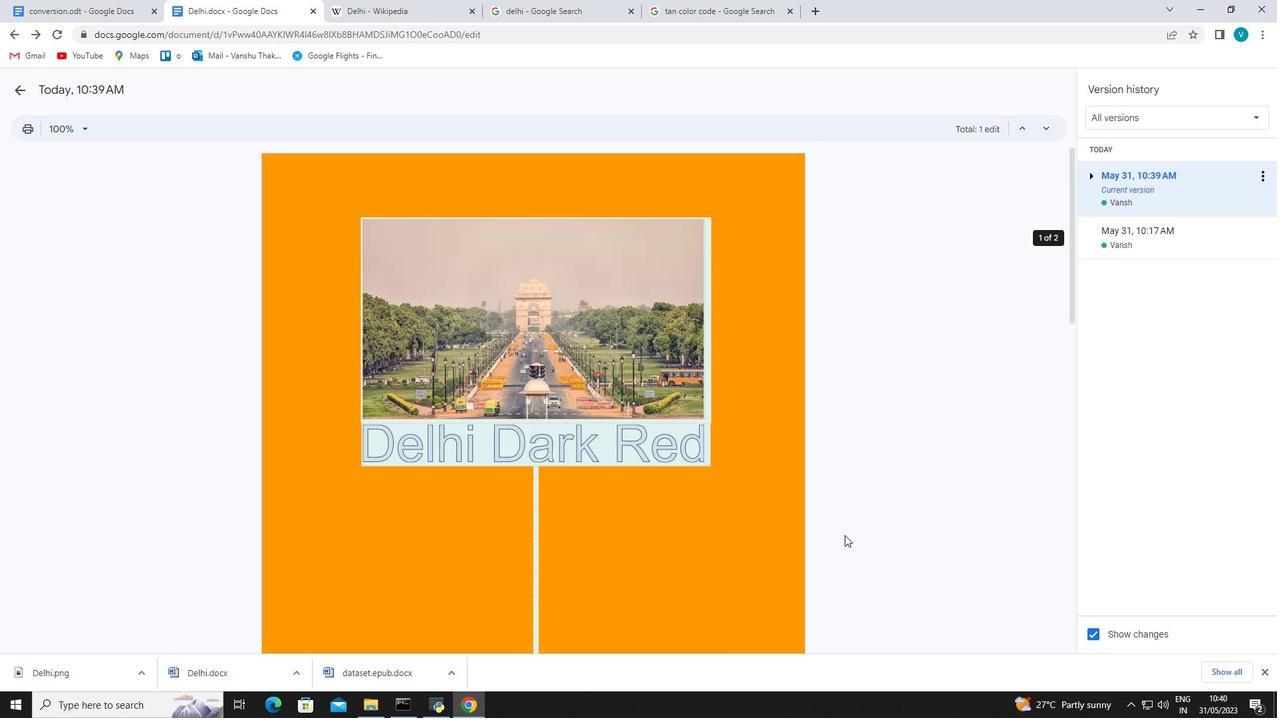 
Action: Mouse scrolled (844, 536) with delta (0, 0)
Screenshot: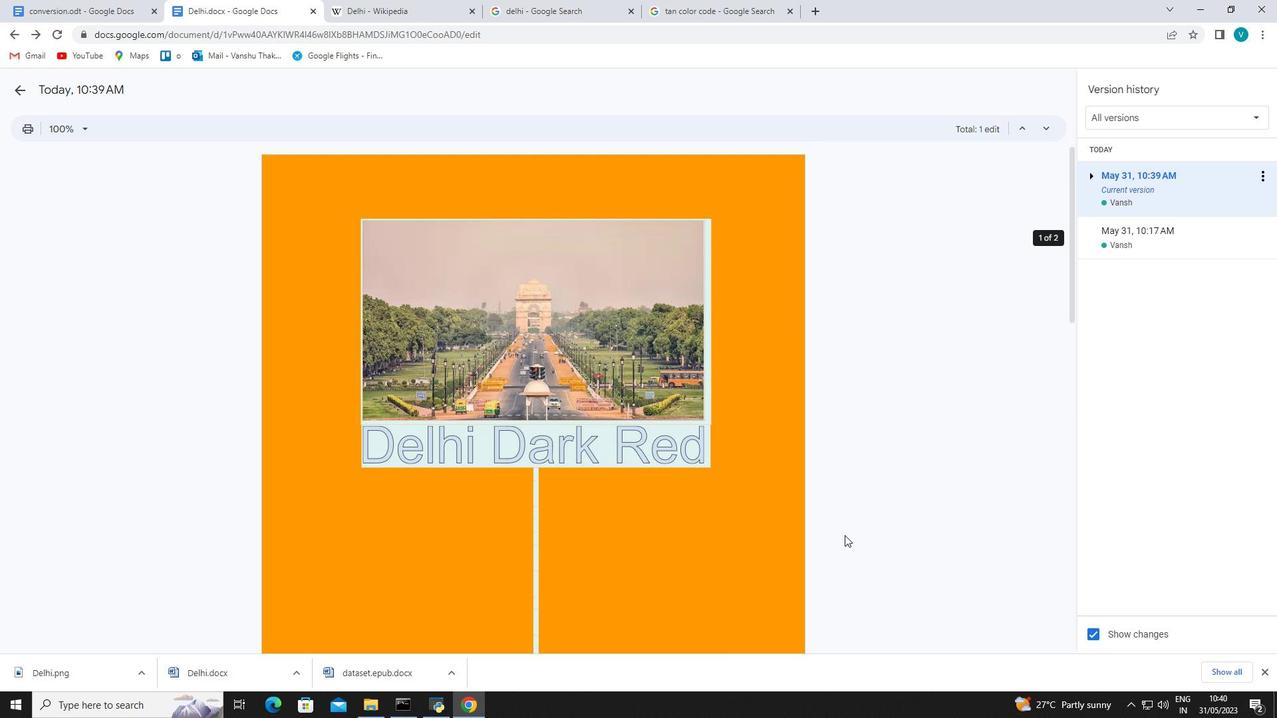
Action: Mouse scrolled (844, 536) with delta (0, 0)
Screenshot: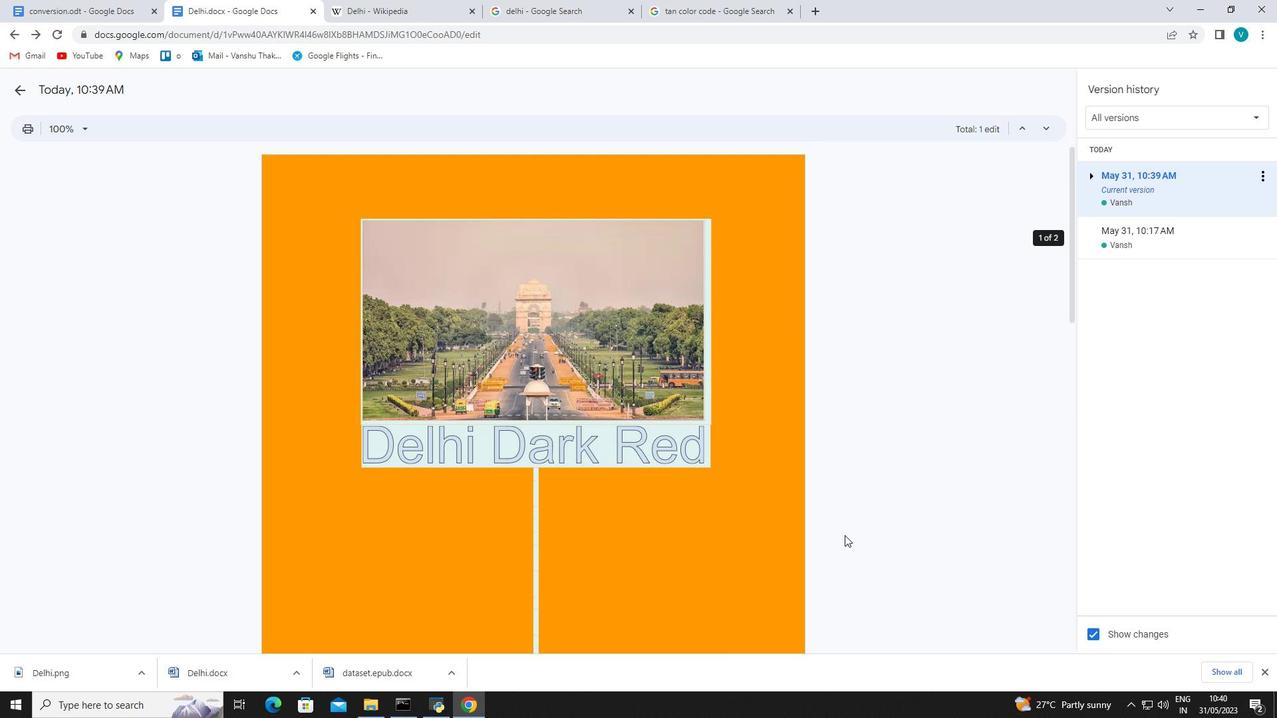 
Action: Mouse scrolled (844, 536) with delta (0, 0)
Screenshot: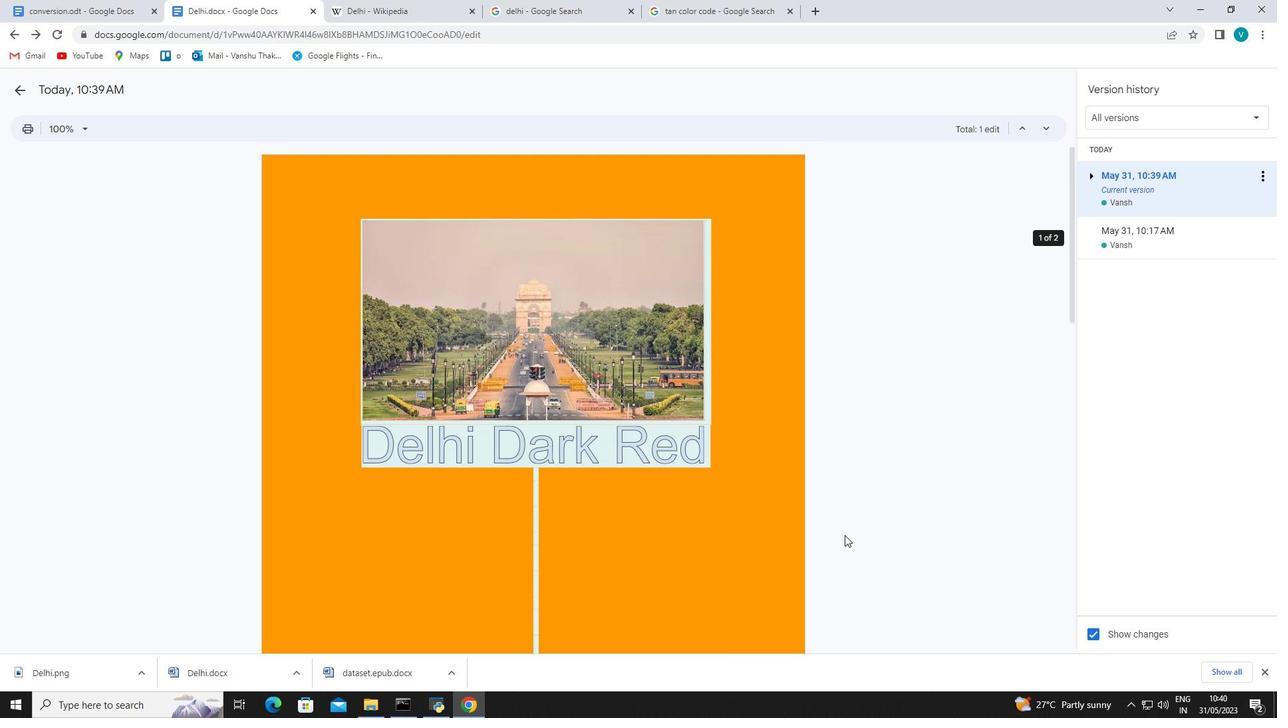 
Action: Mouse scrolled (844, 536) with delta (0, 0)
Screenshot: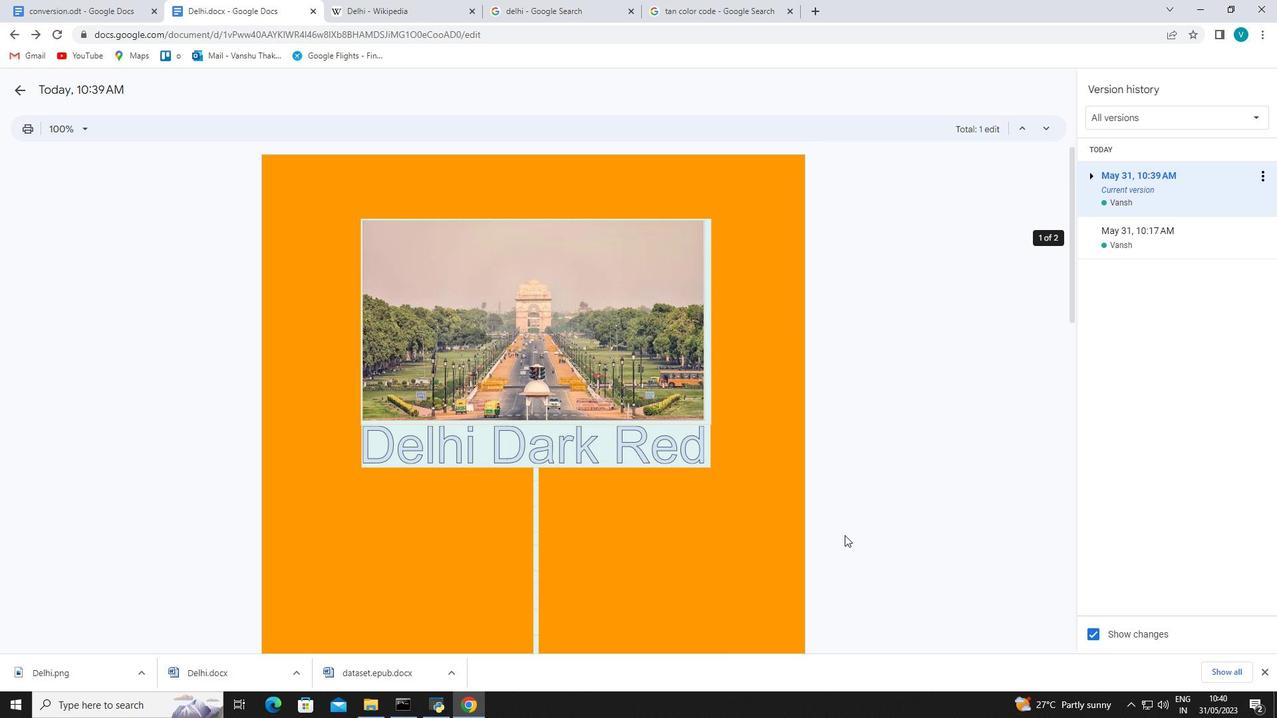 
Action: Mouse scrolled (844, 536) with delta (0, 0)
Screenshot: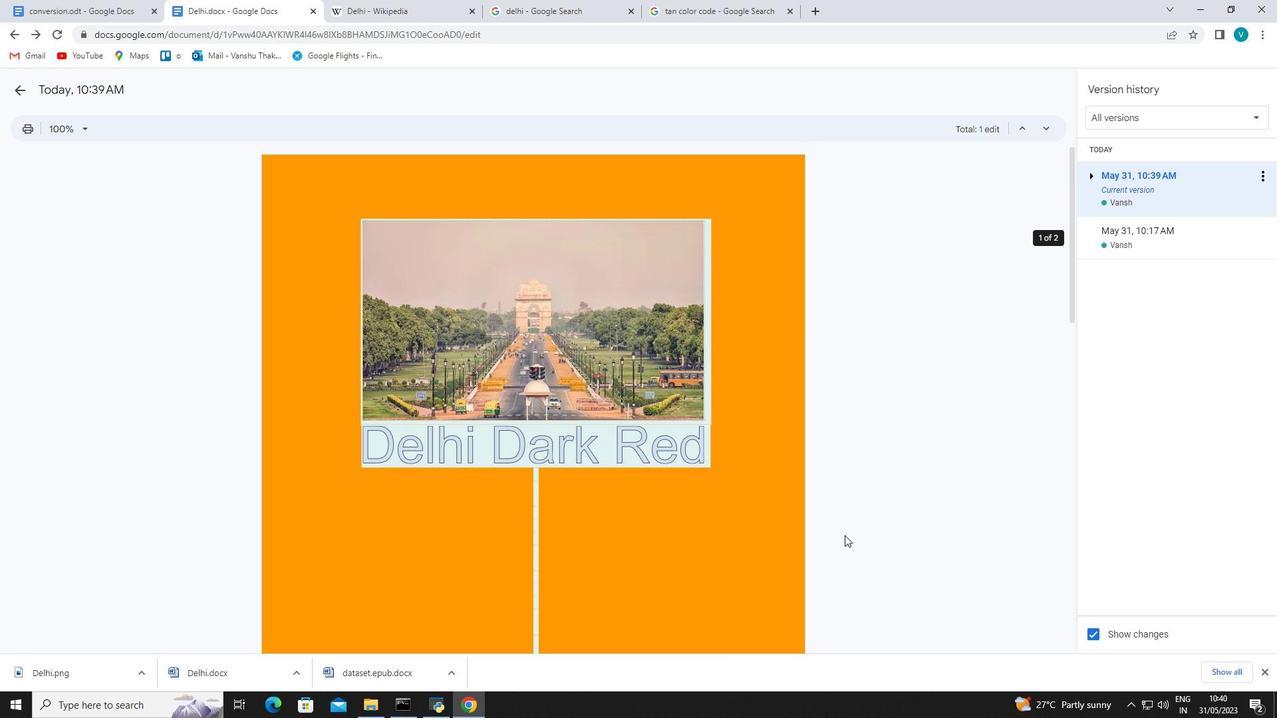 
Action: Mouse scrolled (844, 536) with delta (0, 0)
Screenshot: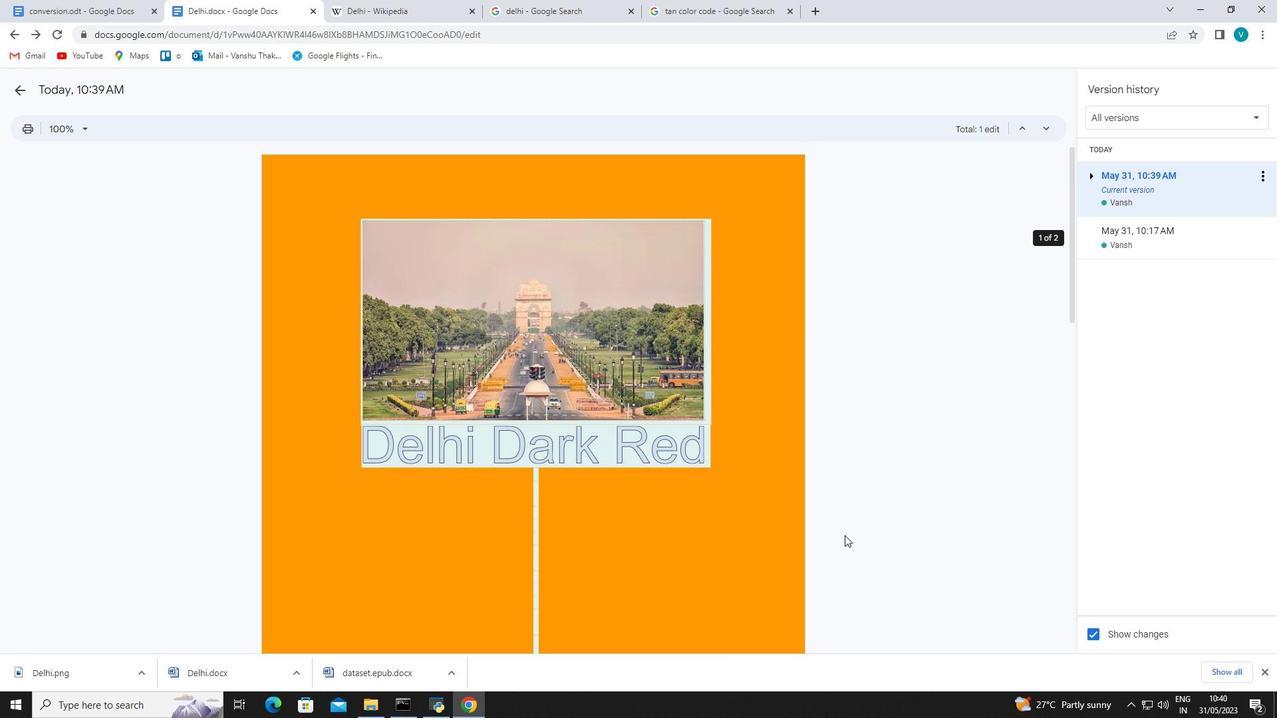
Action: Mouse scrolled (844, 536) with delta (0, 0)
Screenshot: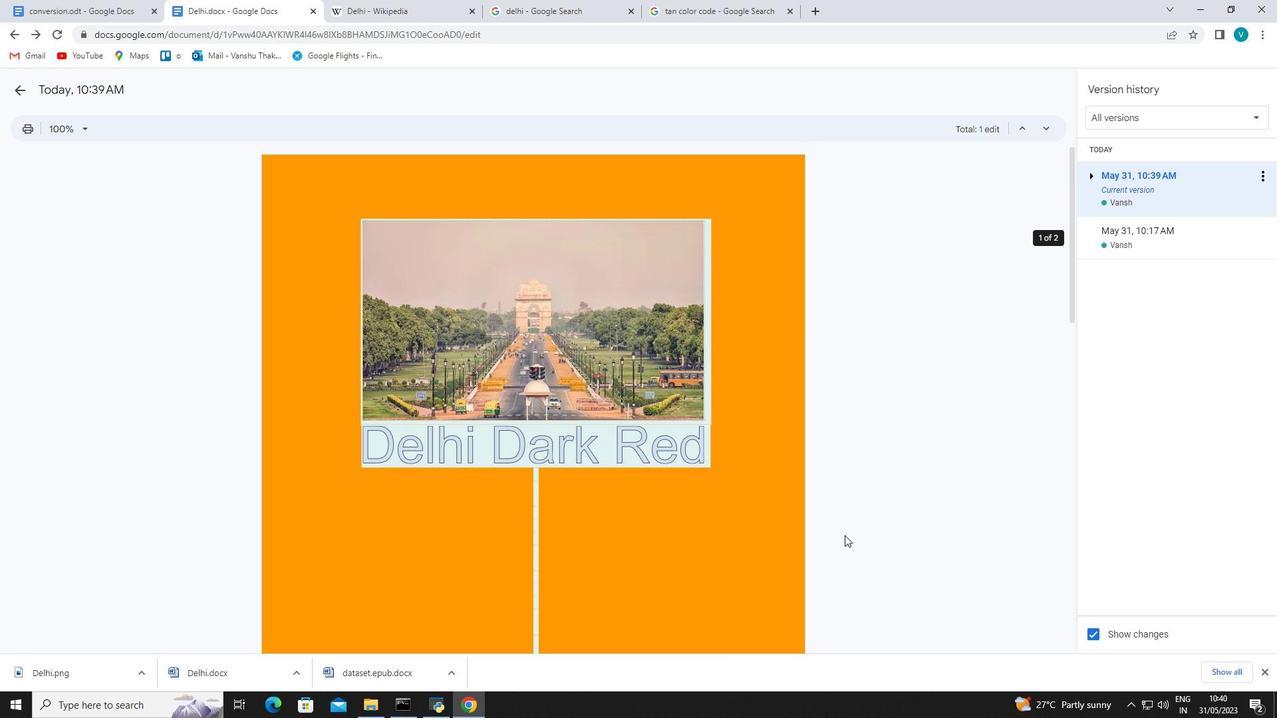 
Action: Mouse scrolled (844, 536) with delta (0, 0)
Screenshot: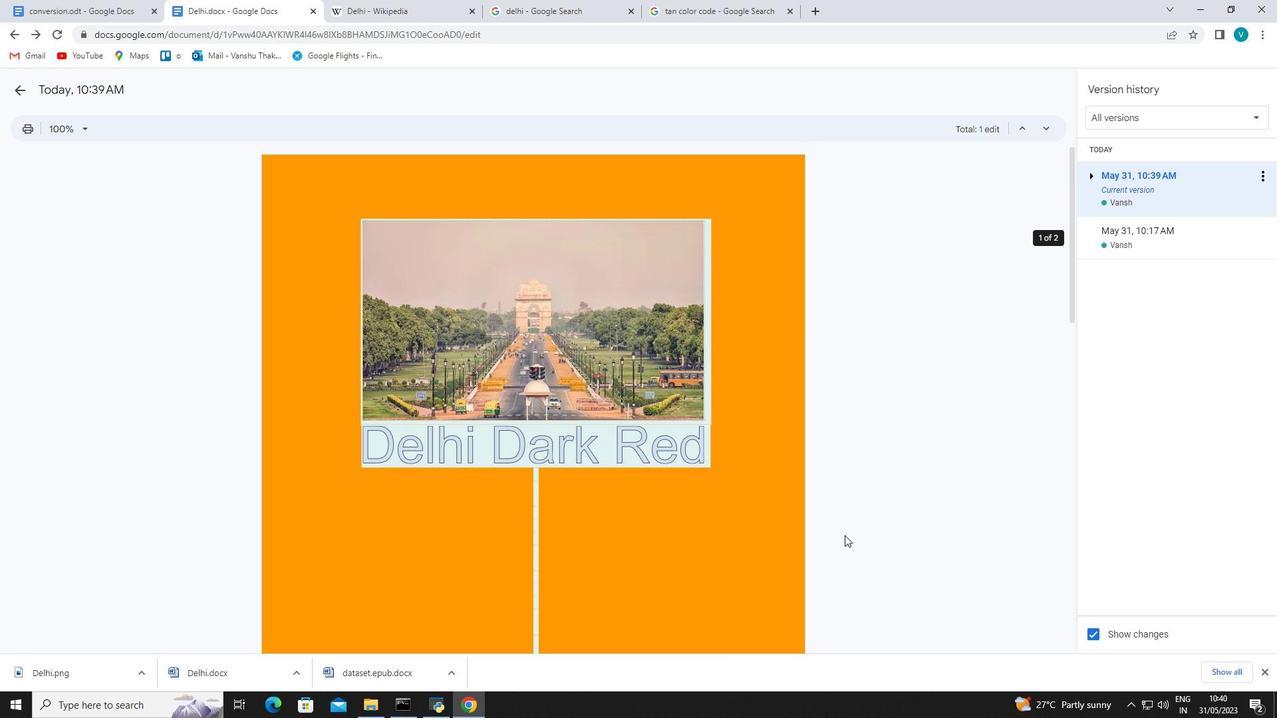 
Action: Mouse moved to (840, 534)
Screenshot: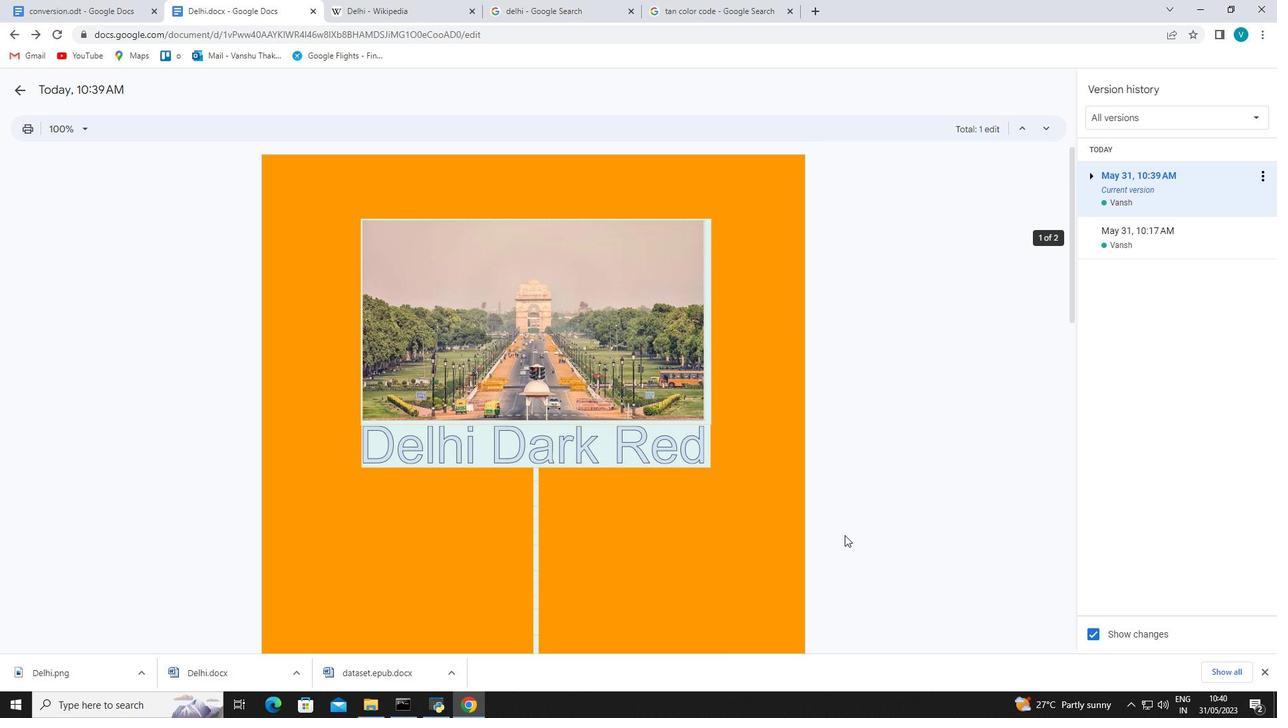 
Action: Mouse scrolled (840, 535) with delta (0, 0)
Screenshot: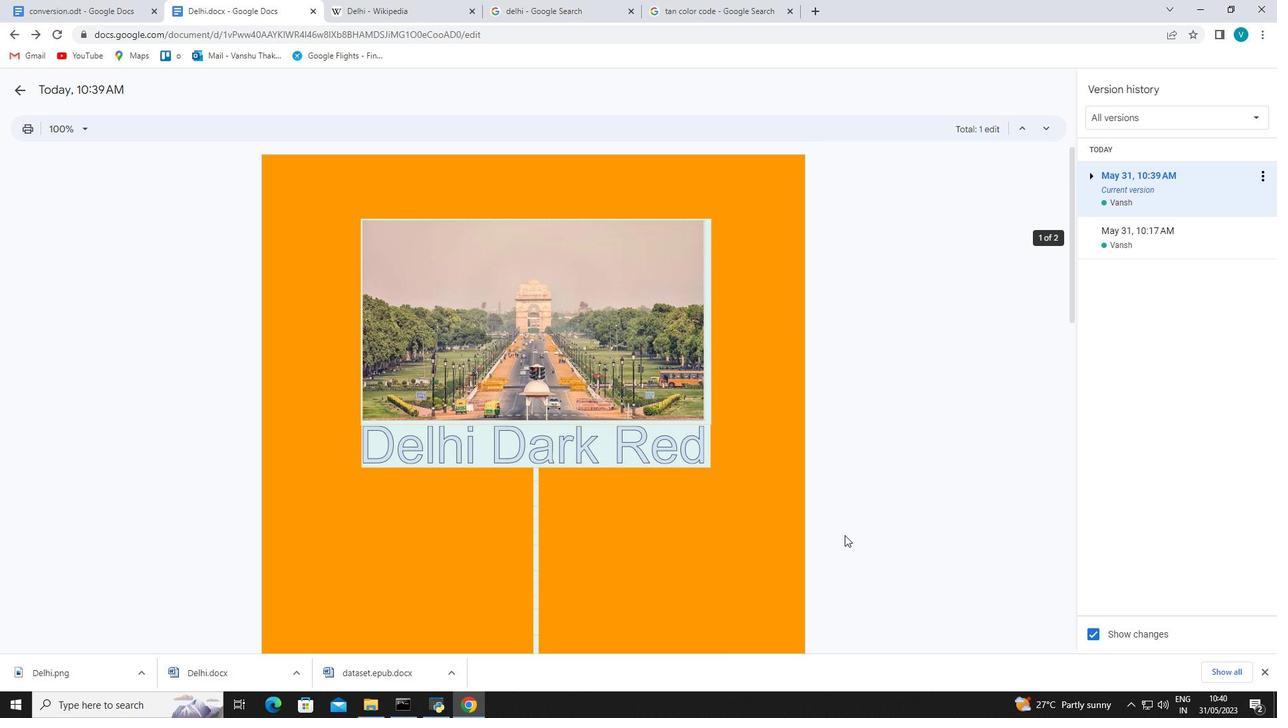 
Action: Mouse moved to (1202, 103)
Screenshot: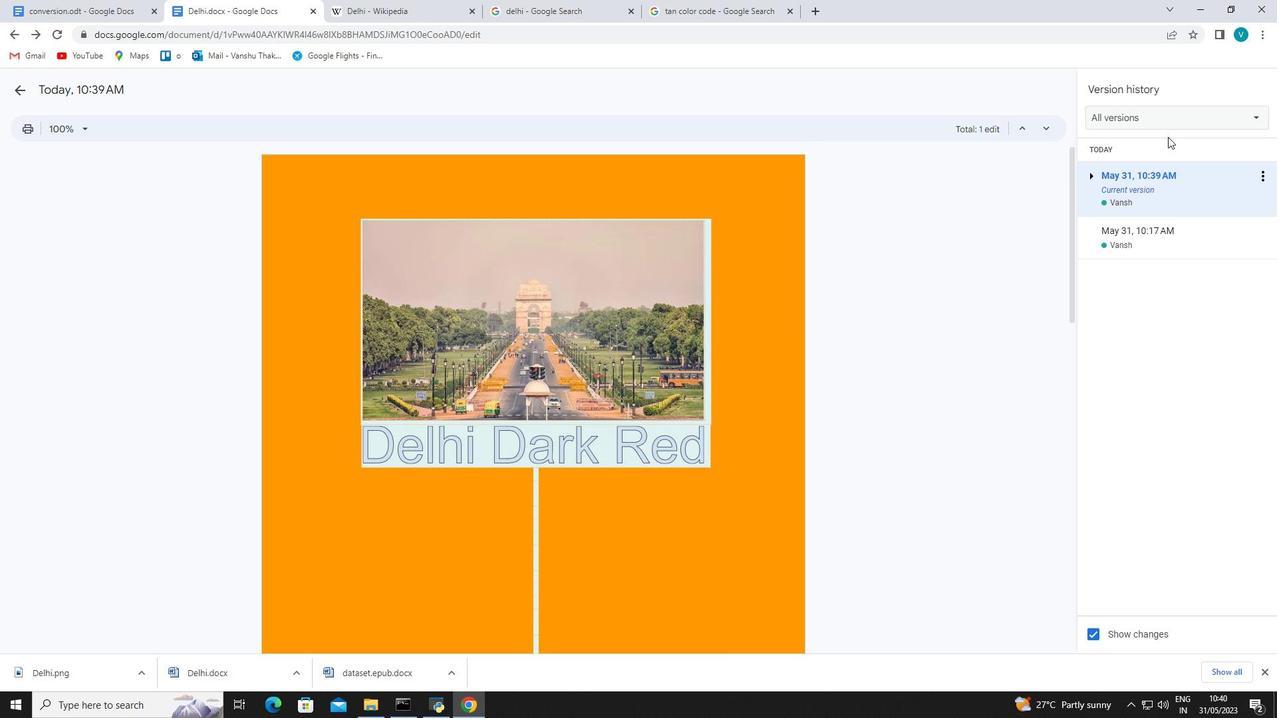 
Action: Mouse pressed left at (1202, 103)
Screenshot: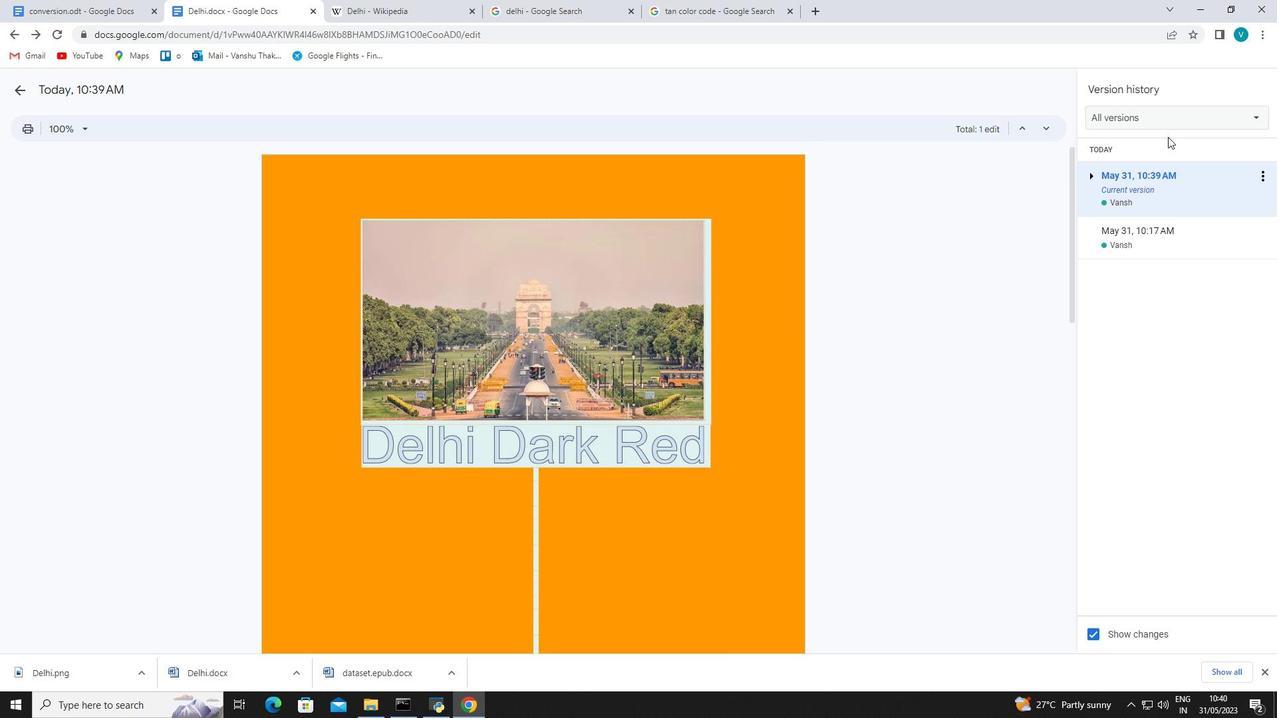 
Action: Mouse moved to (1196, 118)
Screenshot: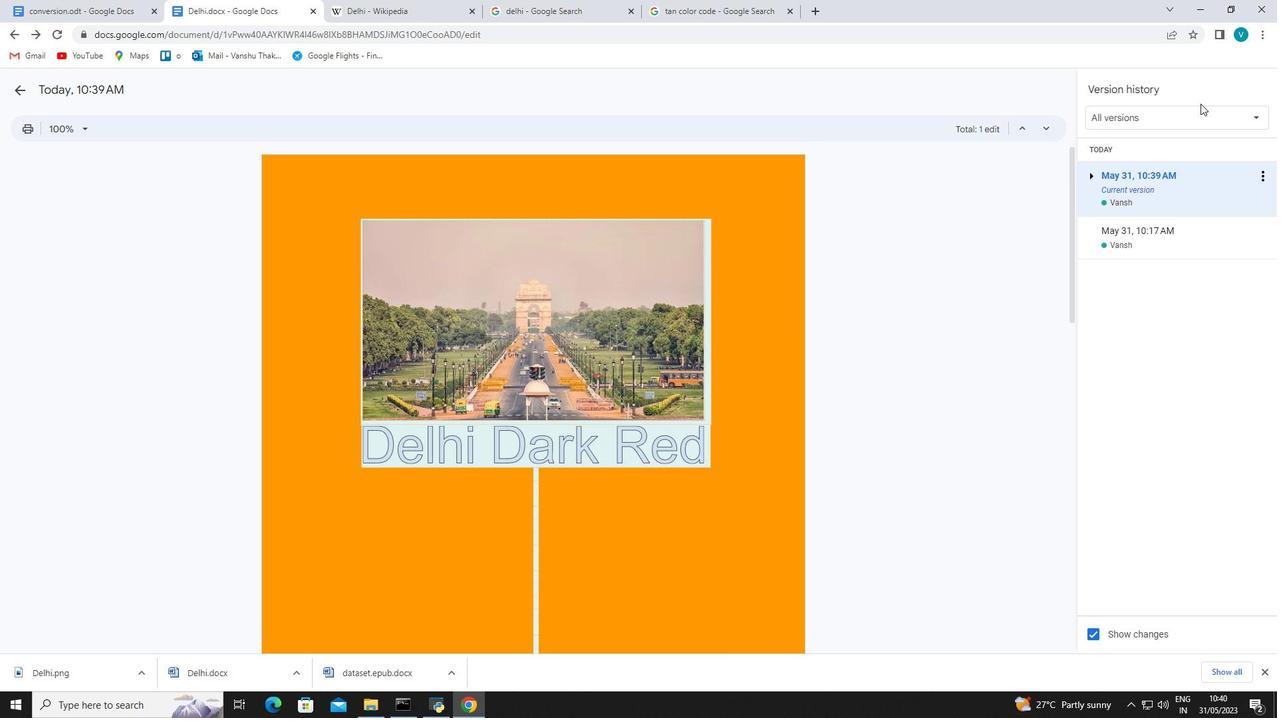 
Action: Mouse pressed left at (1196, 118)
Screenshot: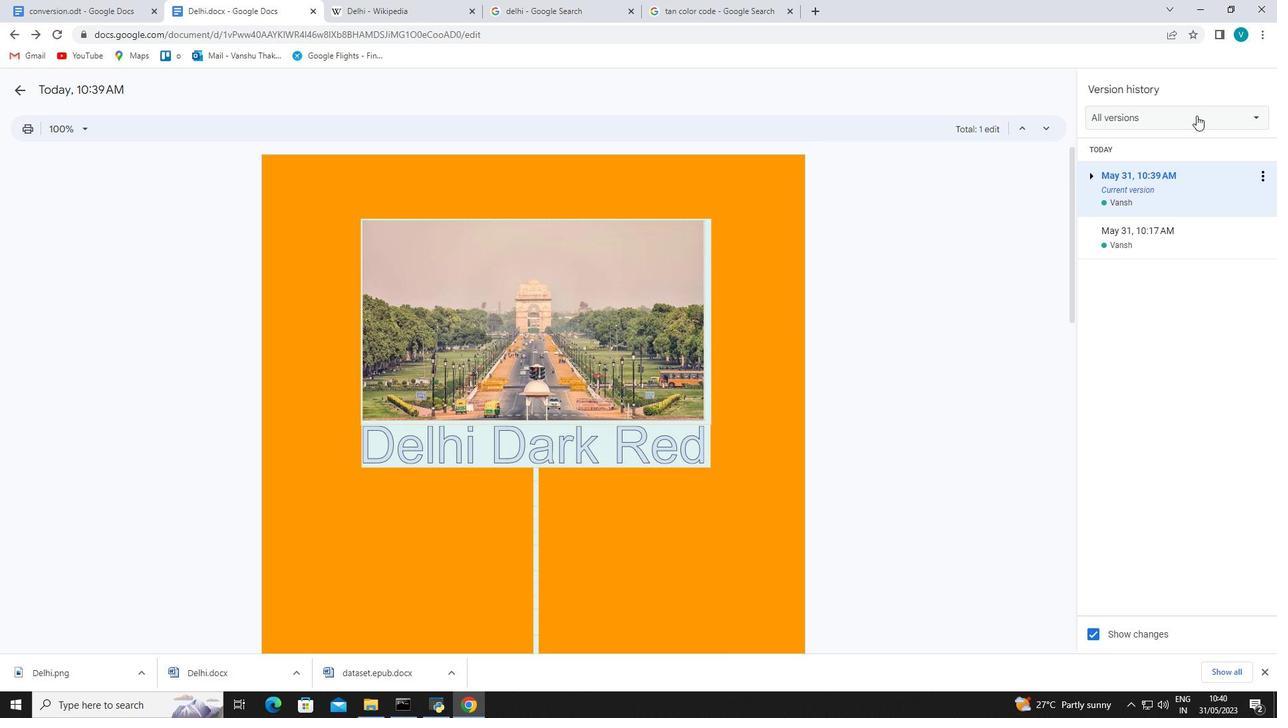 
Action: Mouse moved to (1076, 113)
Screenshot: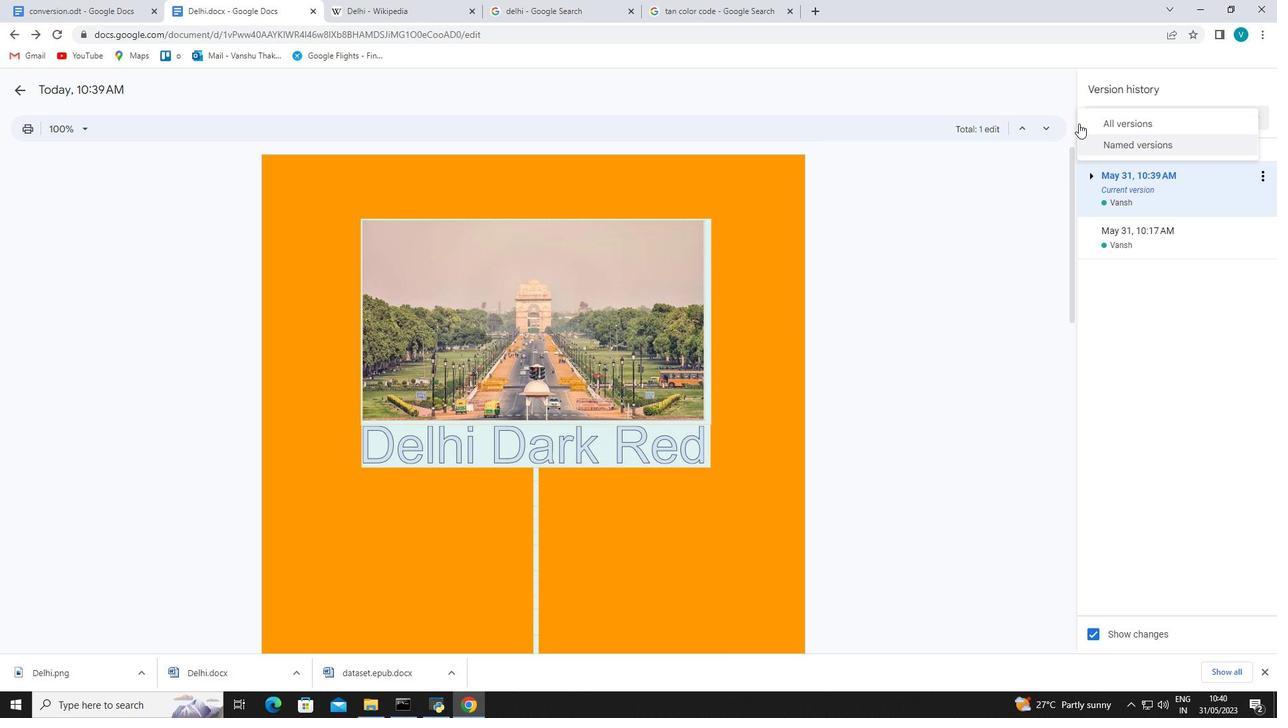 
Action: Mouse pressed left at (1076, 113)
Screenshot: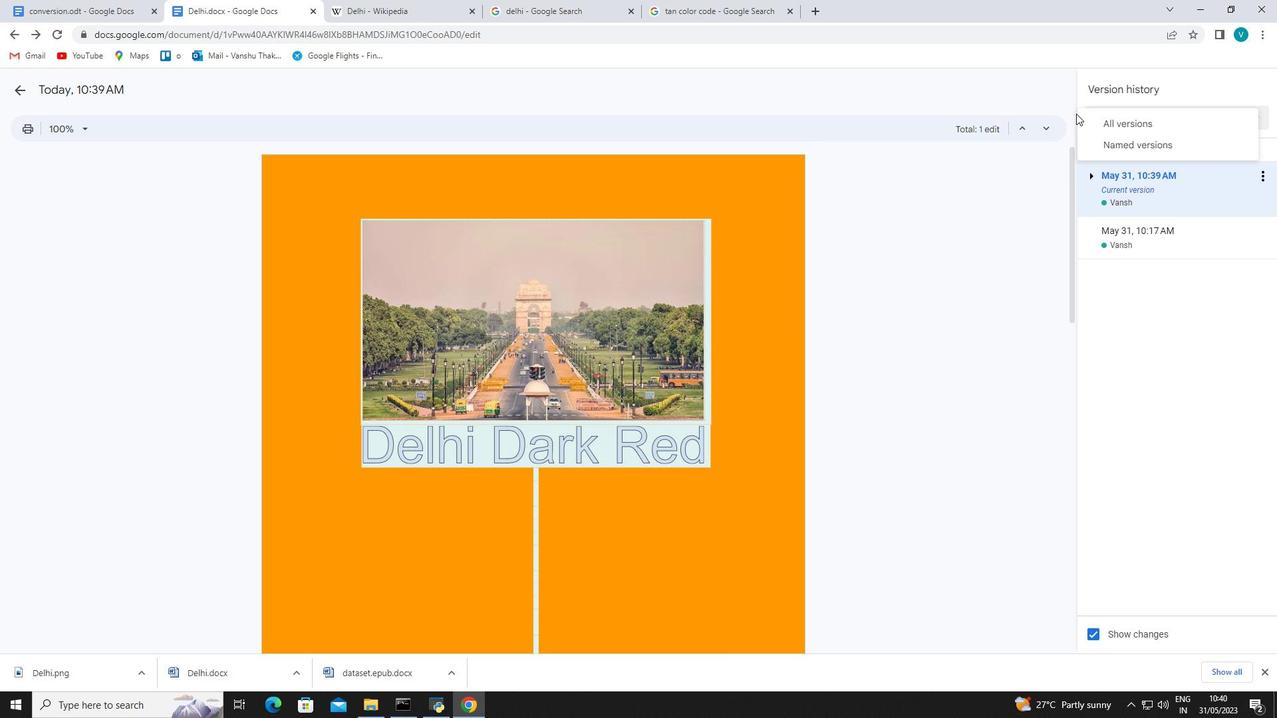 
Action: Mouse moved to (5, 30)
Screenshot: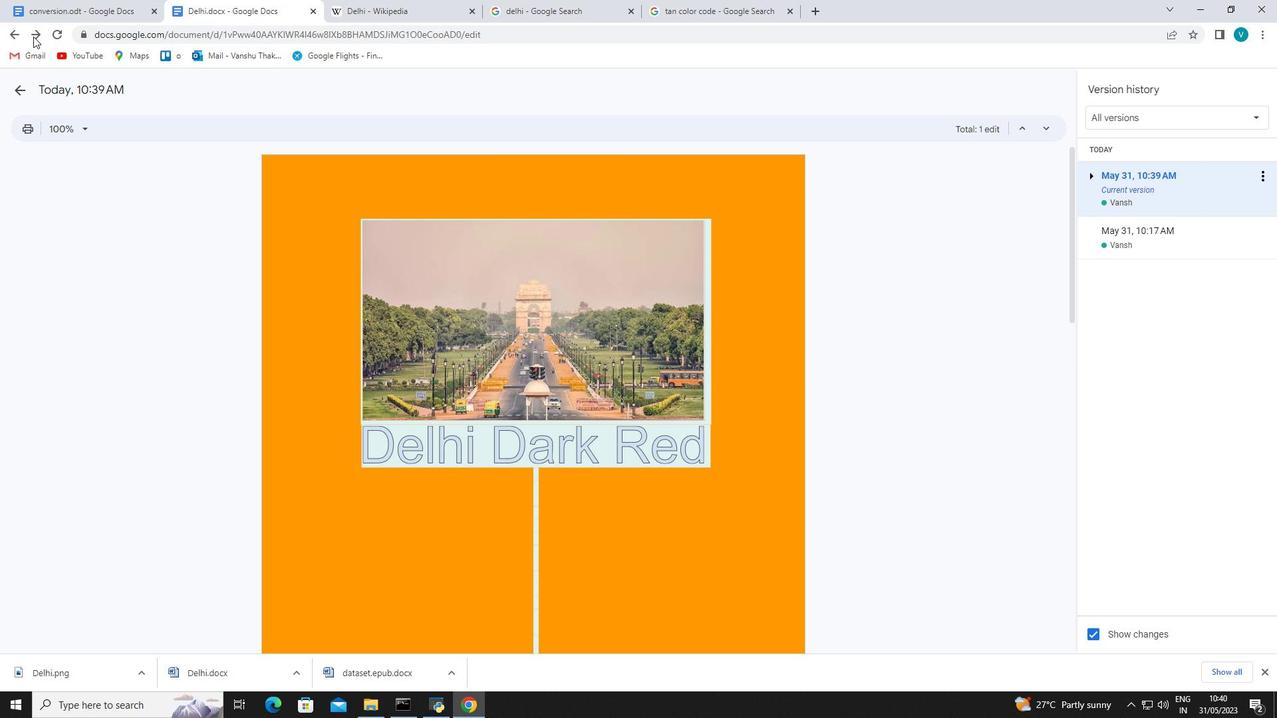
Action: Mouse pressed left at (5, 30)
Screenshot: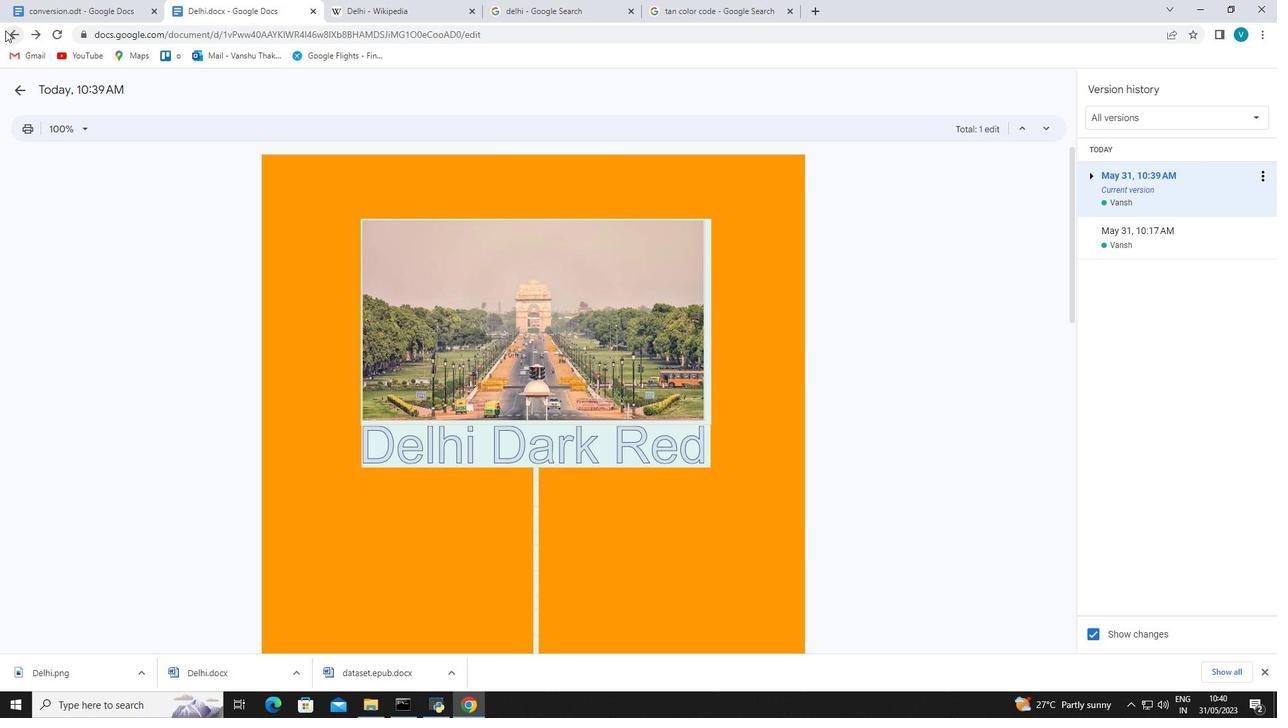 
Action: Mouse moved to (29, 25)
Screenshot: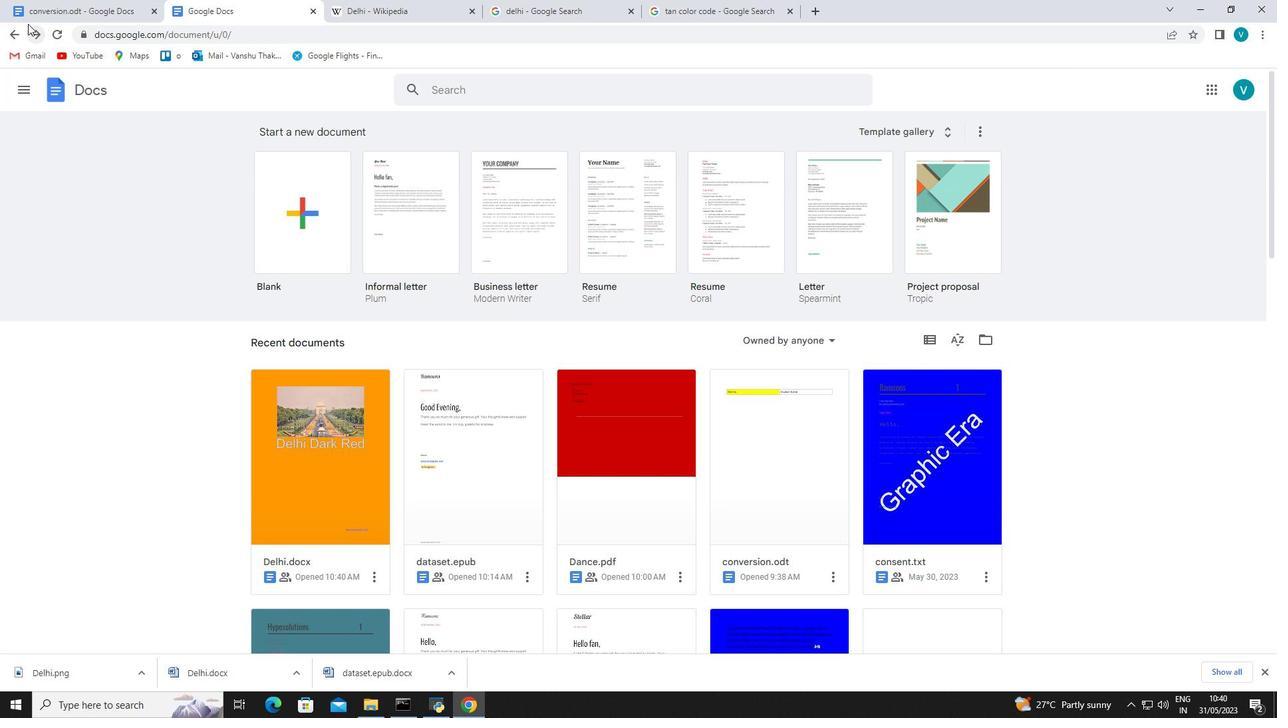 
Action: Mouse pressed left at (29, 25)
Screenshot: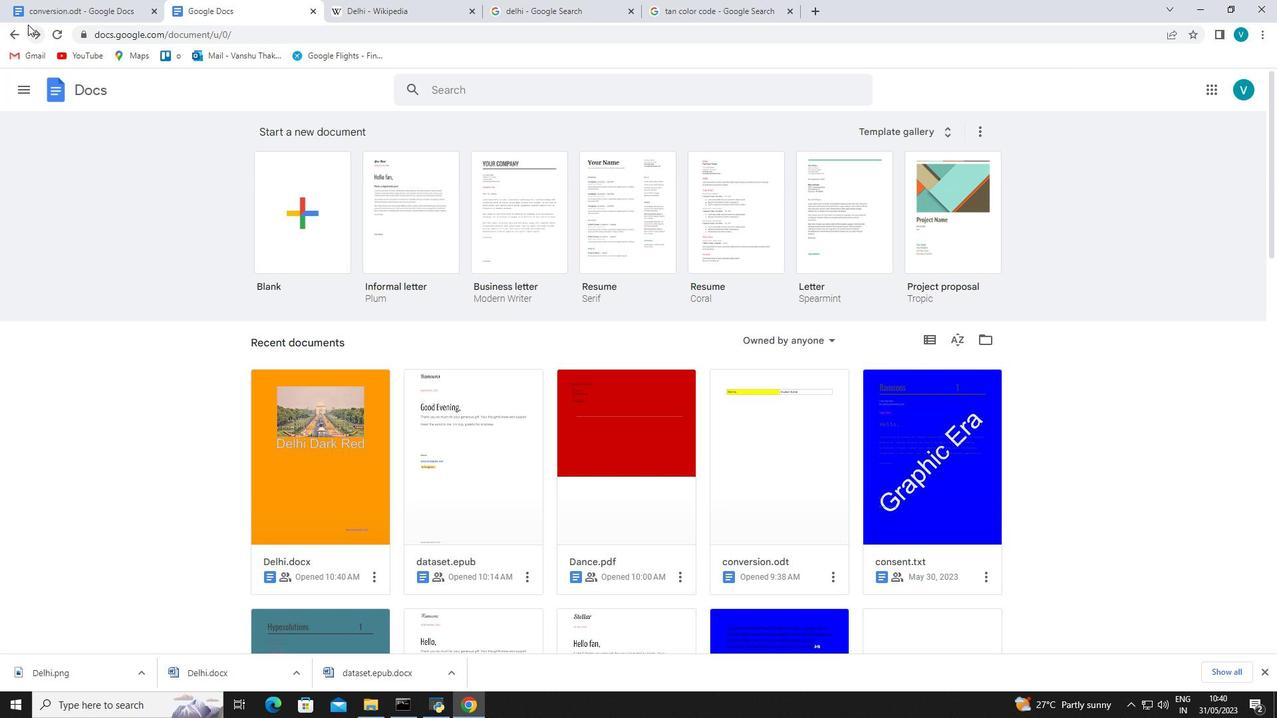 
Action: Mouse moved to (210, 88)
Screenshot: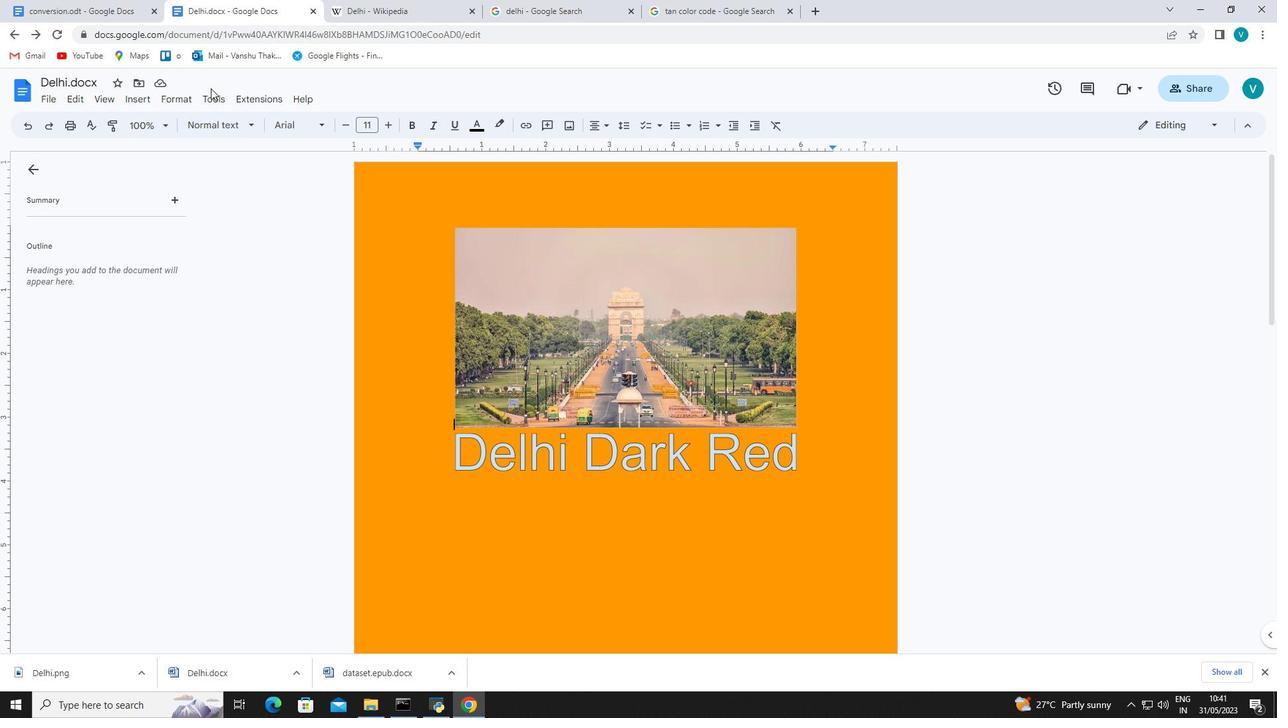 
Action: Mouse pressed left at (210, 88)
Screenshot: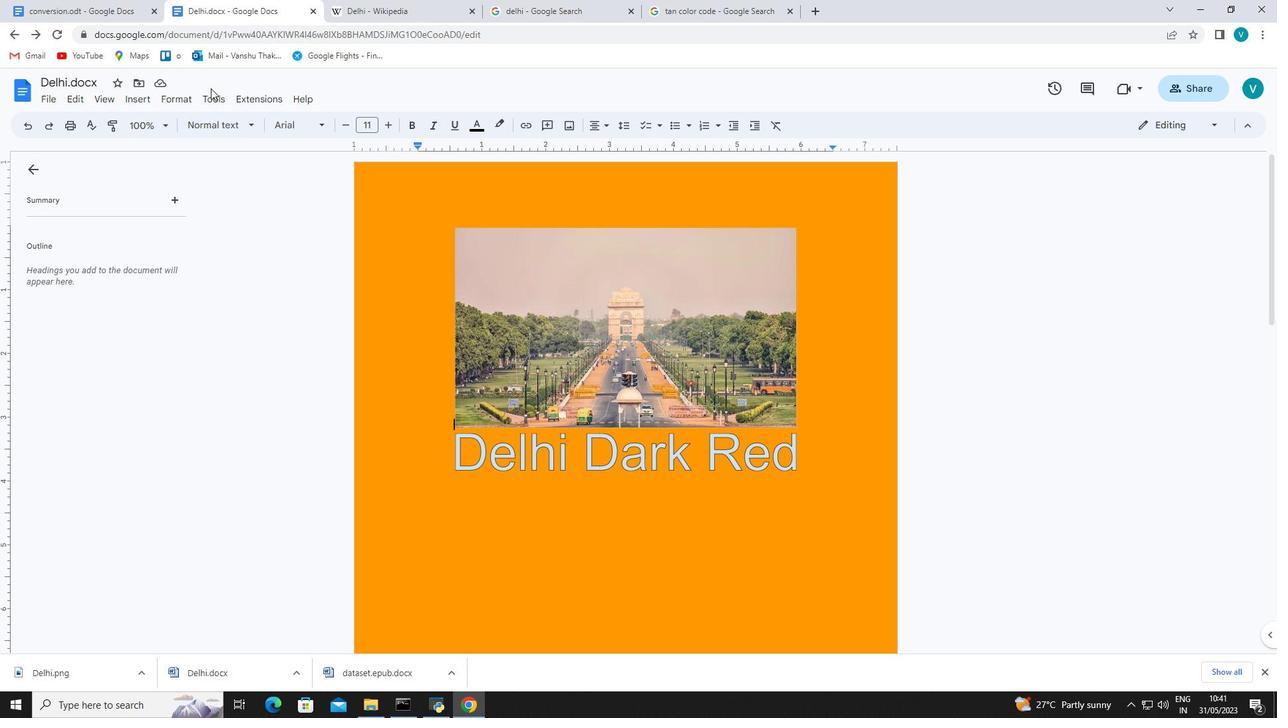 
Action: Mouse moved to (210, 91)
Screenshot: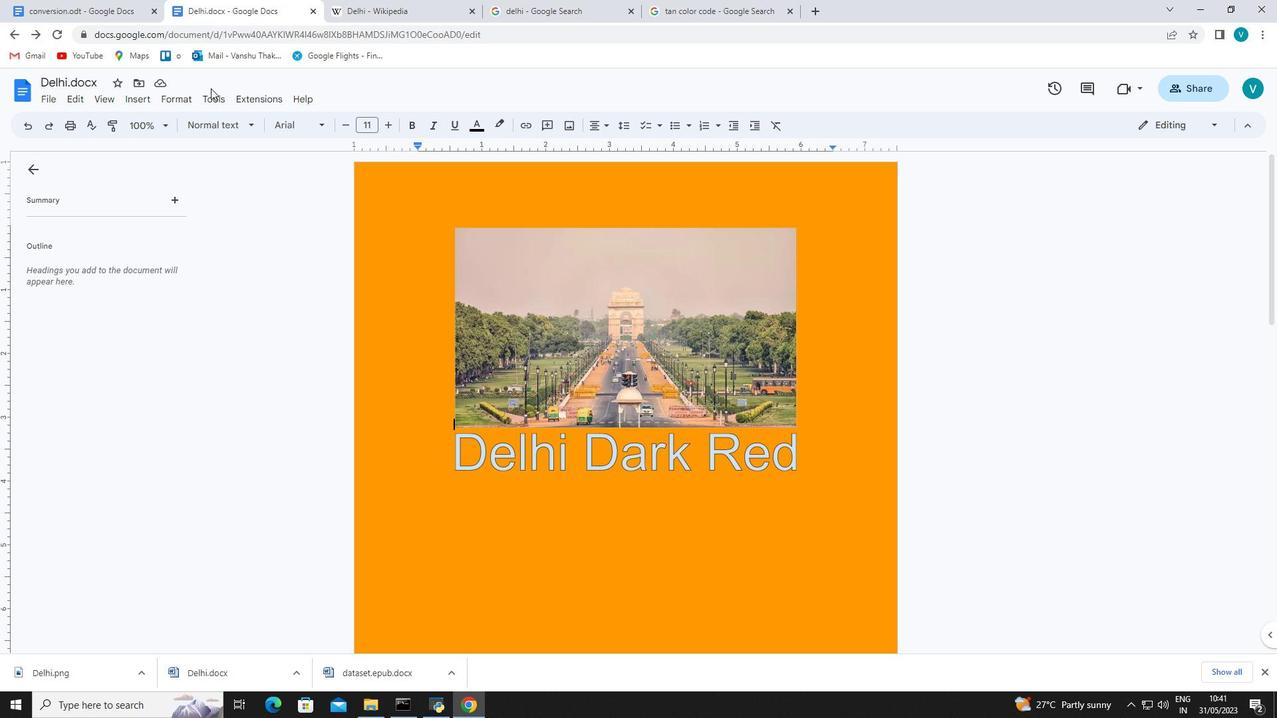 
Action: Mouse pressed left at (210, 91)
Screenshot: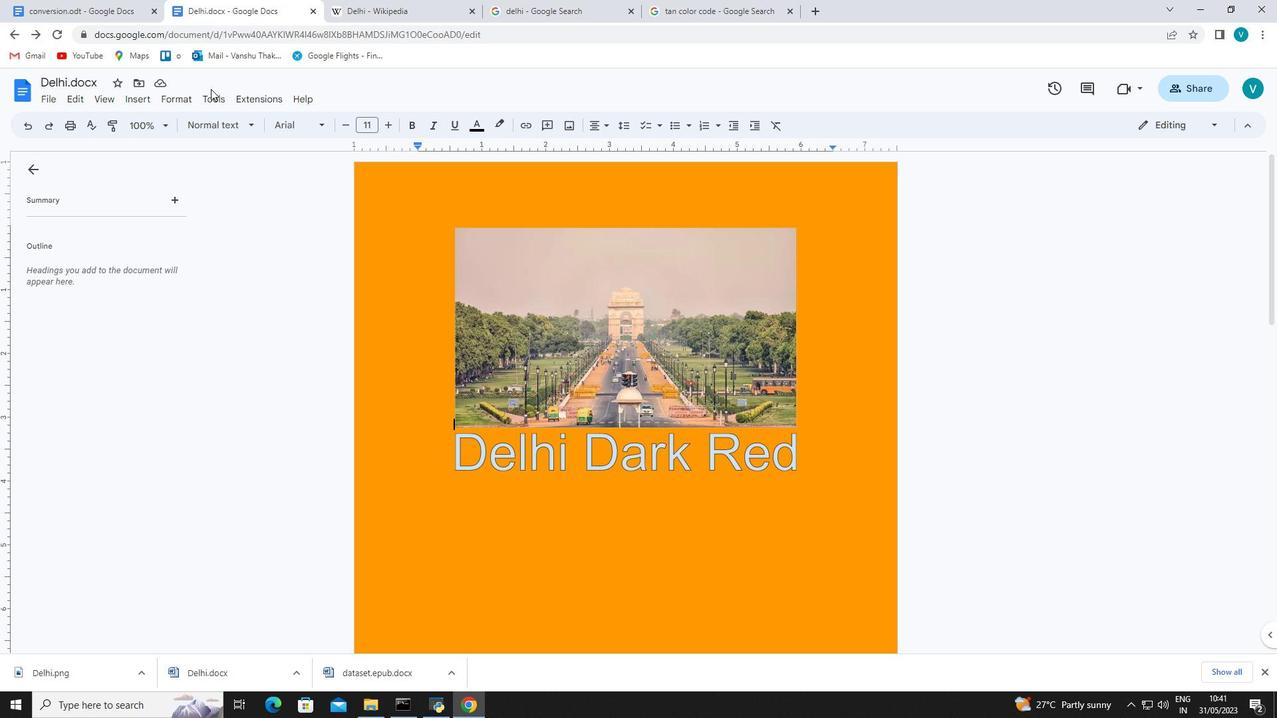 
Action: Mouse moved to (214, 244)
Screenshot: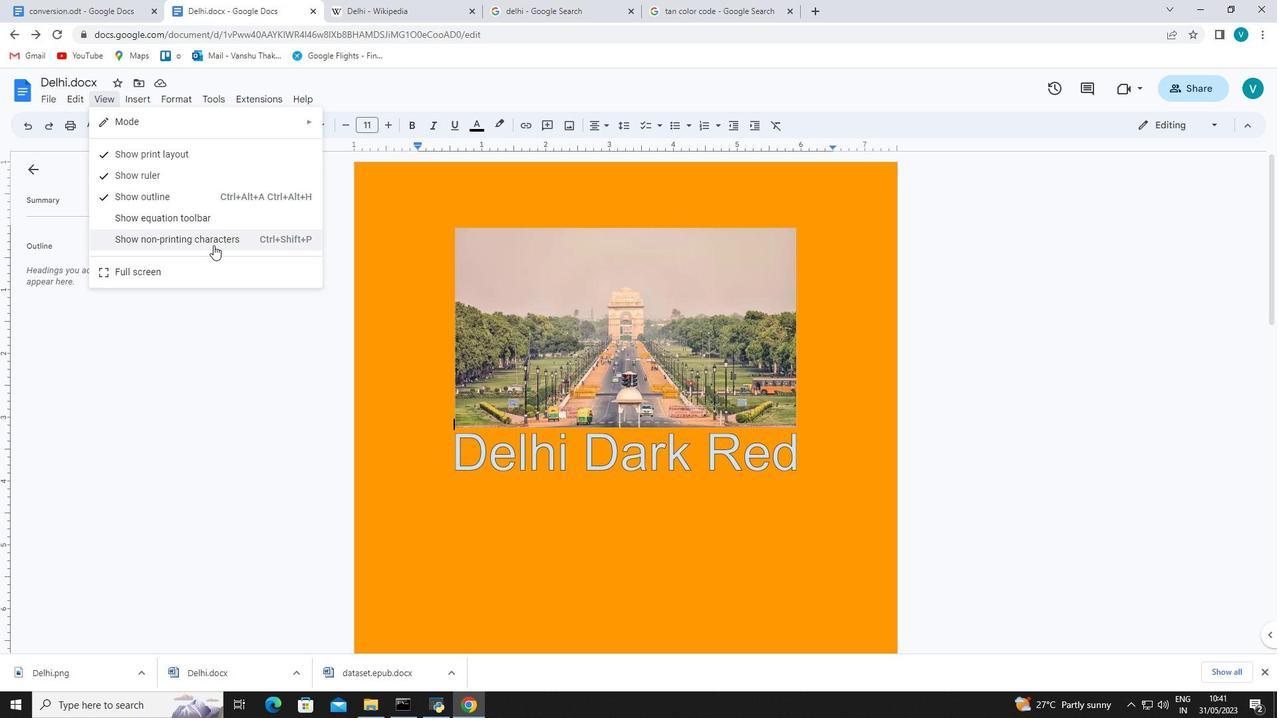 
Action: Mouse pressed left at (214, 244)
Screenshot: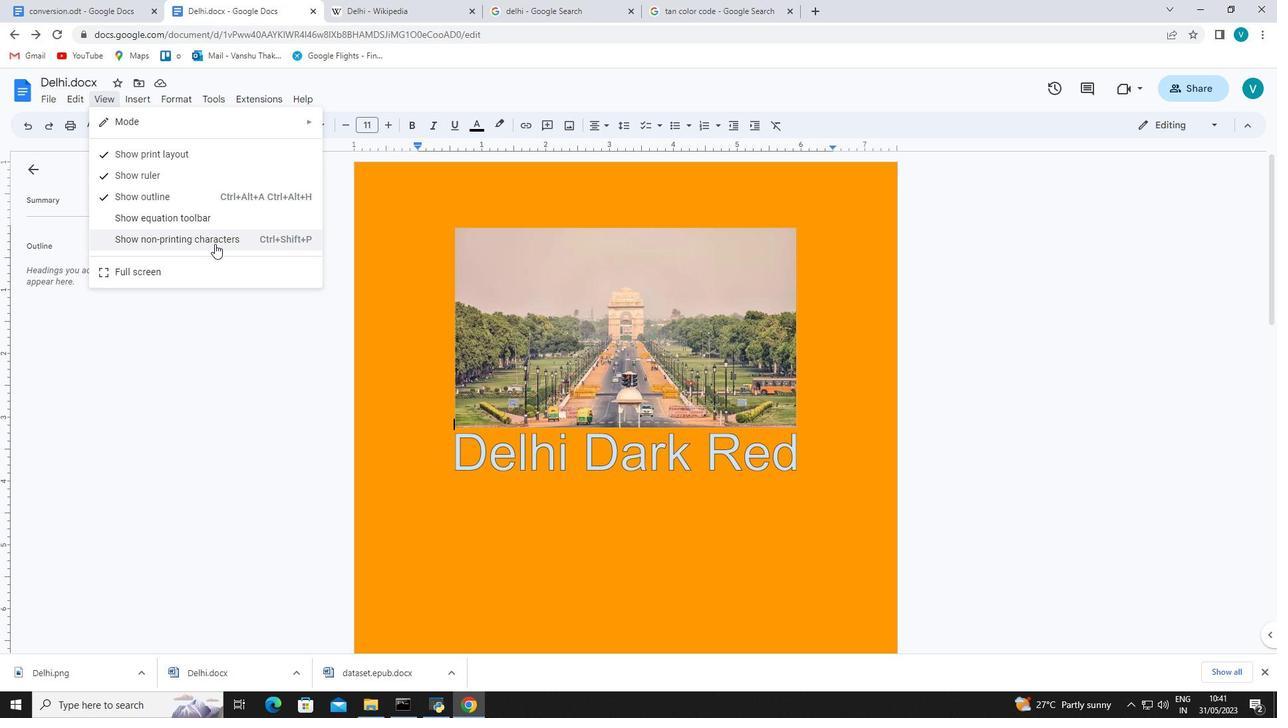
Action: Mouse moved to (471, 365)
Screenshot: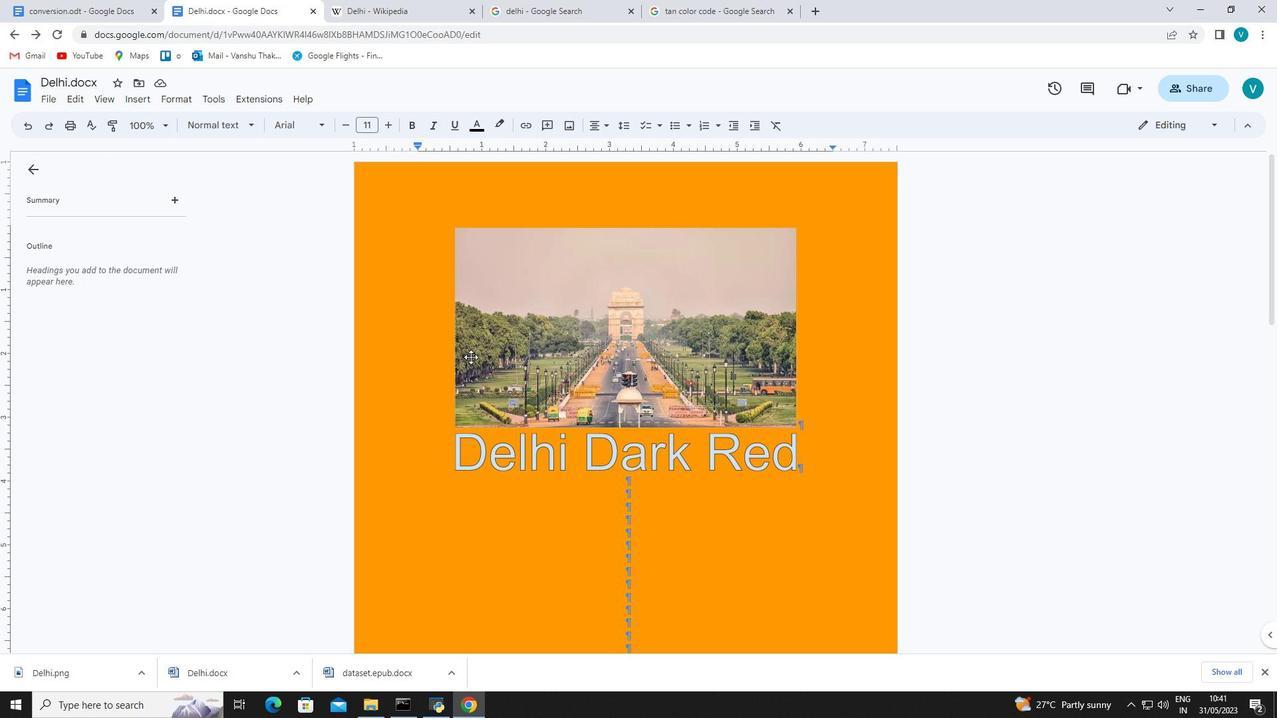 
Action: Mouse scrolled (471, 364) with delta (0, 0)
Screenshot: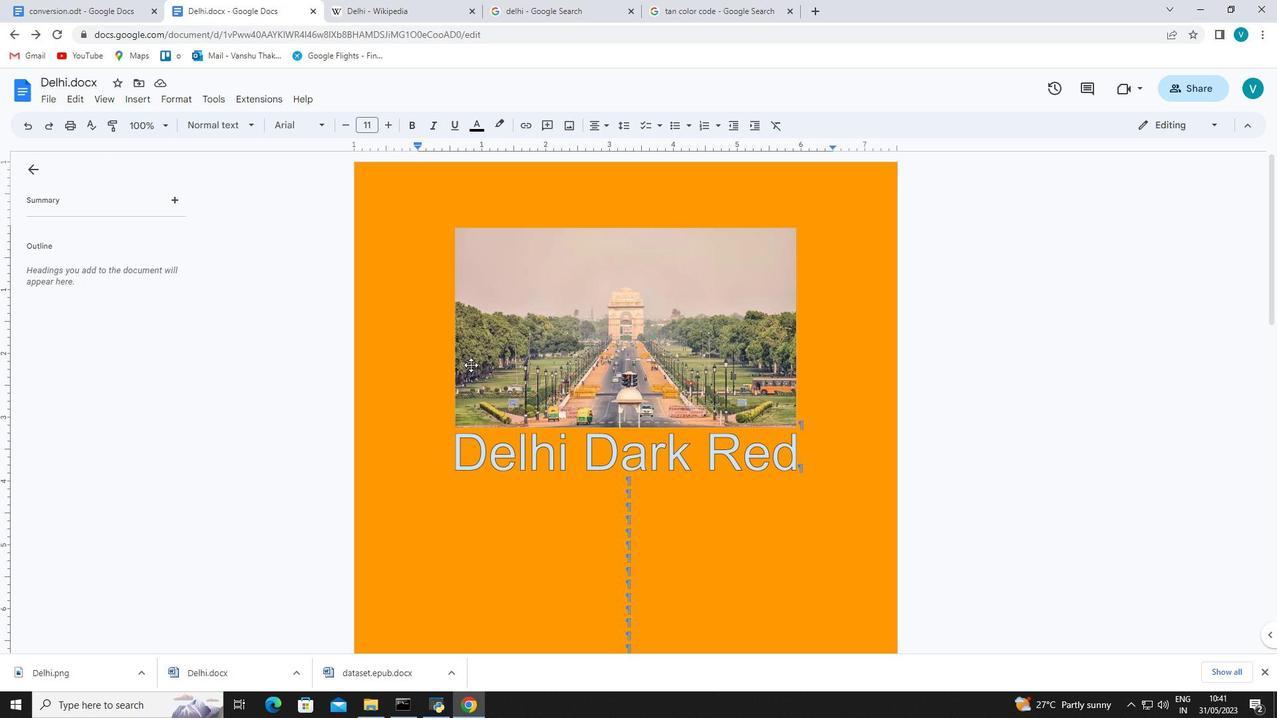 
Action: Mouse scrolled (471, 364) with delta (0, 0)
Screenshot: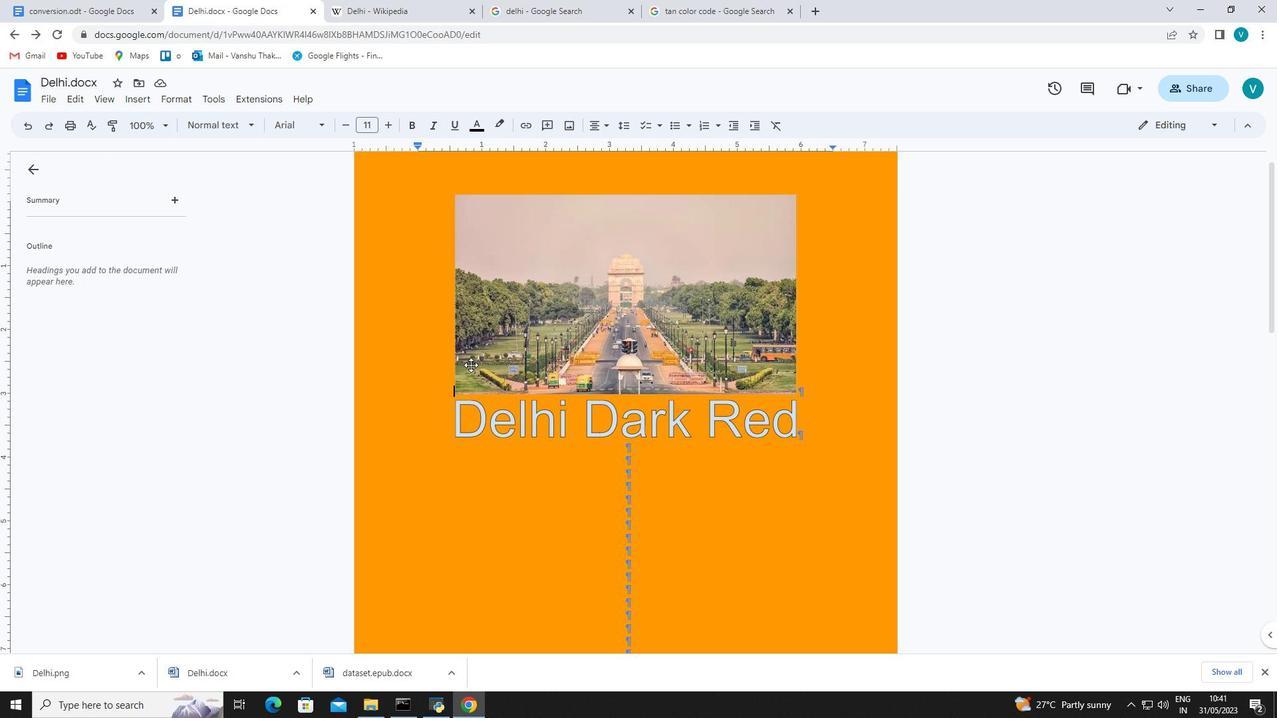 
Action: Mouse moved to (371, 408)
Screenshot: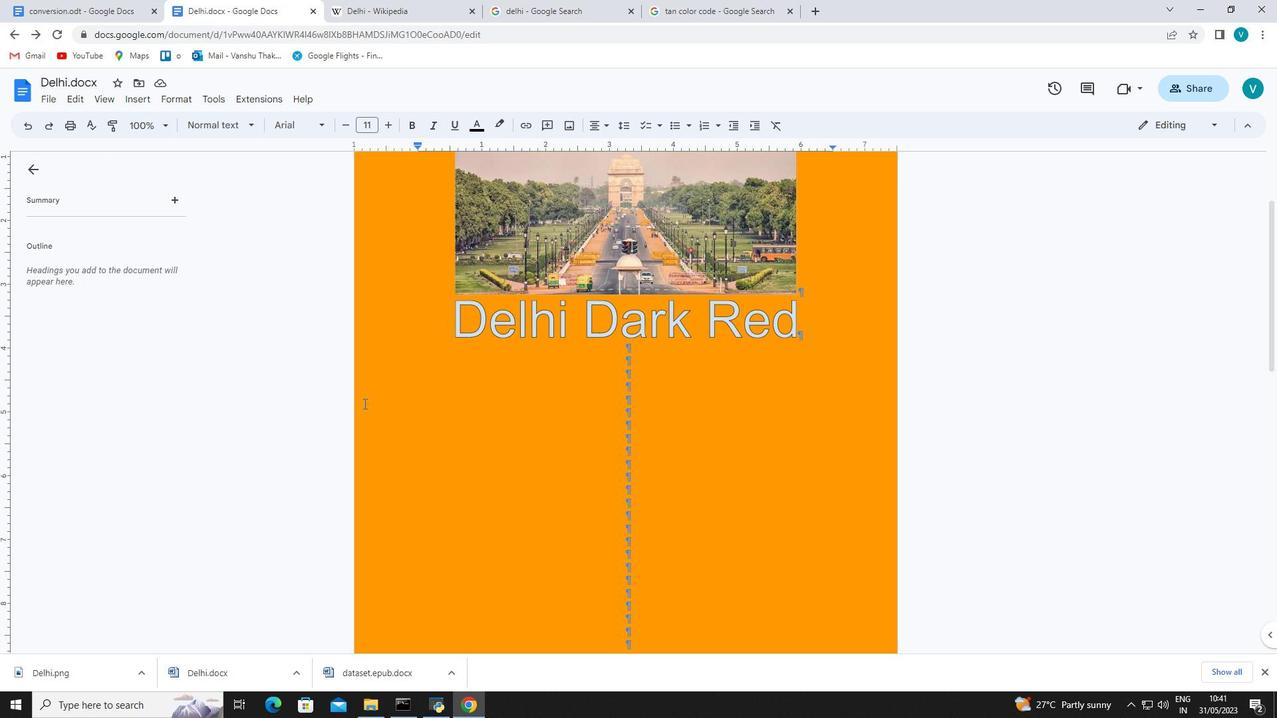 
Action: Mouse scrolled (371, 407) with delta (0, 0)
Screenshot: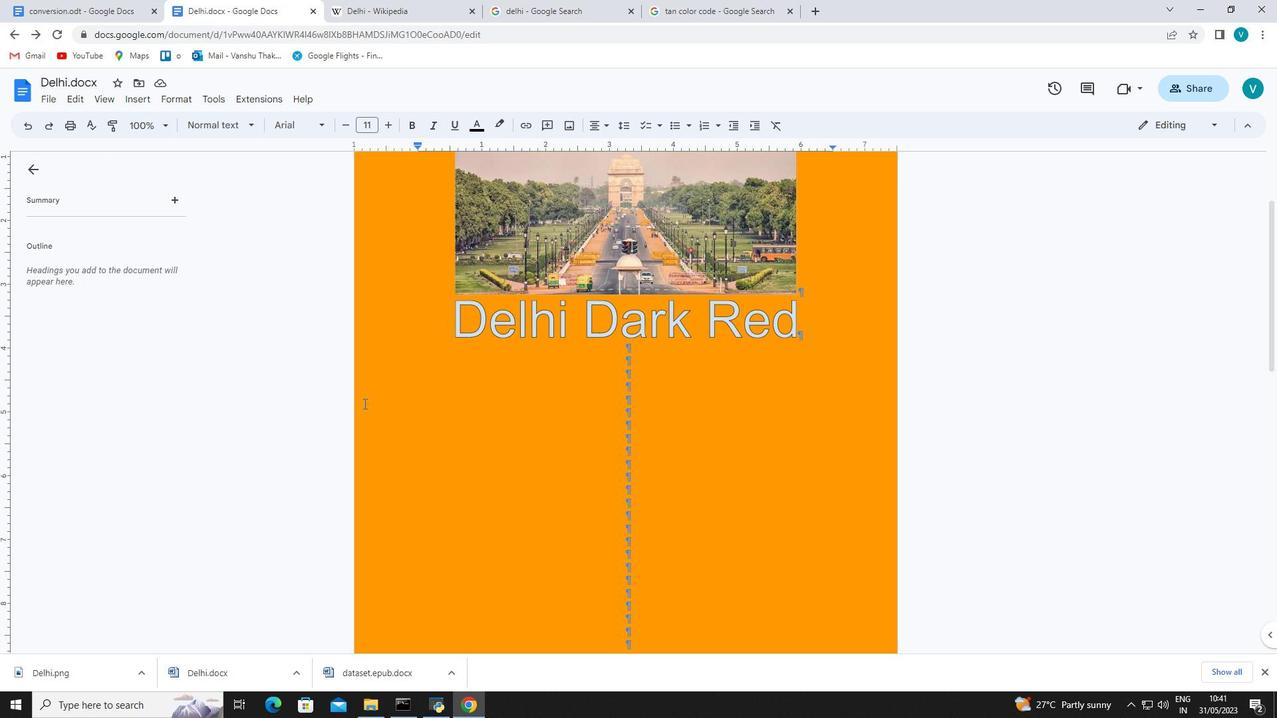 
Action: Mouse moved to (375, 409)
Screenshot: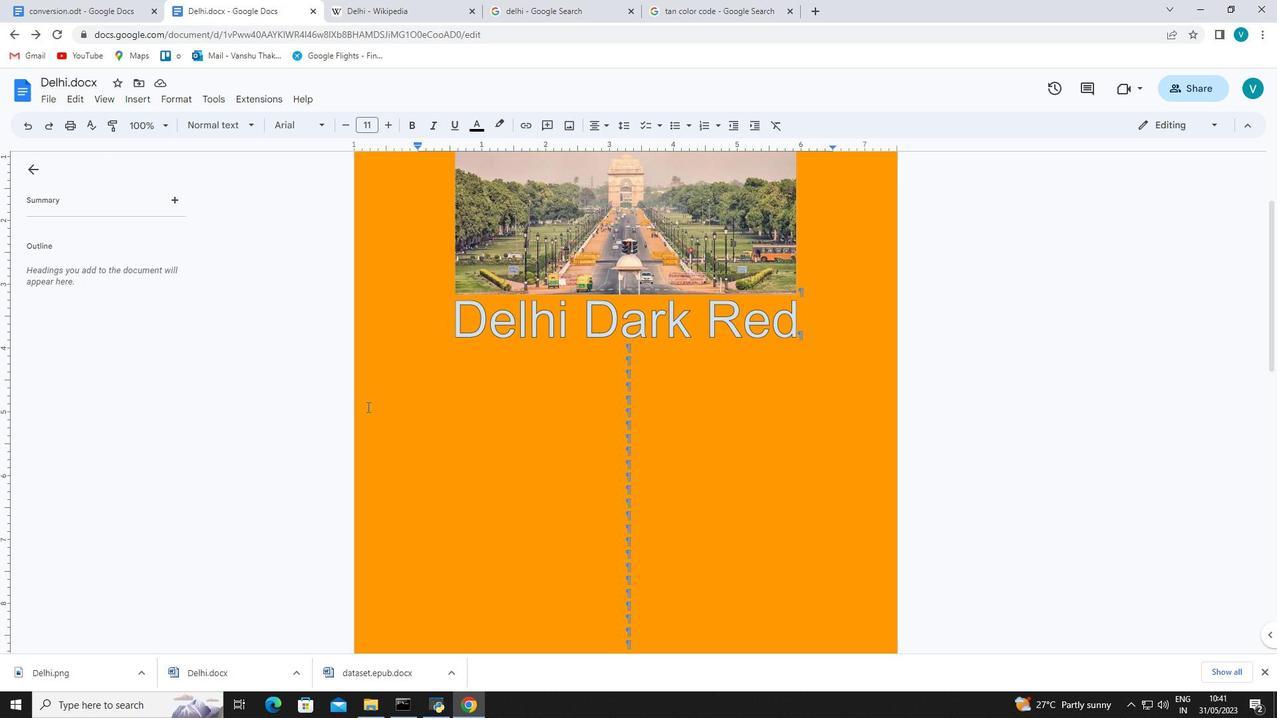
Action: Mouse scrolled (375, 408) with delta (0, 0)
Screenshot: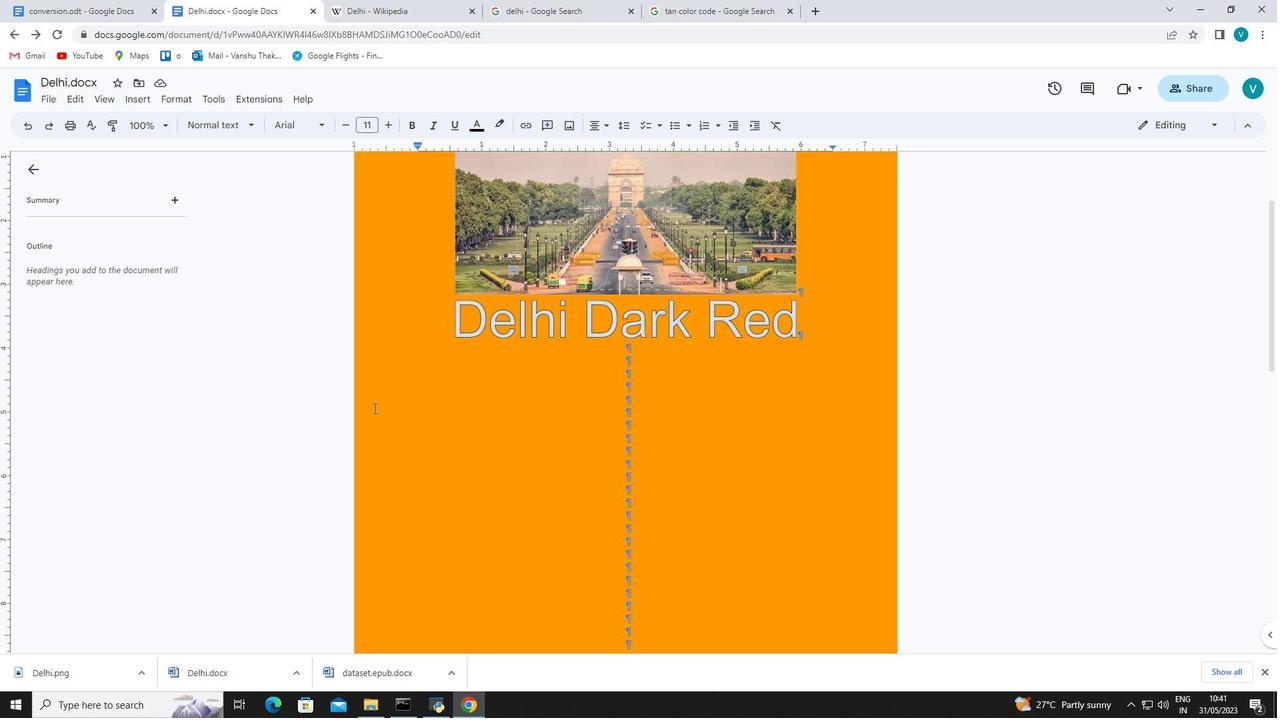 
Action: Mouse moved to (381, 409)
Screenshot: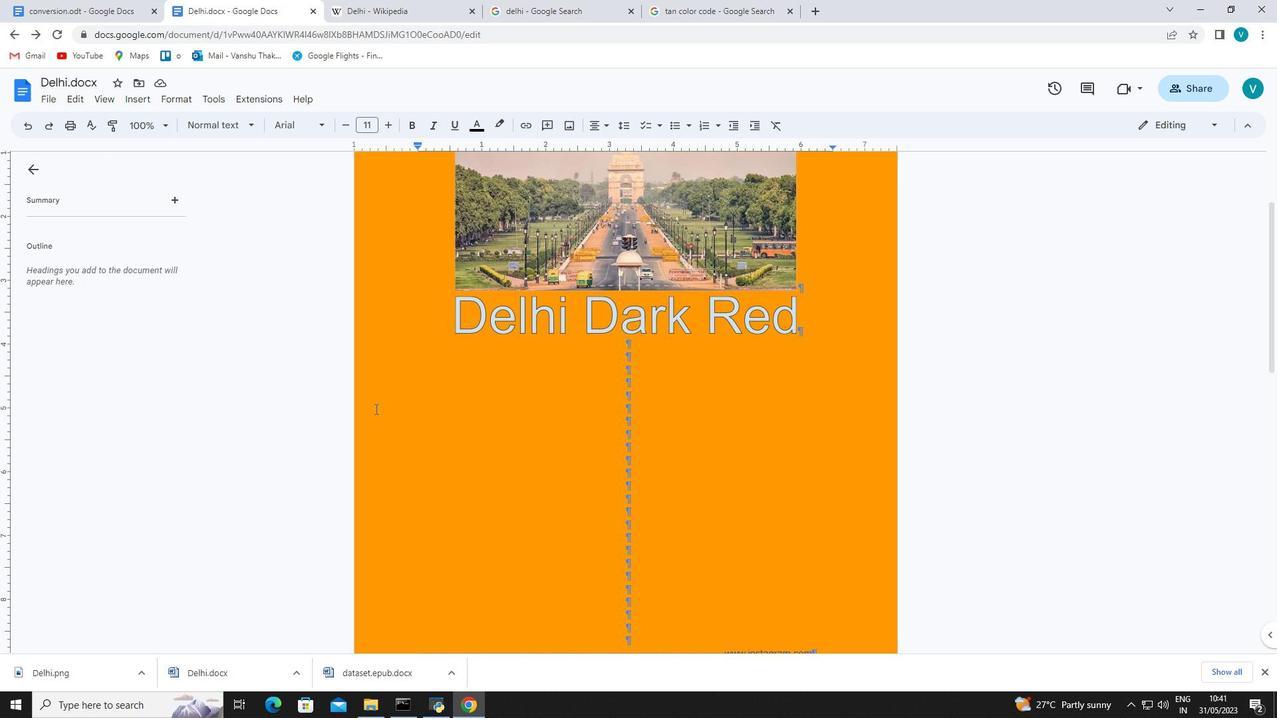 
Action: Mouse scrolled (381, 409) with delta (0, 0)
Screenshot: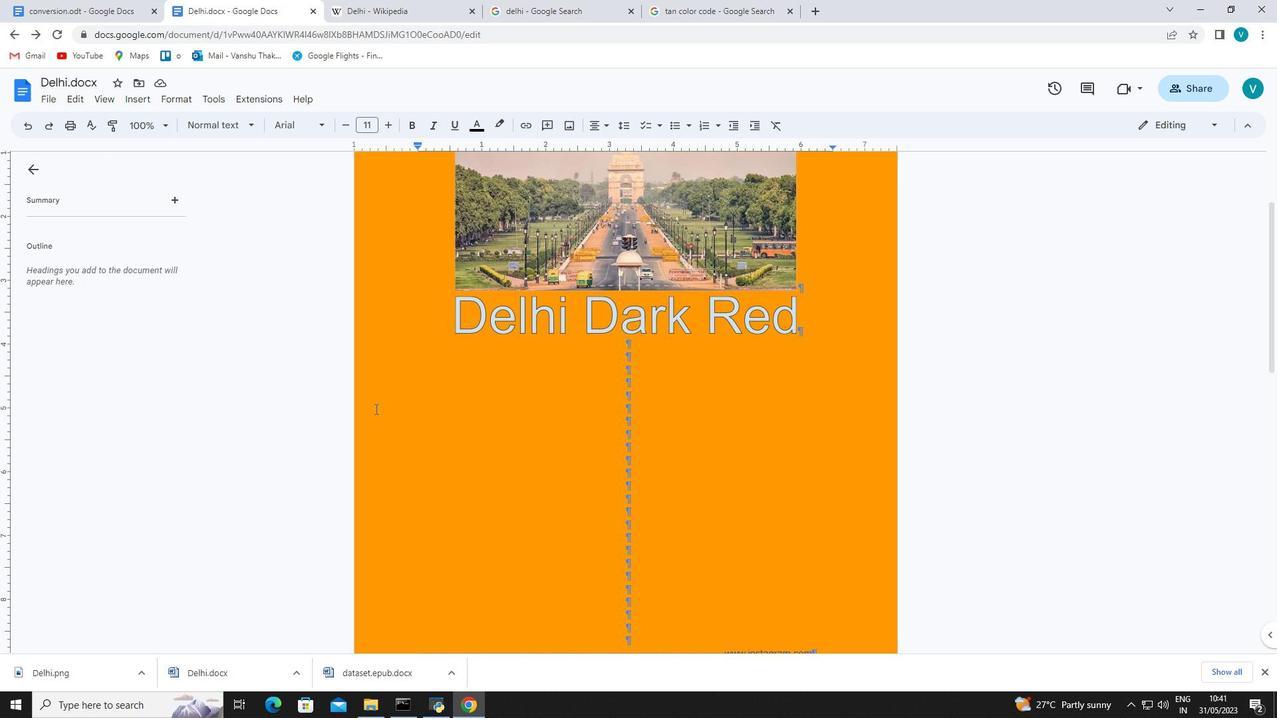 
Action: Mouse moved to (405, 406)
Screenshot: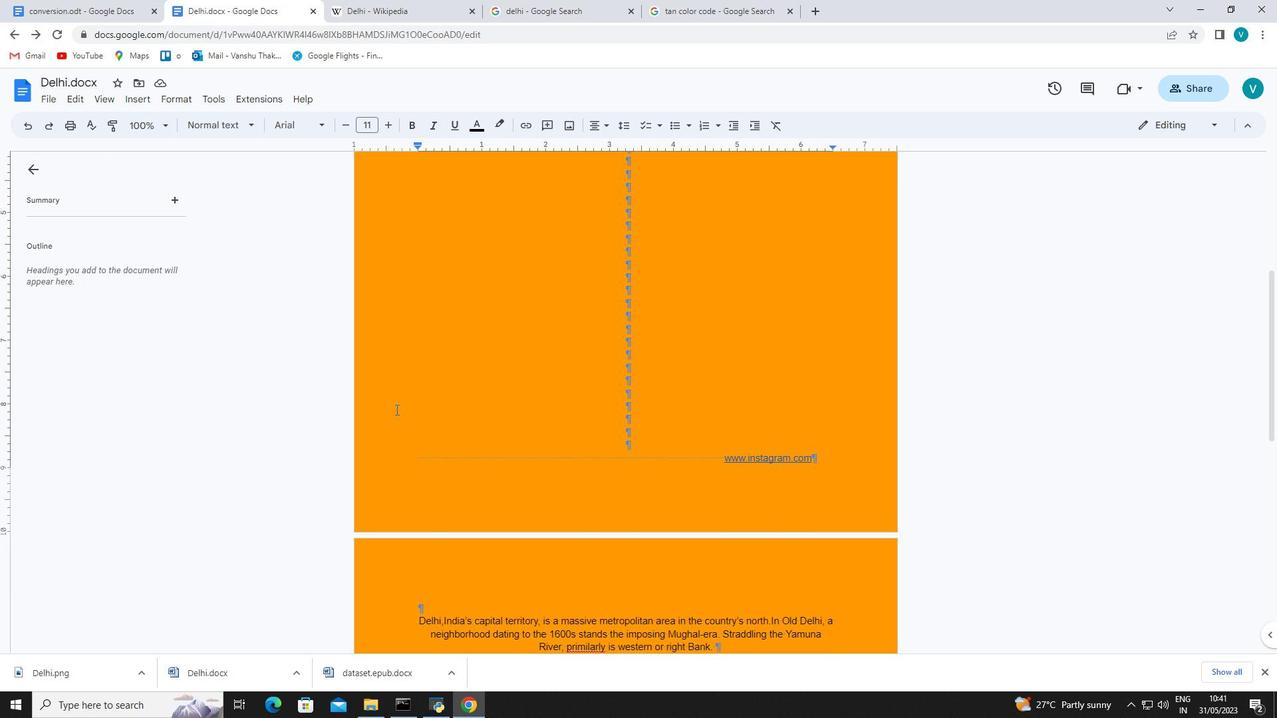 
Action: Mouse scrolled (405, 407) with delta (0, 0)
Screenshot: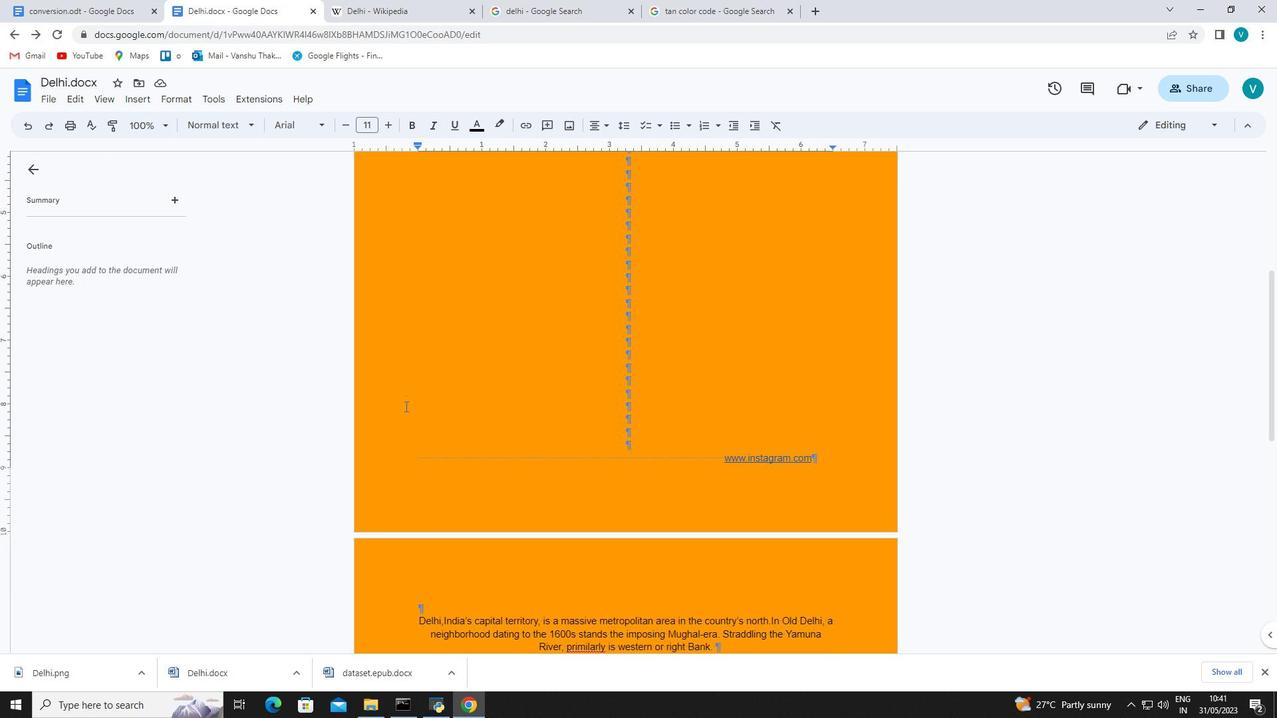 
Action: Mouse scrolled (405, 407) with delta (0, 0)
Screenshot: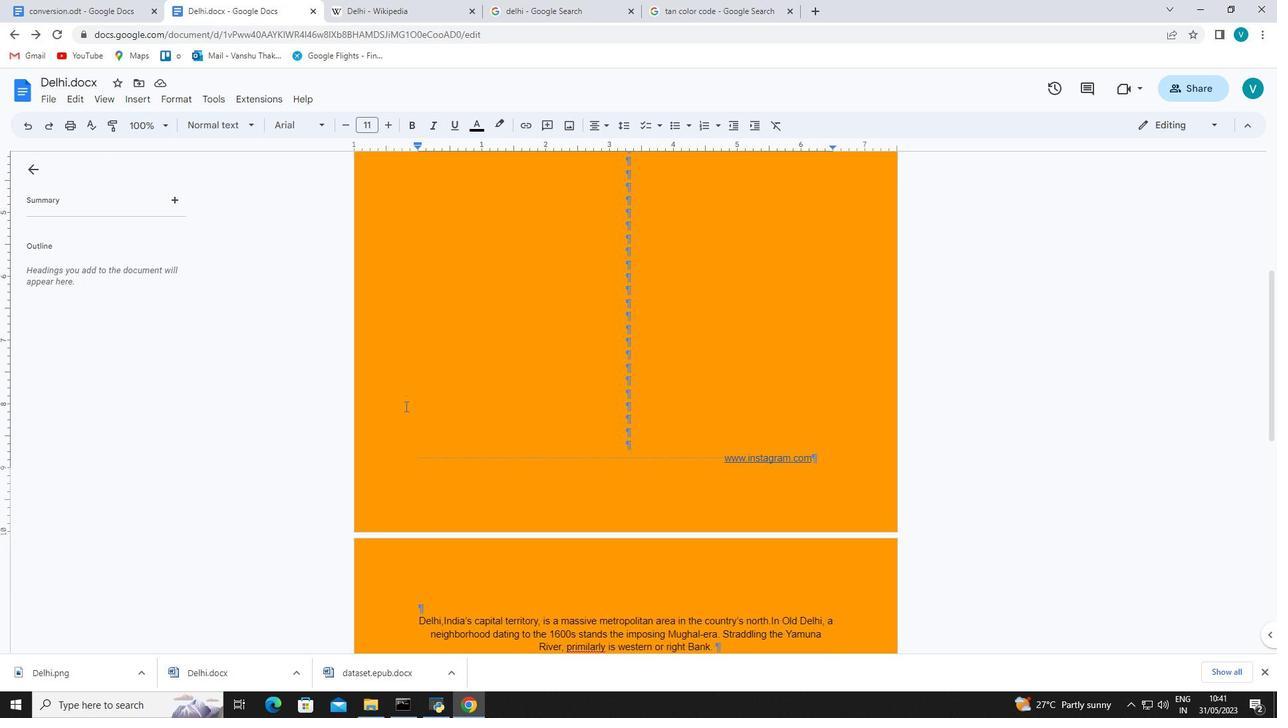 
Action: Mouse scrolled (405, 405) with delta (0, 0)
Screenshot: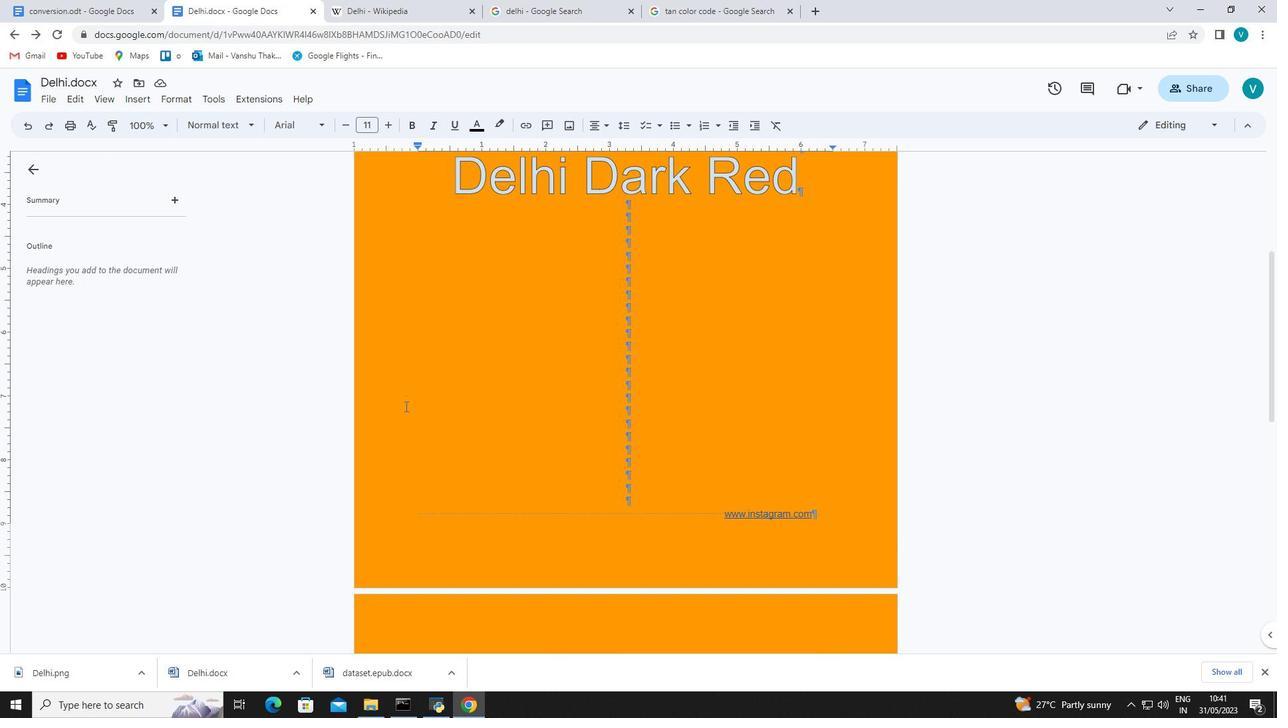 
Action: Mouse scrolled (405, 405) with delta (0, 0)
Screenshot: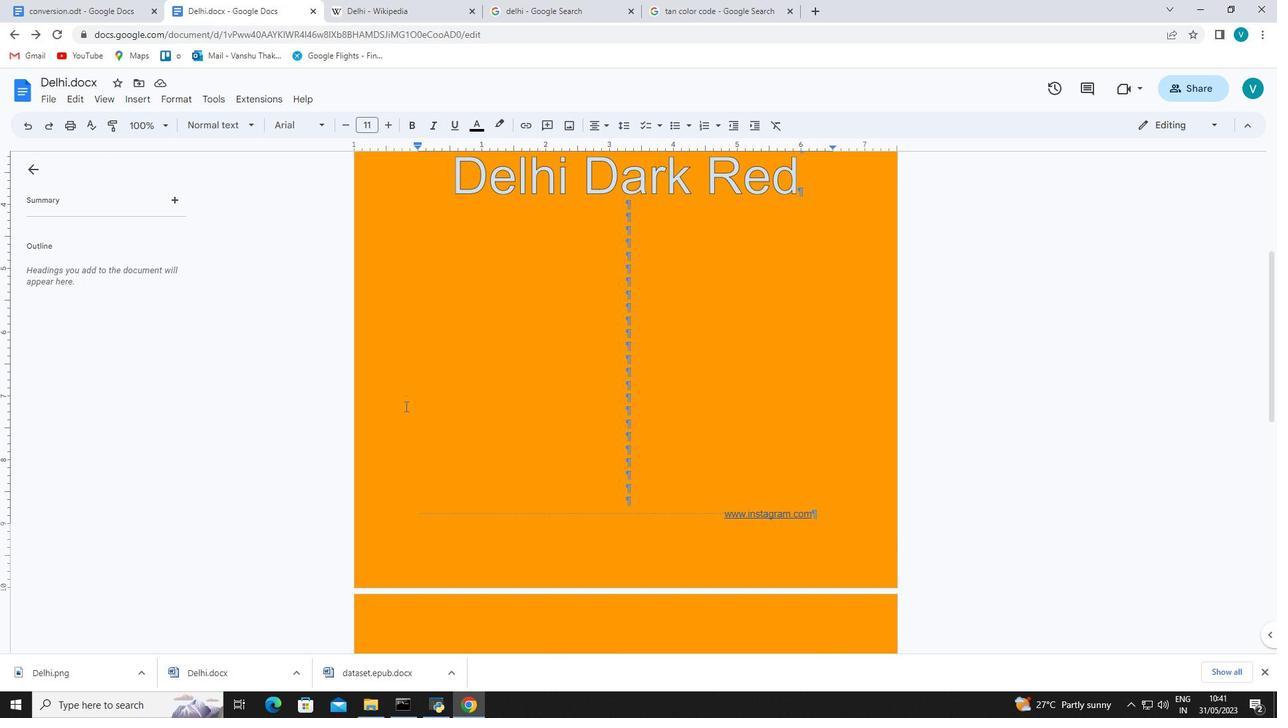 
Action: Mouse scrolled (405, 405) with delta (0, 0)
Screenshot: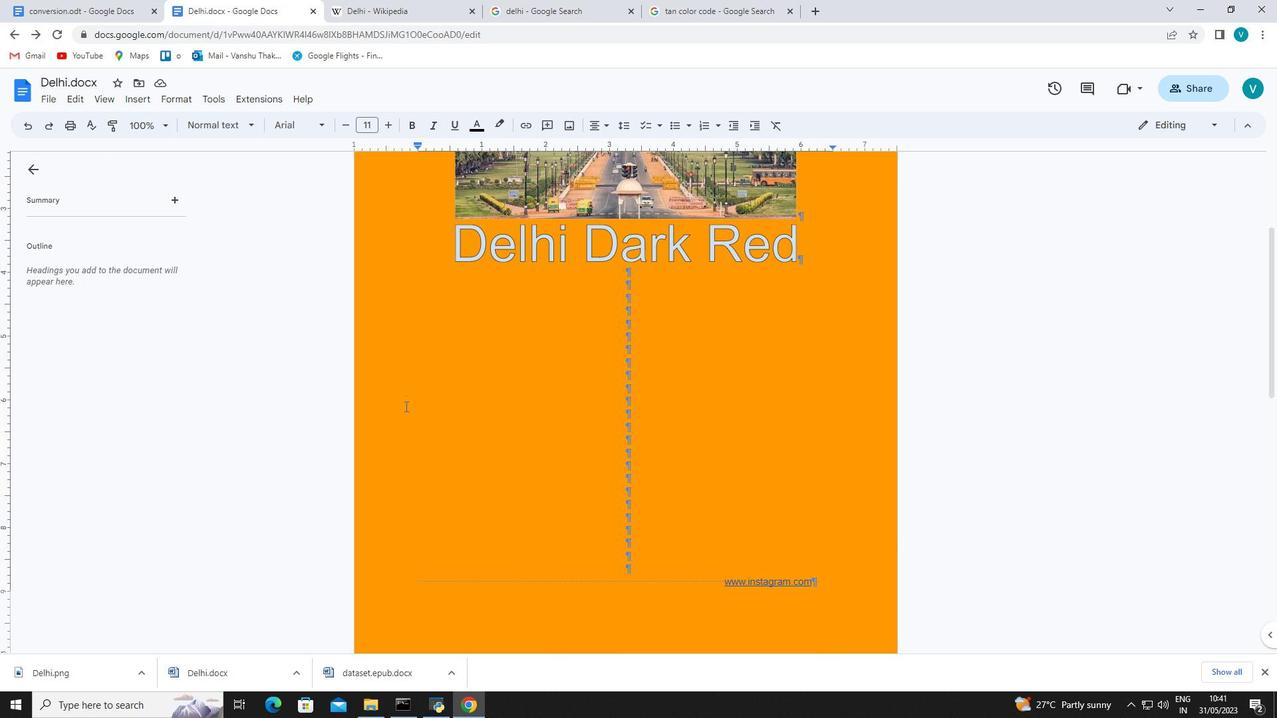 
Action: Mouse scrolled (405, 405) with delta (0, 0)
Screenshot: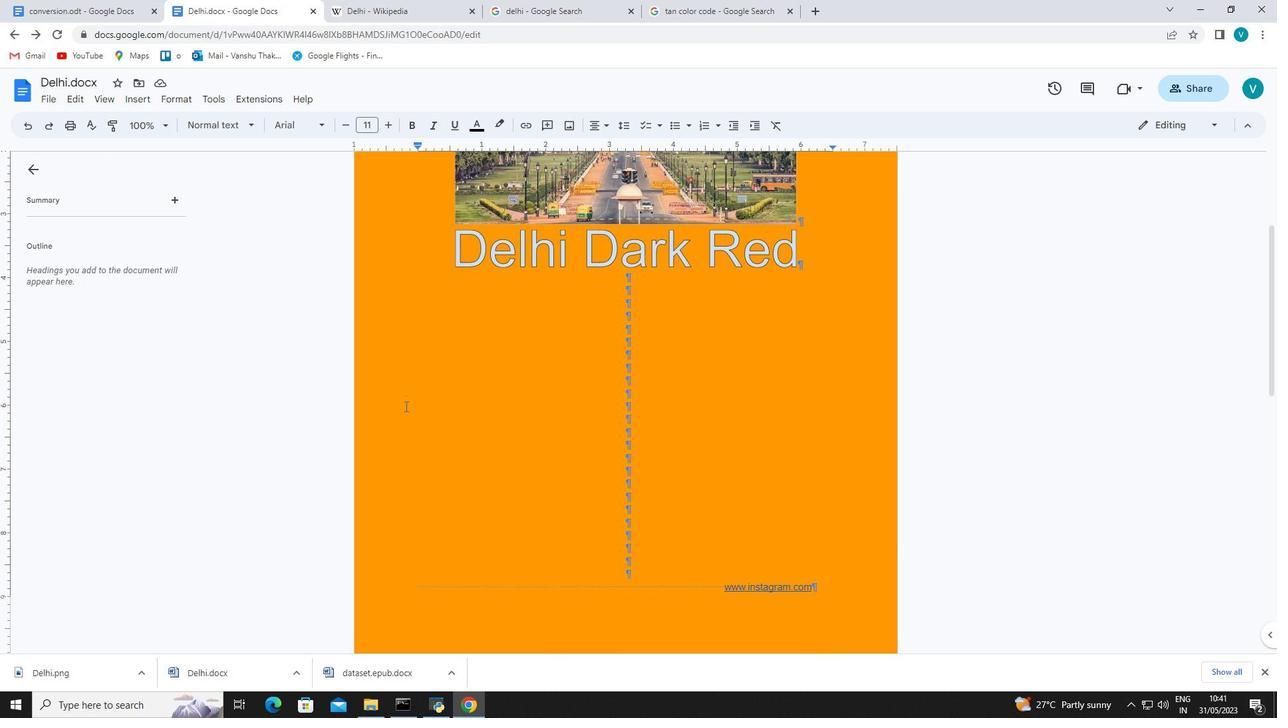 
Action: Mouse moved to (407, 404)
Screenshot: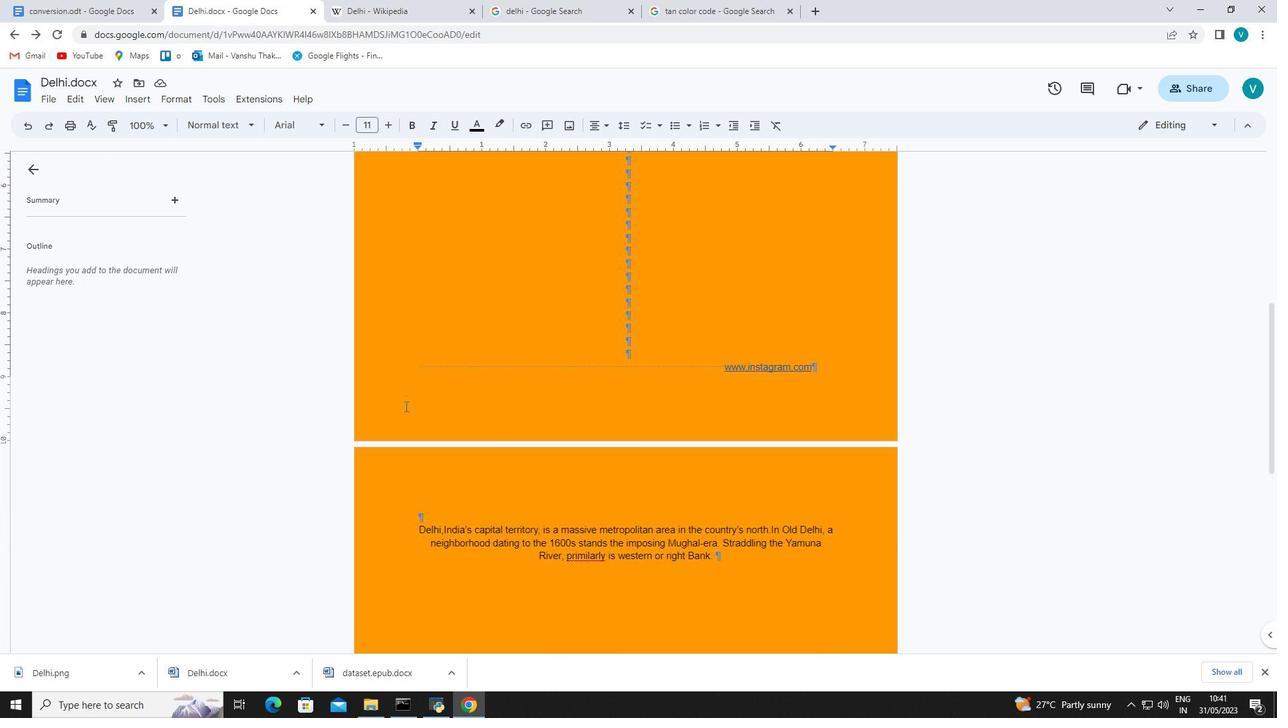 
Action: Mouse scrolled (407, 403) with delta (0, 0)
Screenshot: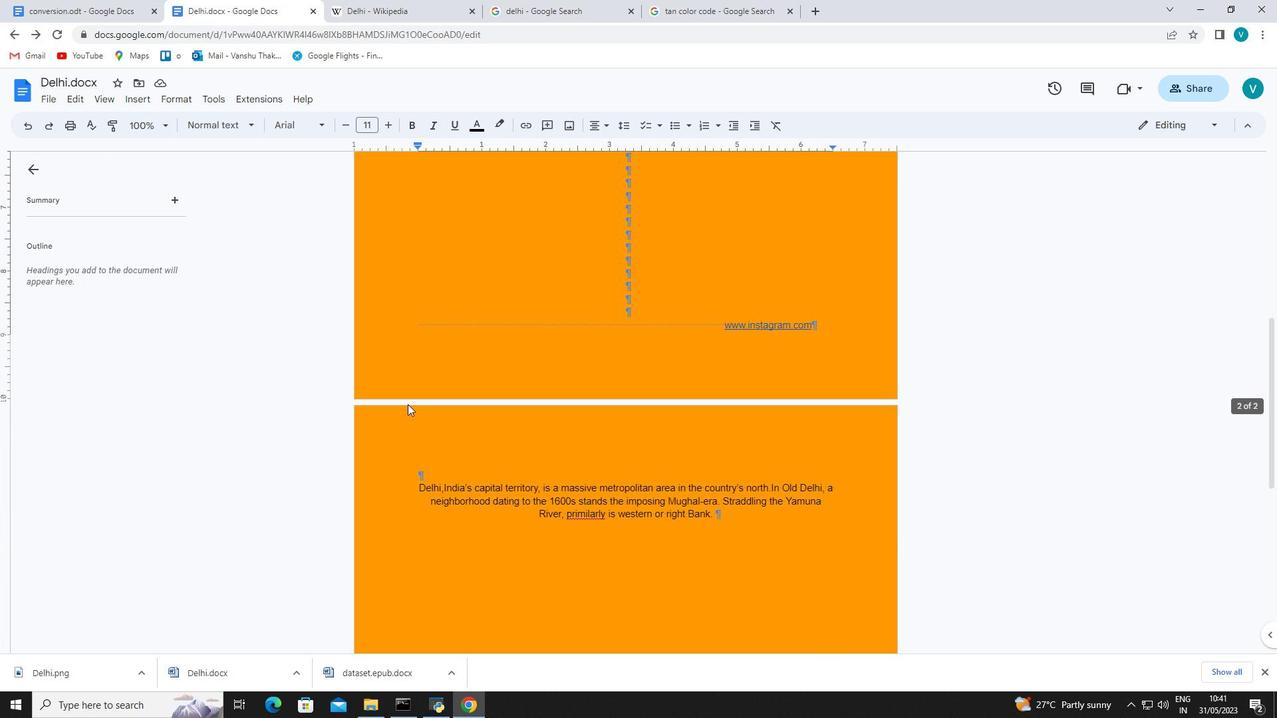 
Action: Mouse scrolled (407, 405) with delta (0, 0)
Screenshot: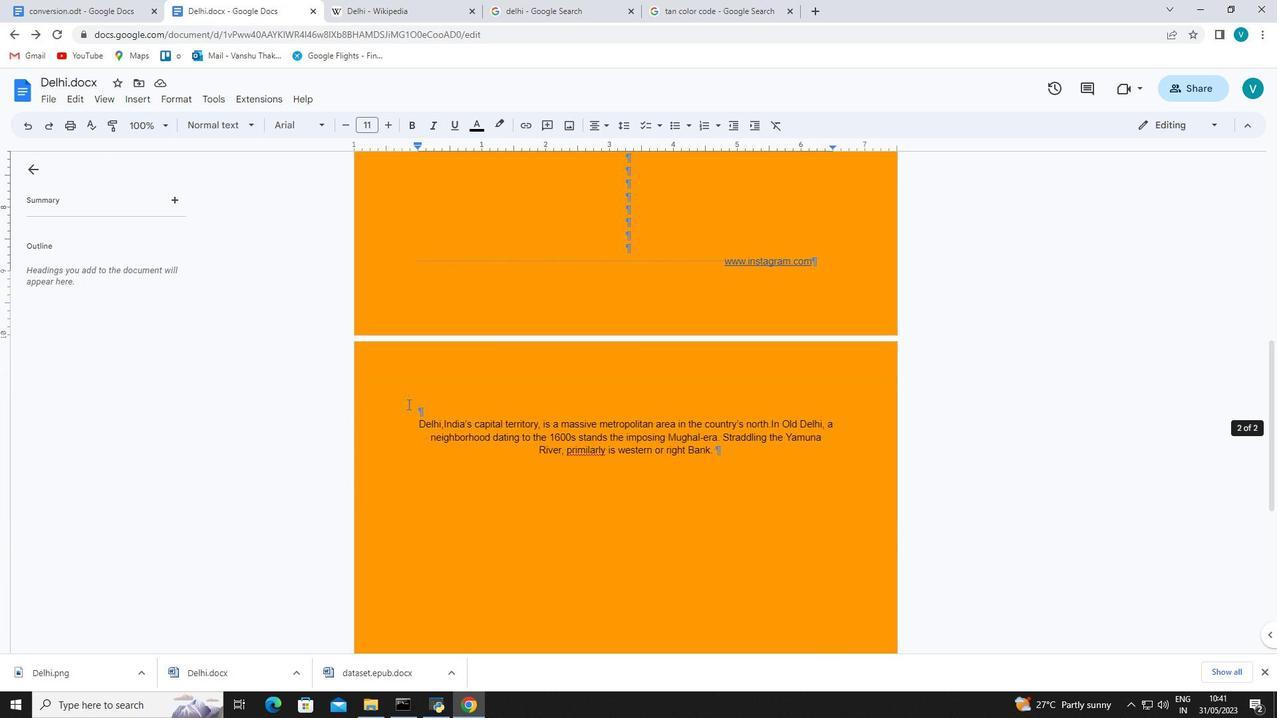 
Action: Mouse scrolled (407, 405) with delta (0, 0)
Screenshot: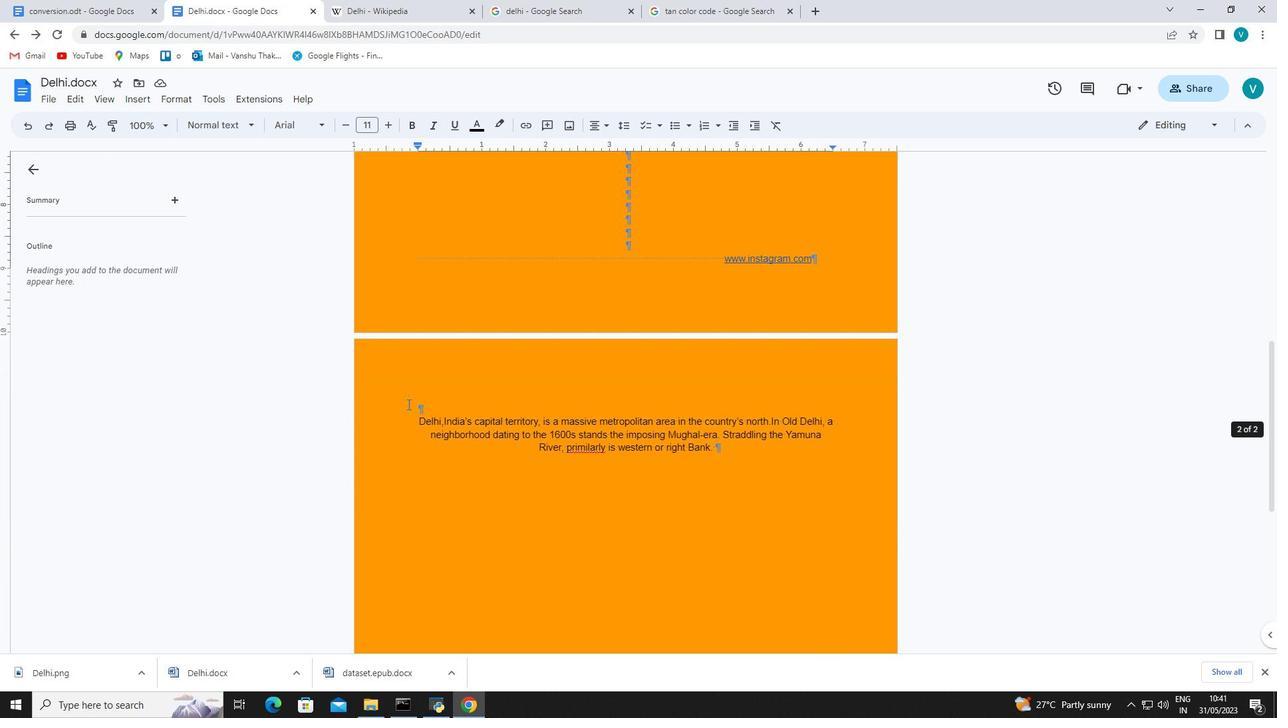 
Action: Mouse scrolled (407, 405) with delta (0, 0)
Screenshot: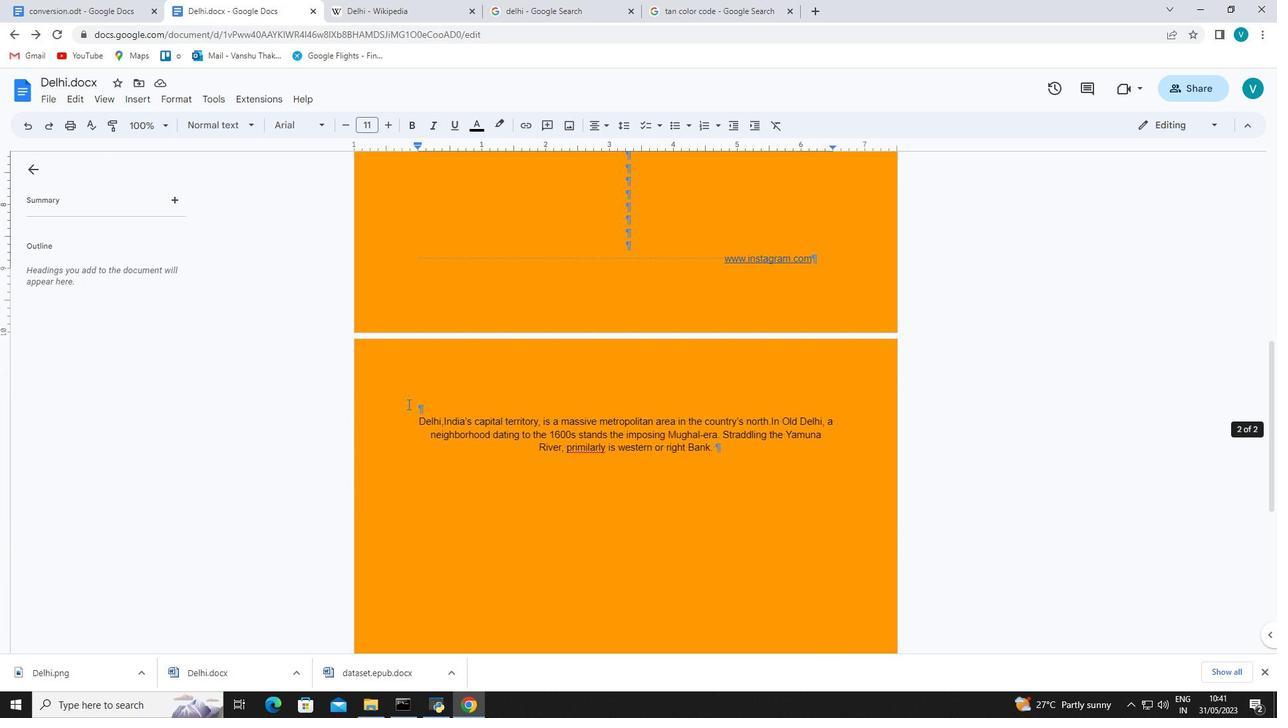 
Action: Mouse scrolled (407, 405) with delta (0, 0)
Screenshot: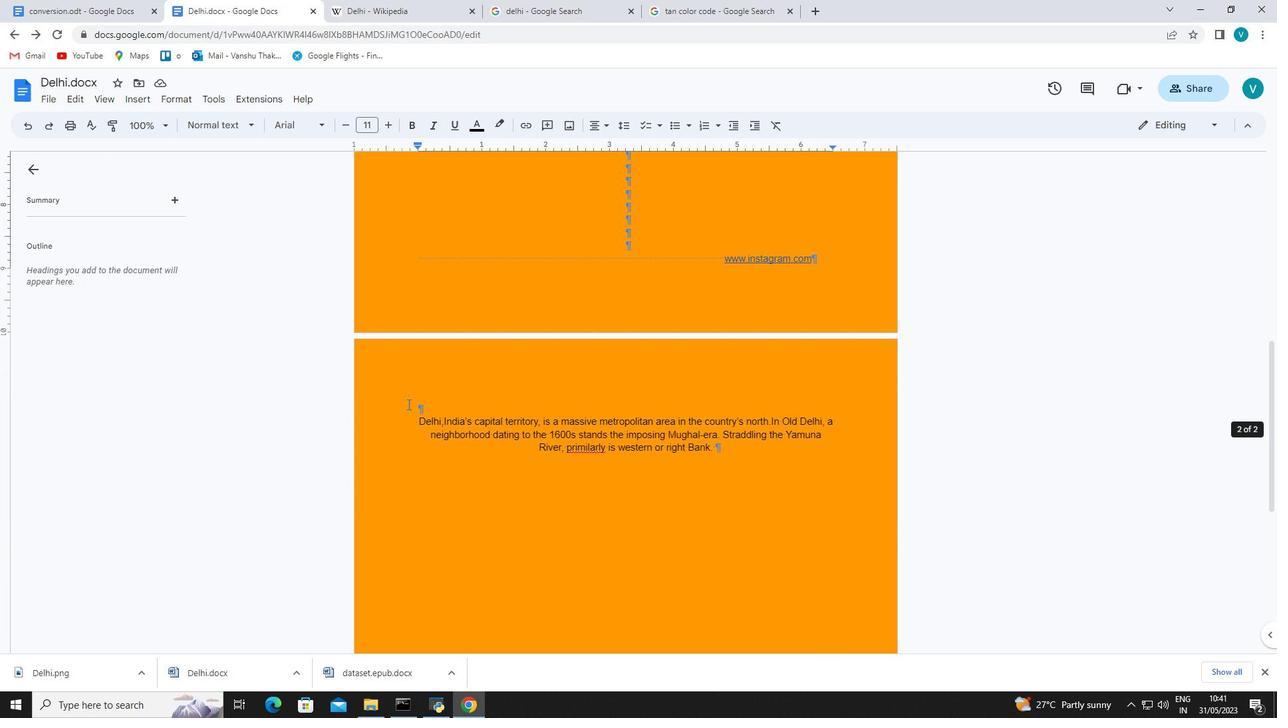 
Action: Mouse scrolled (407, 405) with delta (0, 0)
Screenshot: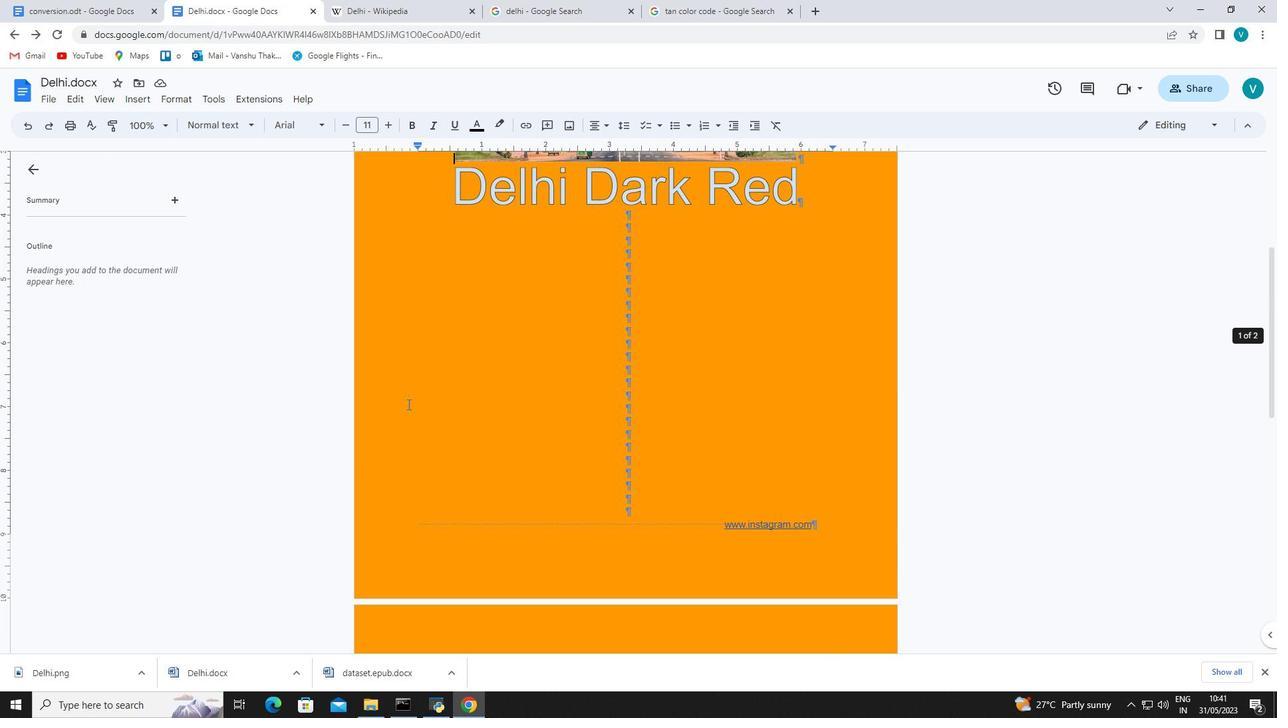 
Action: Mouse scrolled (407, 405) with delta (0, 0)
Screenshot: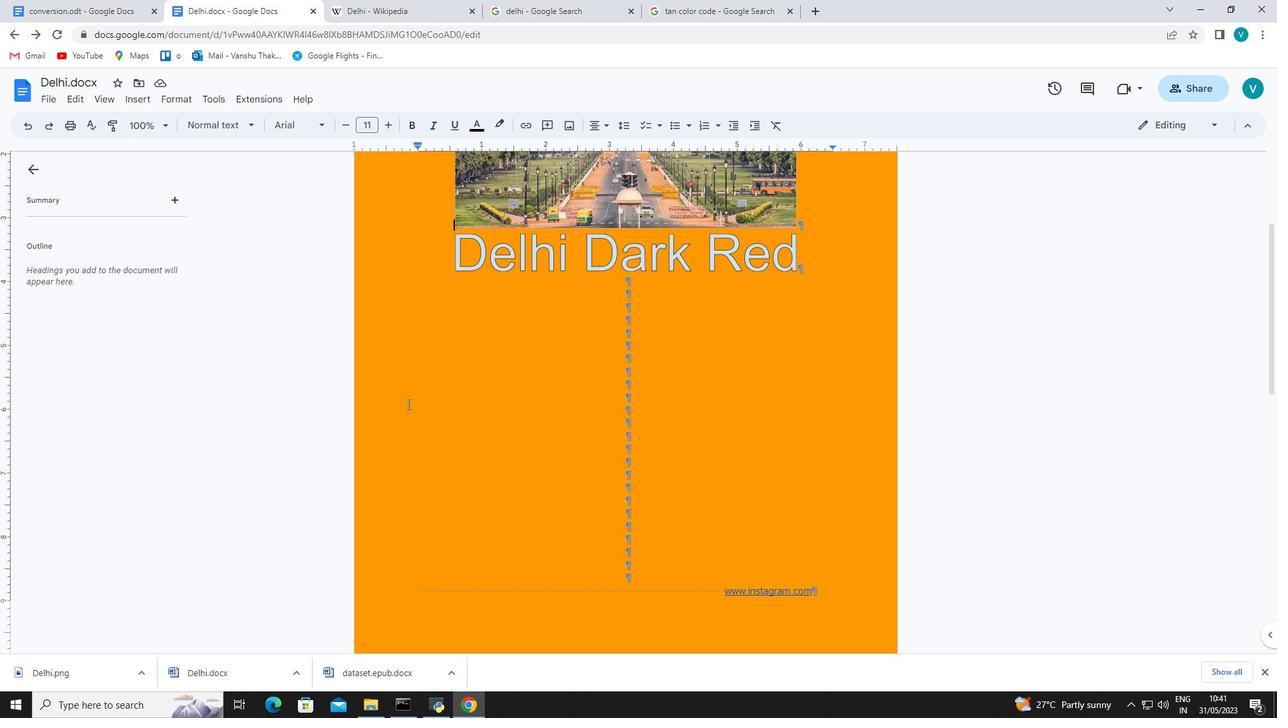 
Action: Mouse scrolled (407, 405) with delta (0, 0)
Screenshot: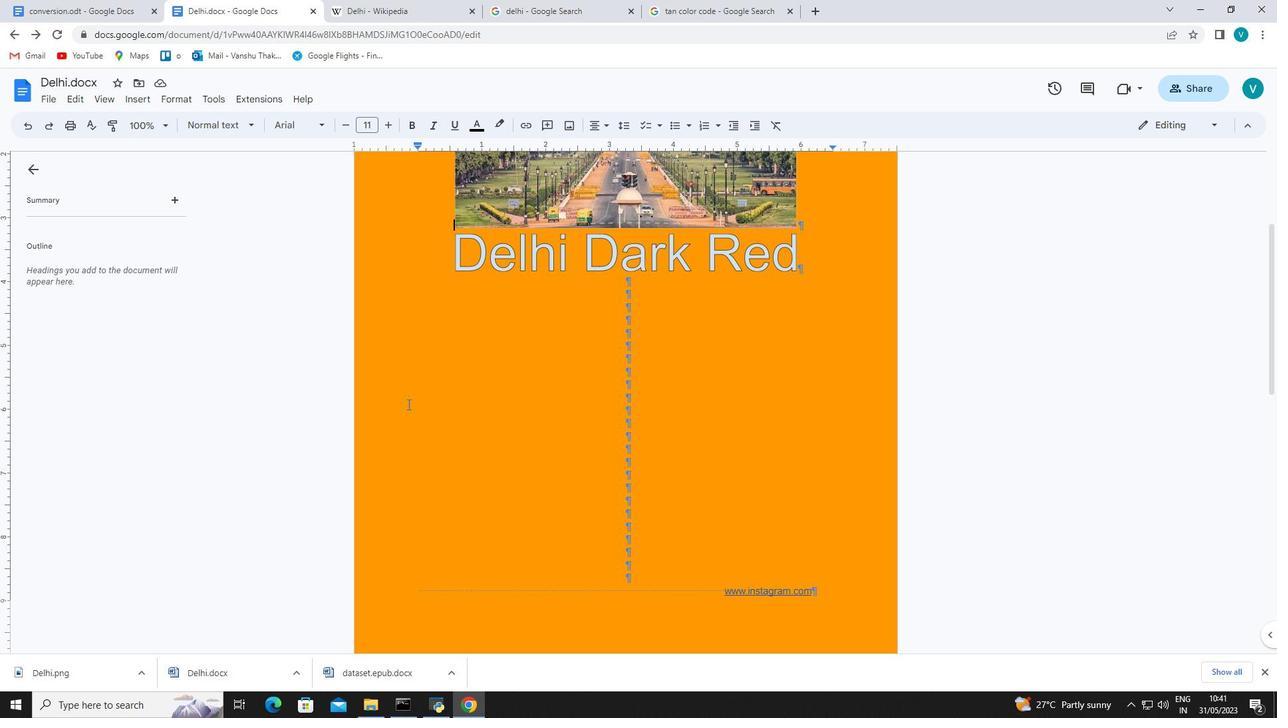
Action: Mouse scrolled (407, 405) with delta (0, 0)
Screenshot: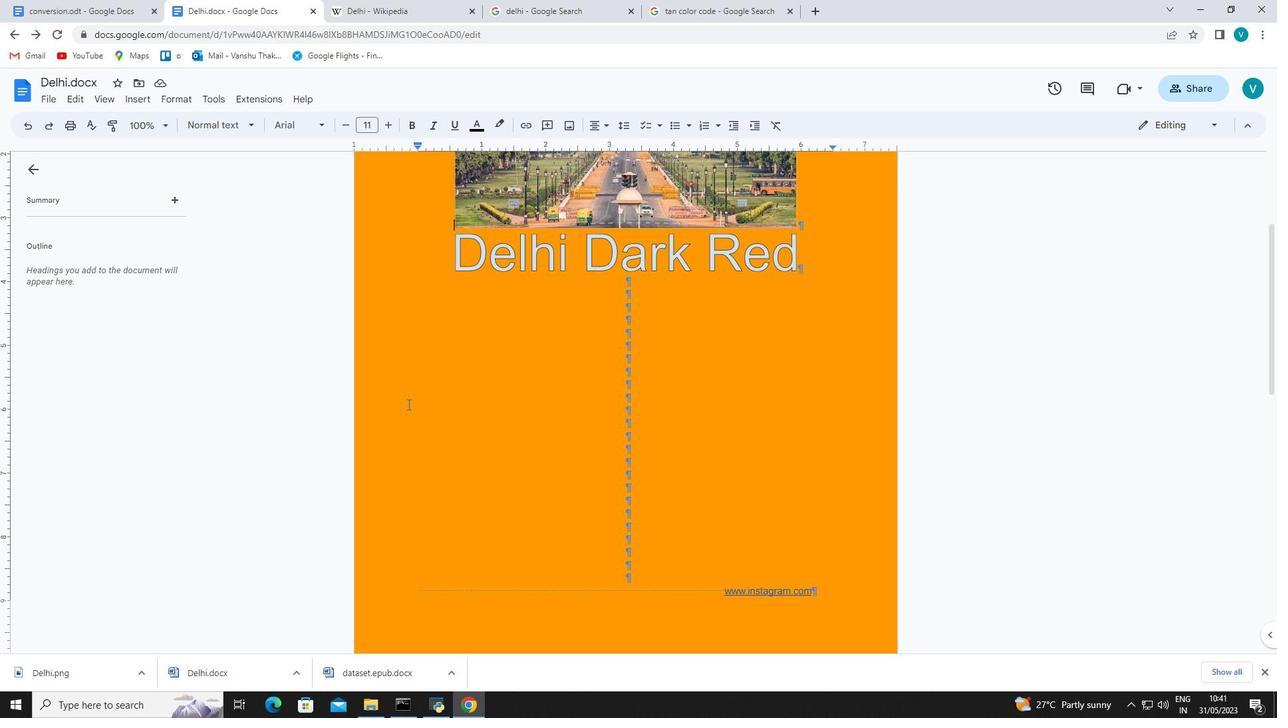 
Action: Mouse scrolled (407, 405) with delta (0, 0)
Screenshot: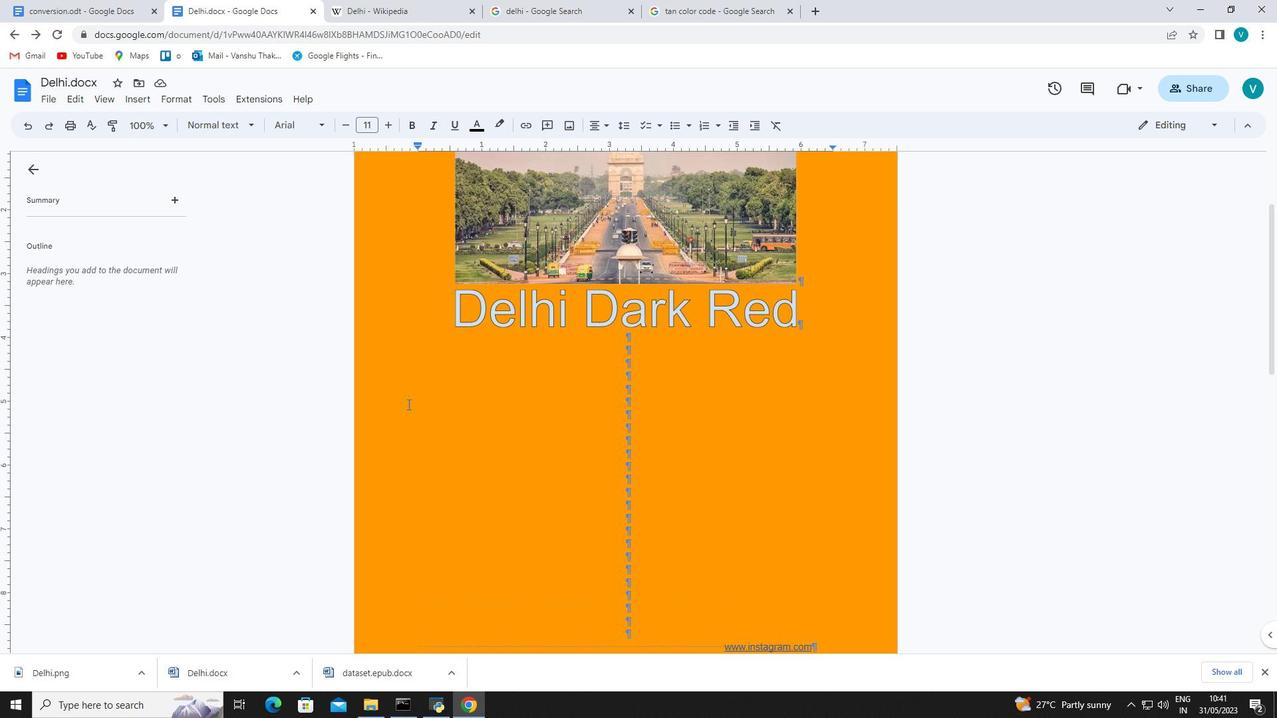 
Action: Mouse scrolled (407, 405) with delta (0, 0)
Screenshot: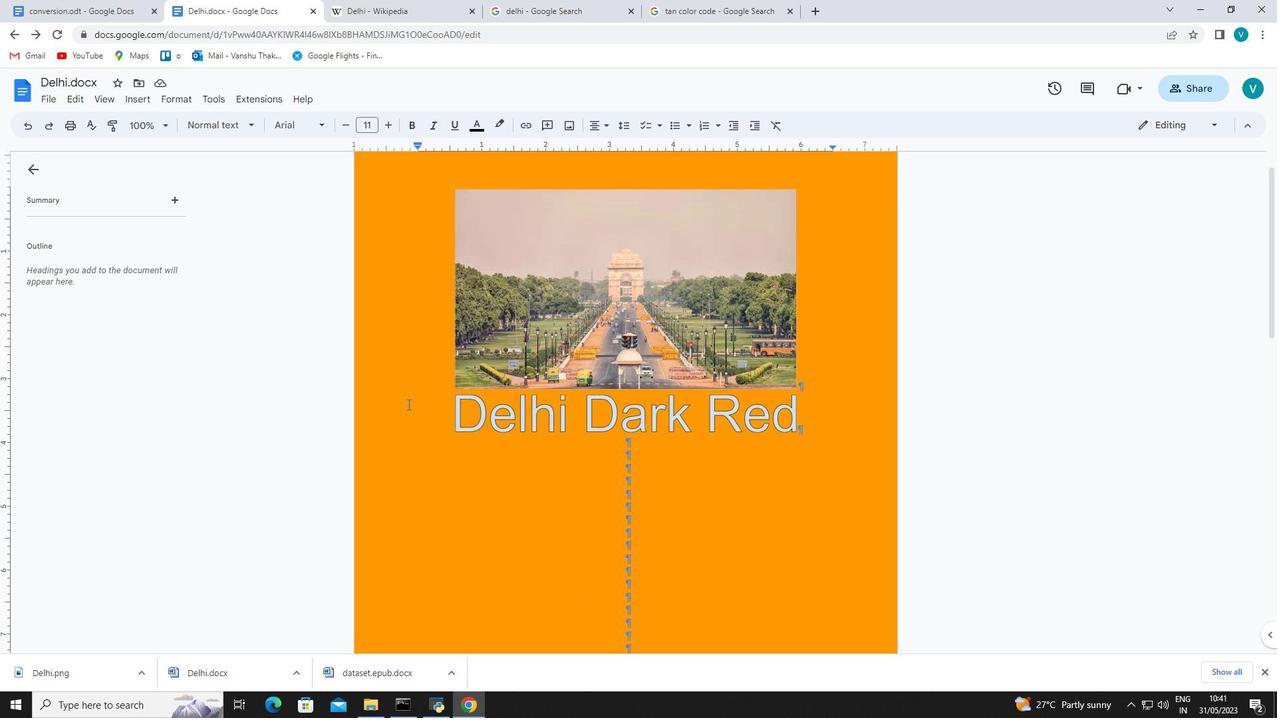 
Action: Mouse scrolled (407, 405) with delta (0, 0)
Screenshot: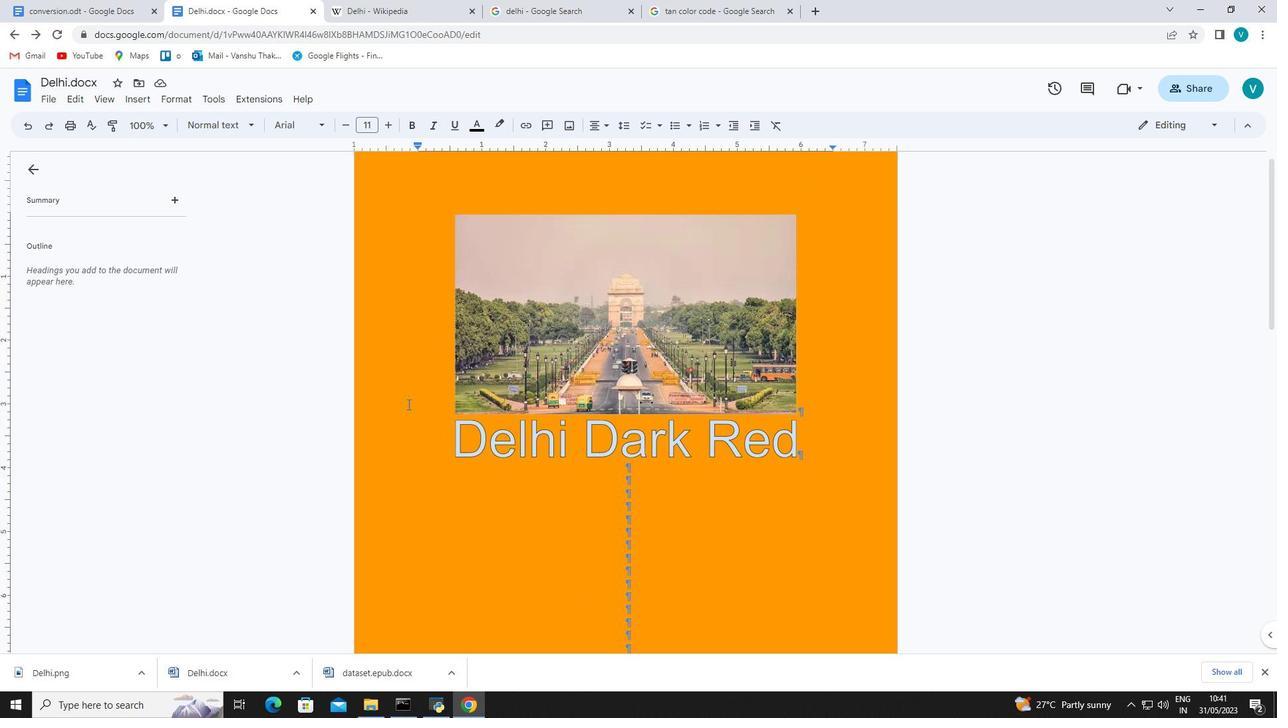 
